 Task: Buy 1 Overalls of size 30 for Baby Girls from Clothing section under best seller category for shipping address: Erica Taylor, 1135 Star Trek Drive, Pensacola, Florida 32501, Cell Number 8503109646. Pay from credit card ending with 2005, CVV 3321
Action: Mouse moved to (221, 64)
Screenshot: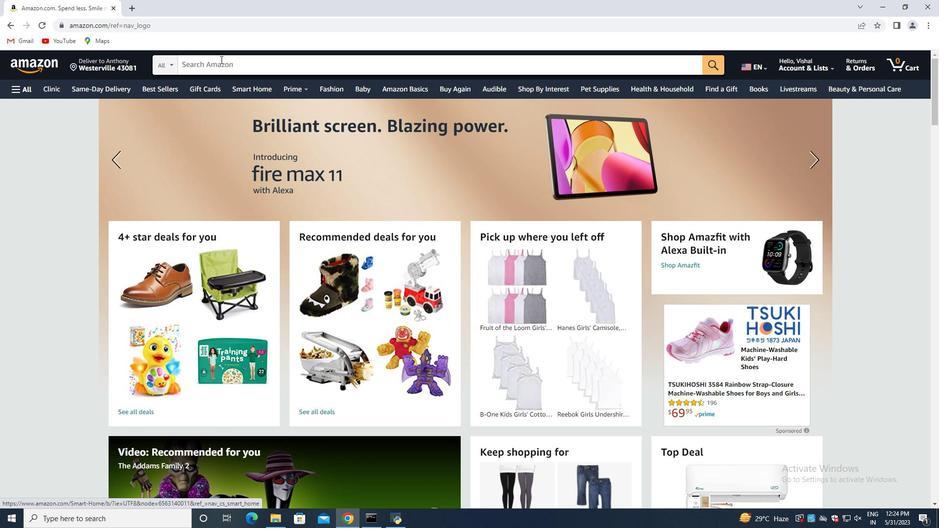 
Action: Mouse pressed left at (221, 64)
Screenshot: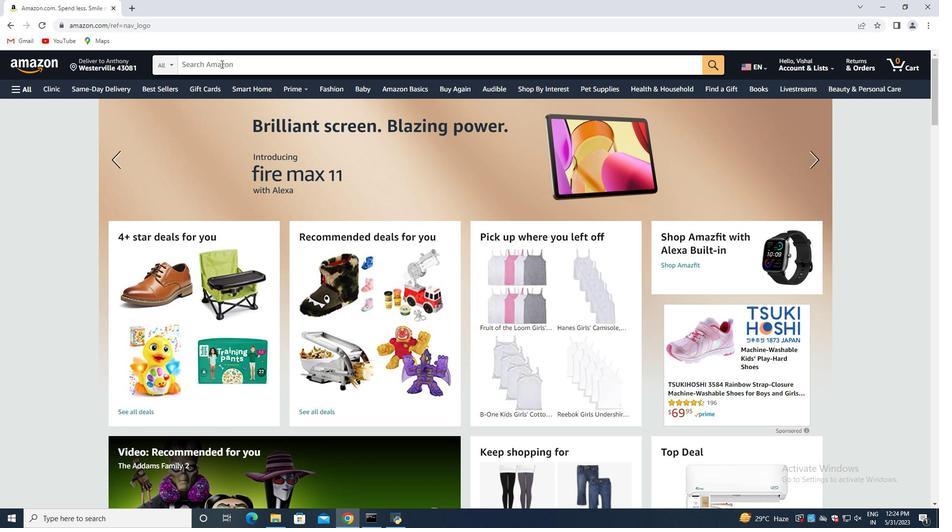 
Action: Mouse moved to (234, 60)
Screenshot: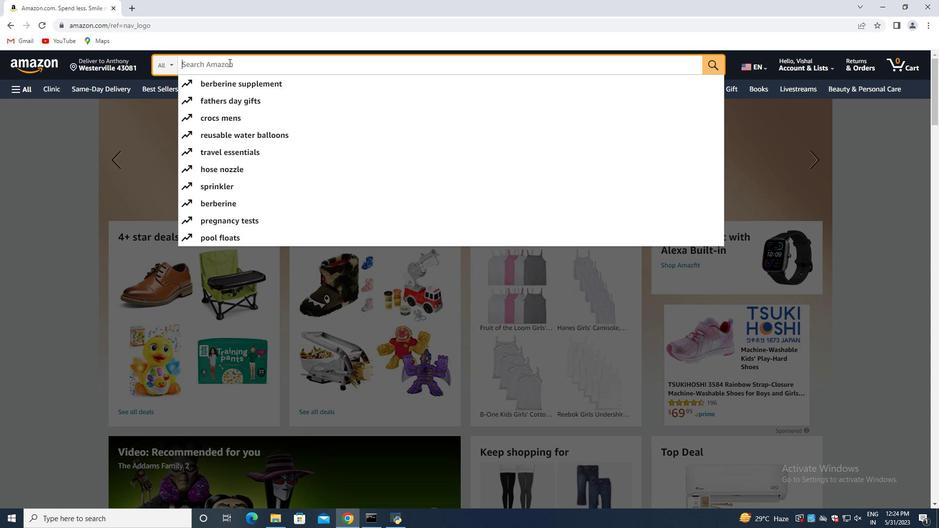 
Action: Key pressed <Key.shift>Overalls<Key.space>of<Key.space>size<Key.space>30<Key.space>for<Key.space><Key.shift>Baby<Key.space><Key.shift>Girls<Key.enter>
Screenshot: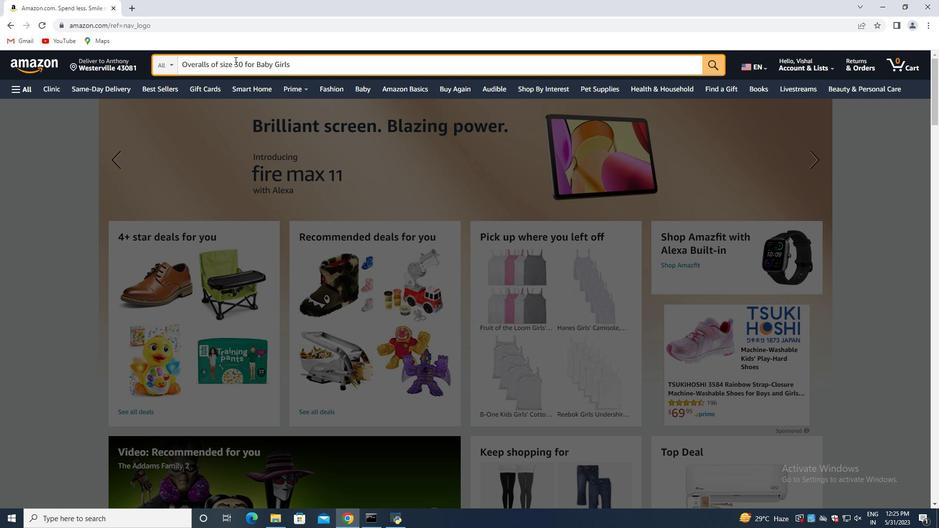 
Action: Mouse moved to (235, 60)
Screenshot: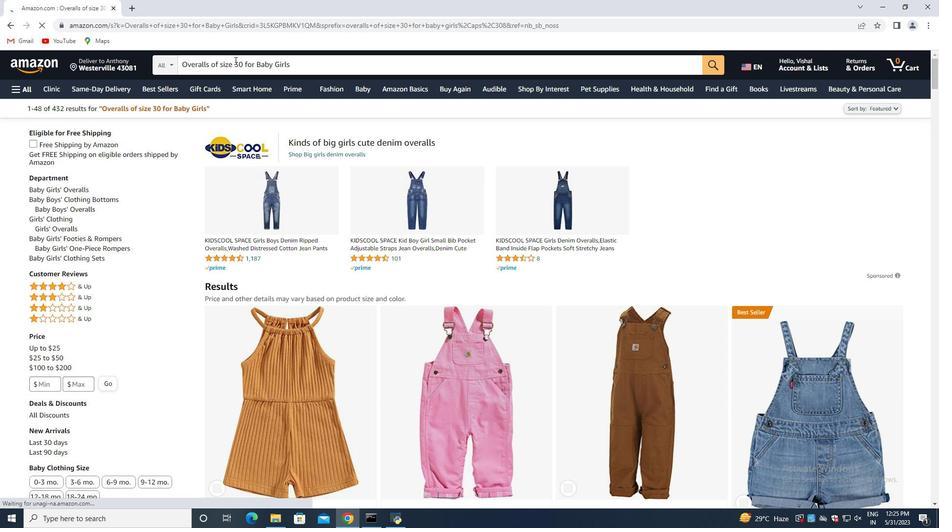 
Action: Mouse scrolled (235, 60) with delta (0, 0)
Screenshot: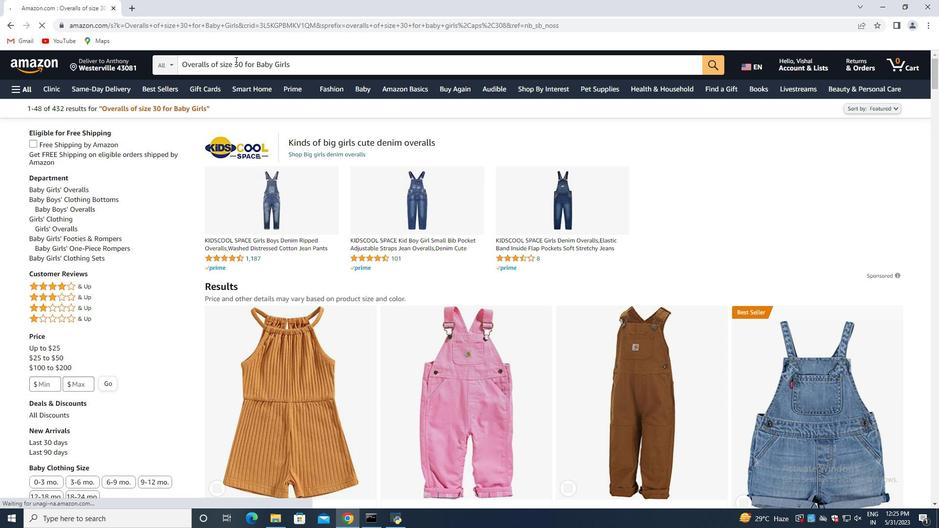 
Action: Mouse moved to (224, 131)
Screenshot: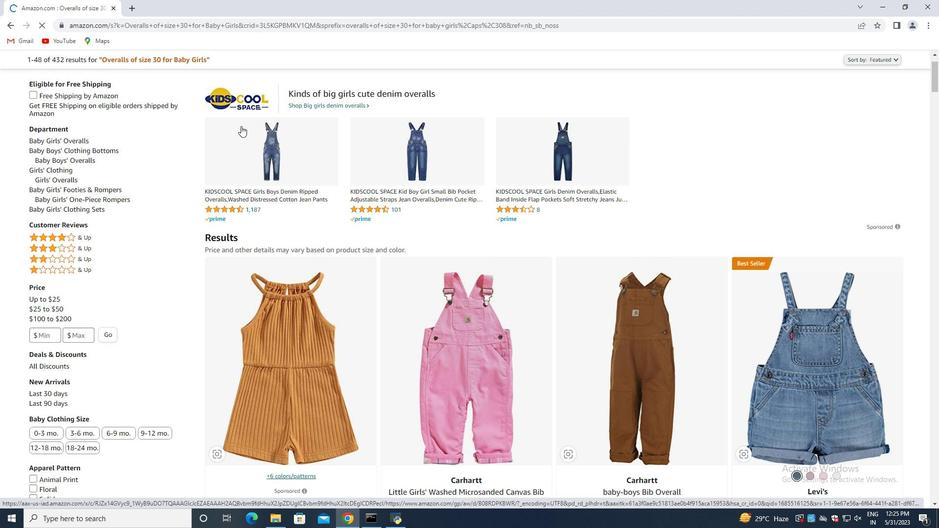 
Action: Mouse scrolled (224, 131) with delta (0, 0)
Screenshot: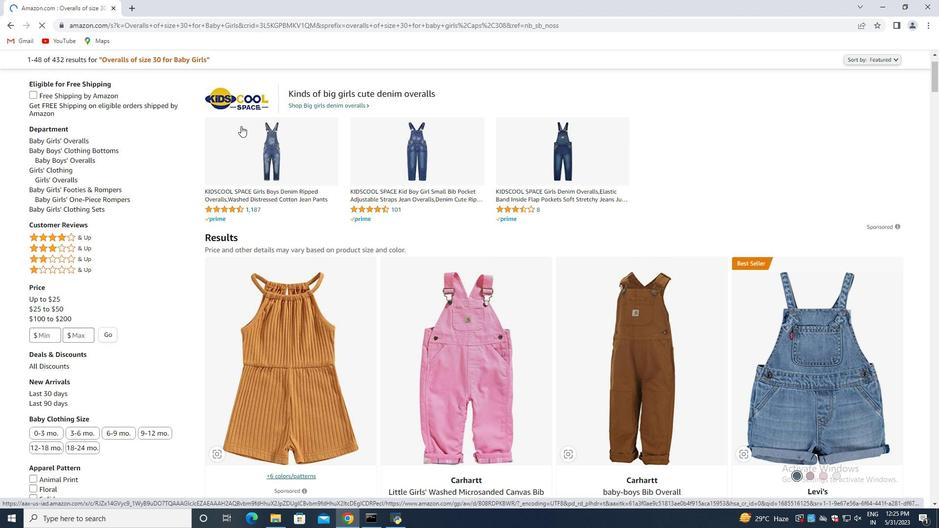 
Action: Mouse scrolled (224, 131) with delta (0, 0)
Screenshot: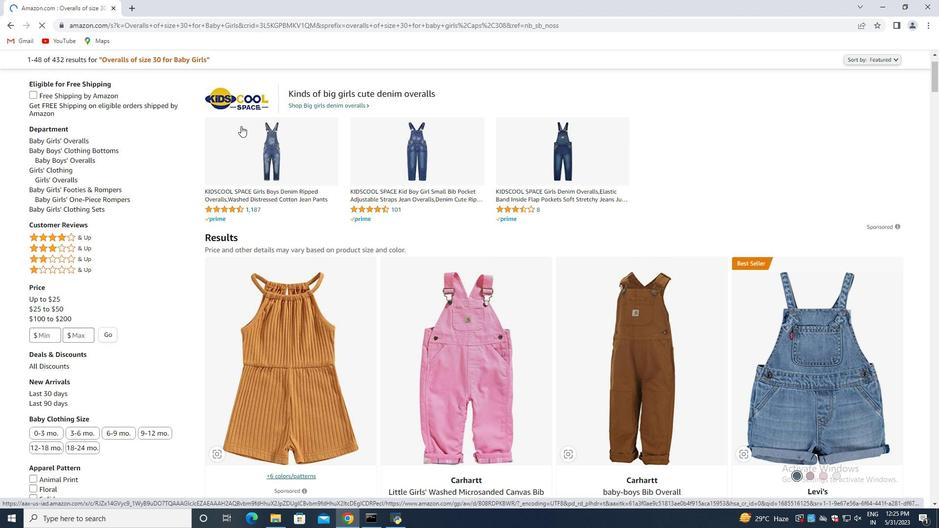 
Action: Mouse scrolled (224, 131) with delta (0, 0)
Screenshot: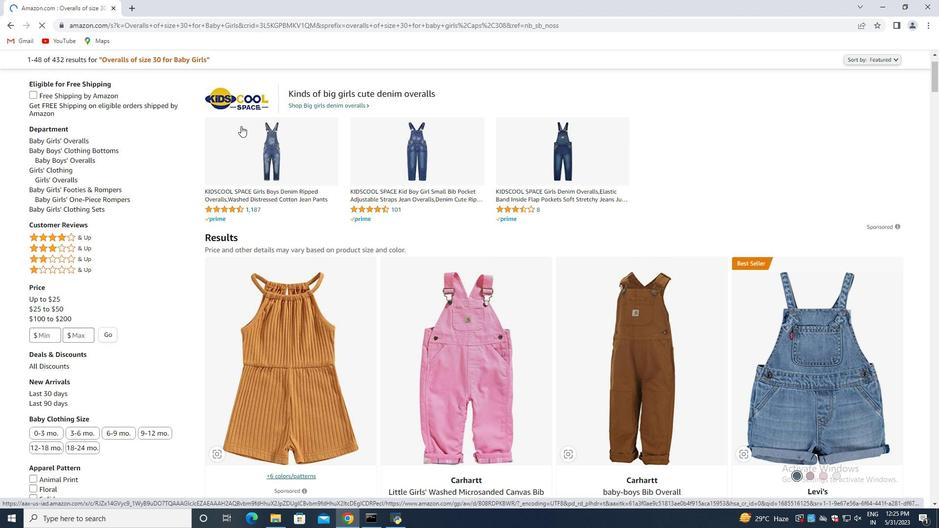 
Action: Mouse moved to (175, 229)
Screenshot: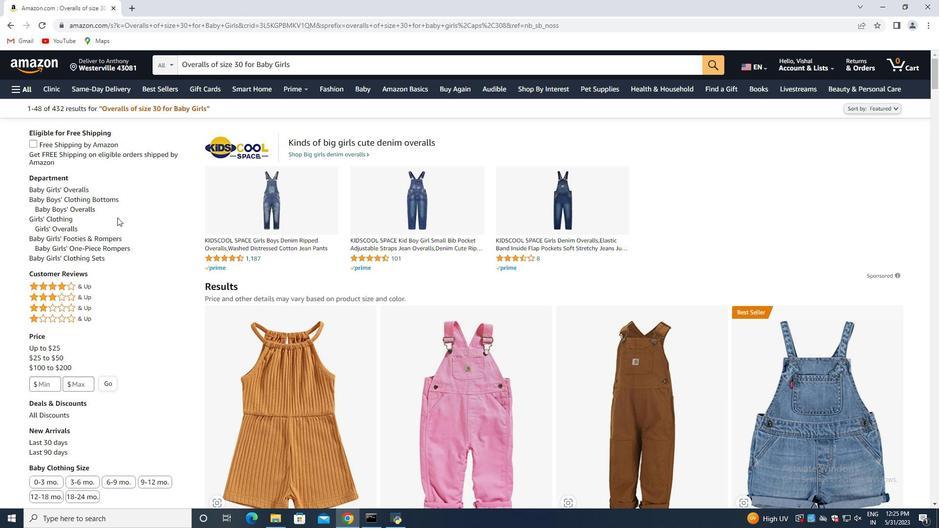 
Action: Mouse scrolled (175, 229) with delta (0, 0)
Screenshot: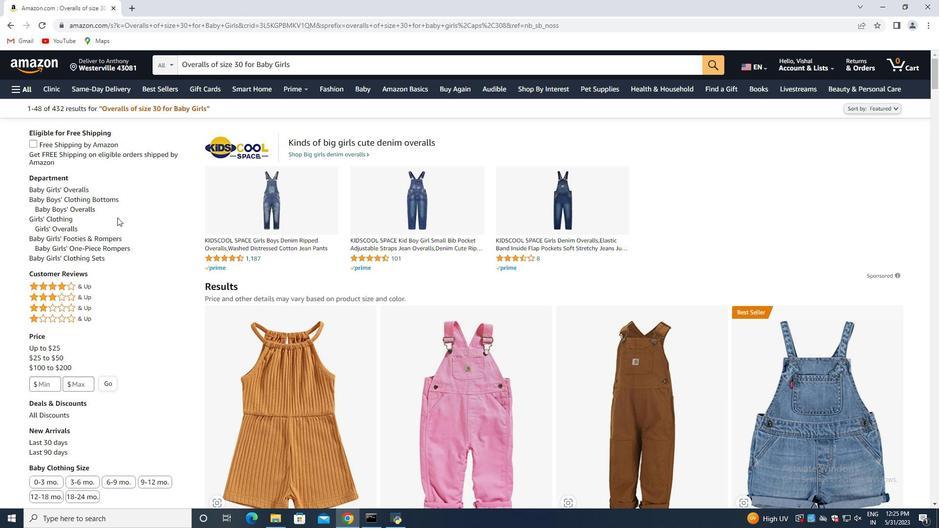 
Action: Mouse moved to (184, 231)
Screenshot: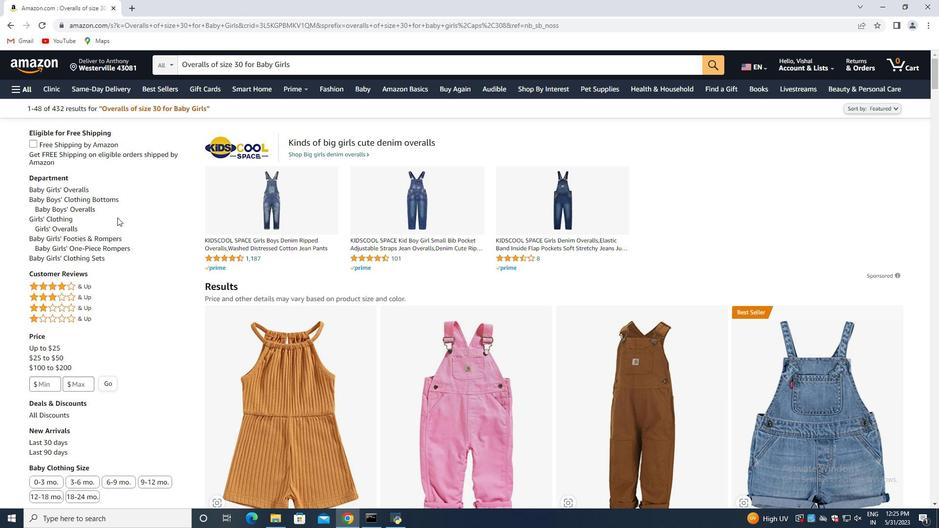 
Action: Mouse scrolled (184, 231) with delta (0, 0)
Screenshot: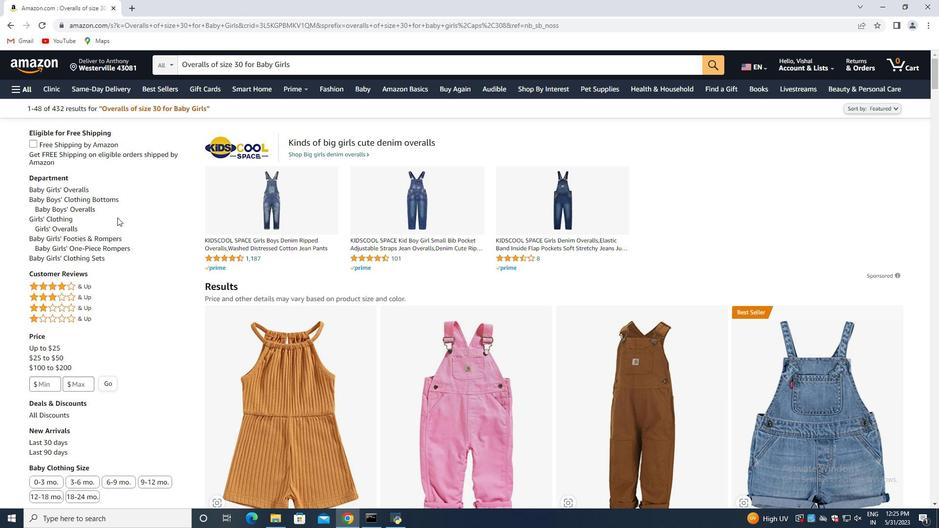 
Action: Mouse moved to (188, 233)
Screenshot: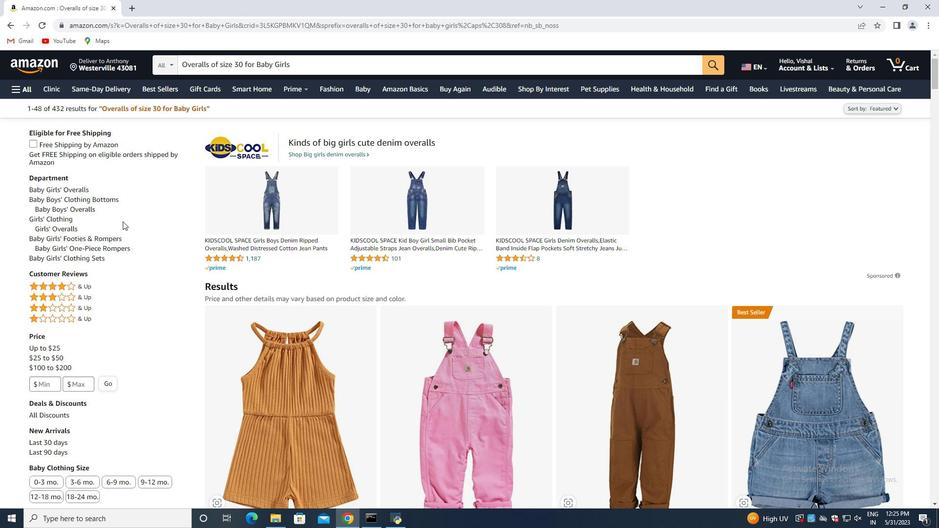 
Action: Mouse scrolled (188, 232) with delta (0, 0)
Screenshot: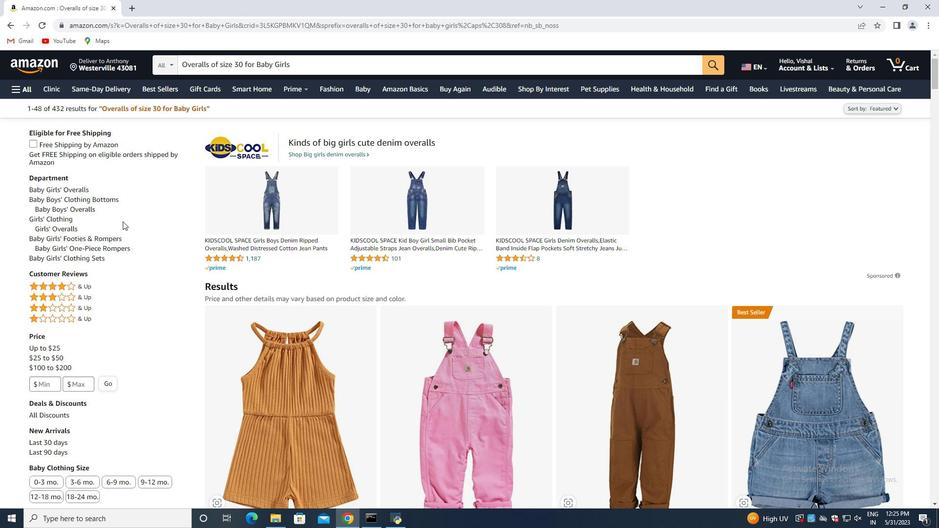 
Action: Mouse moved to (532, 232)
Screenshot: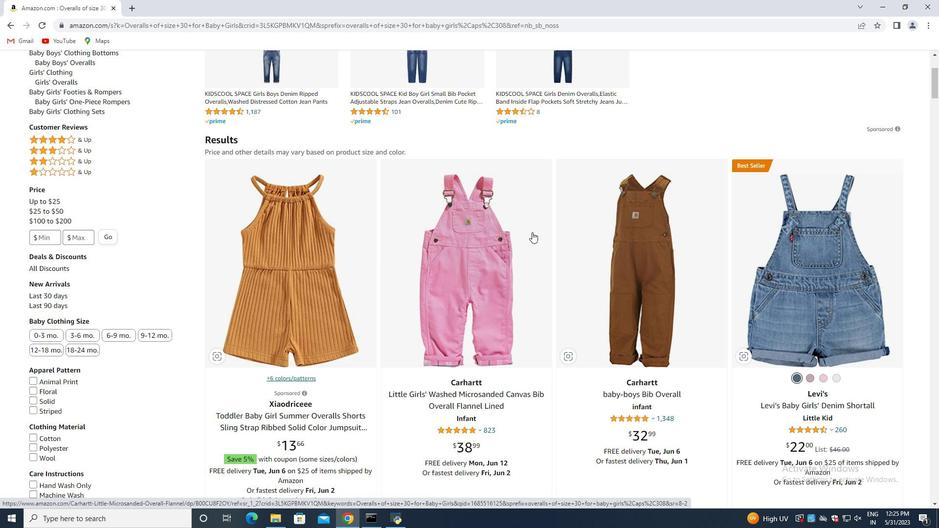 
Action: Mouse scrolled (532, 231) with delta (0, 0)
Screenshot: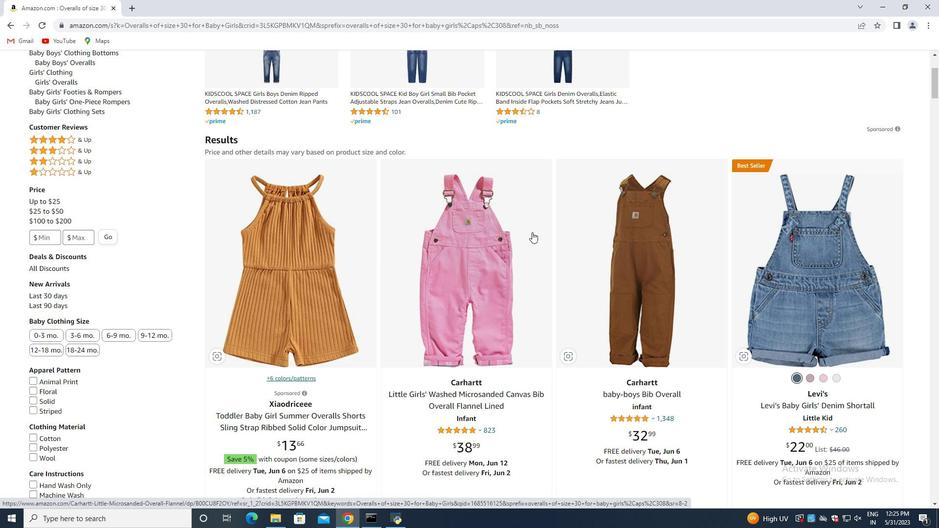 
Action: Mouse moved to (665, 217)
Screenshot: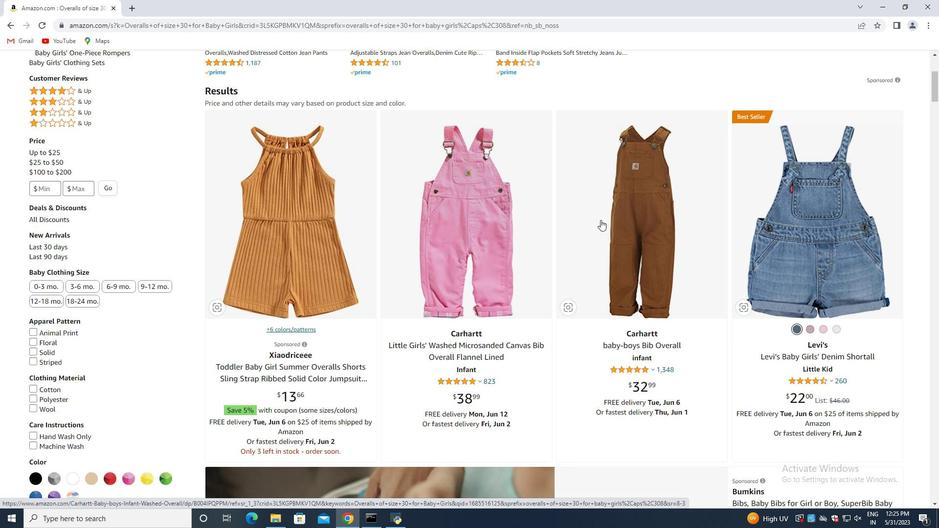 
Action: Mouse scrolled (665, 216) with delta (0, 0)
Screenshot: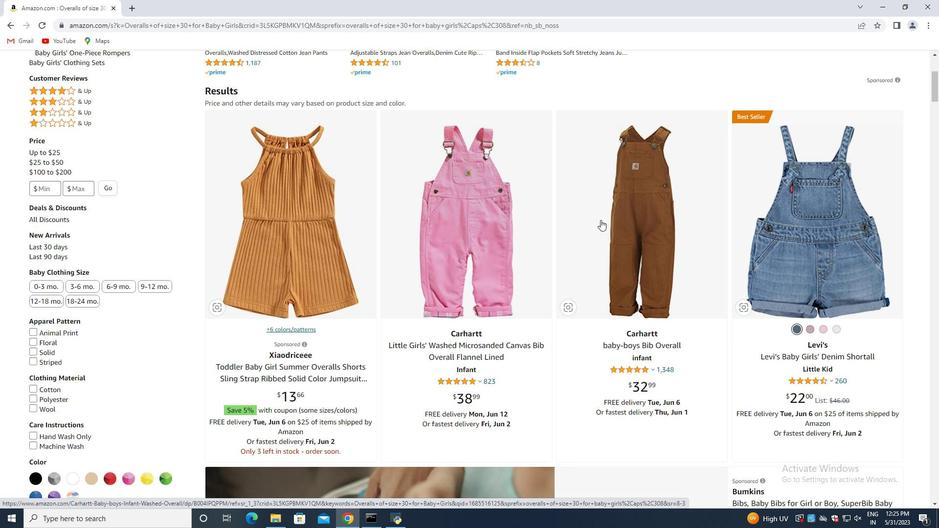 
Action: Mouse moved to (744, 190)
Screenshot: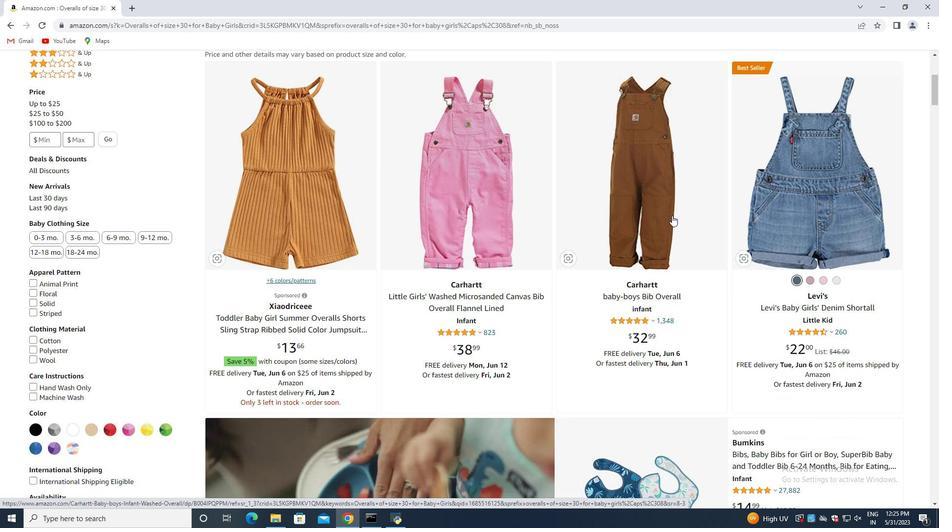 
Action: Mouse scrolled (744, 189) with delta (0, 0)
Screenshot: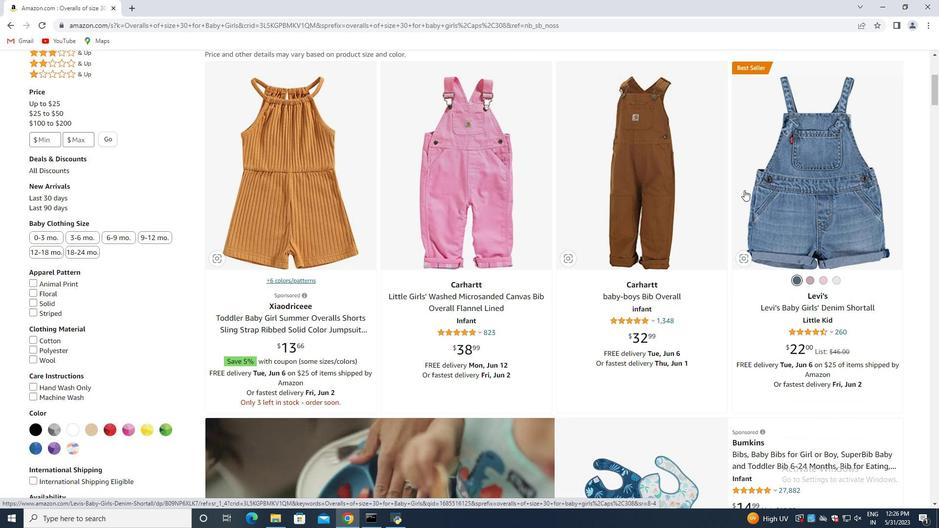 
Action: Mouse moved to (744, 190)
Screenshot: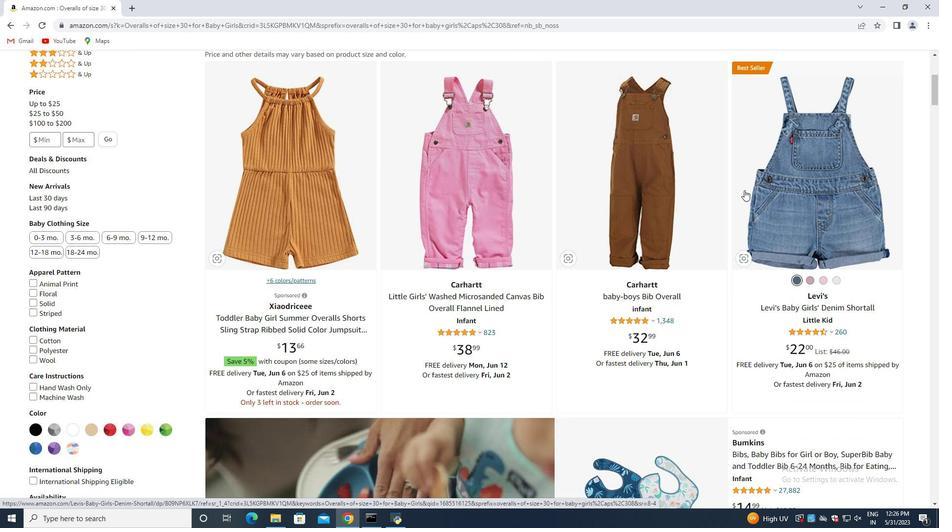 
Action: Mouse scrolled (744, 189) with delta (0, 0)
Screenshot: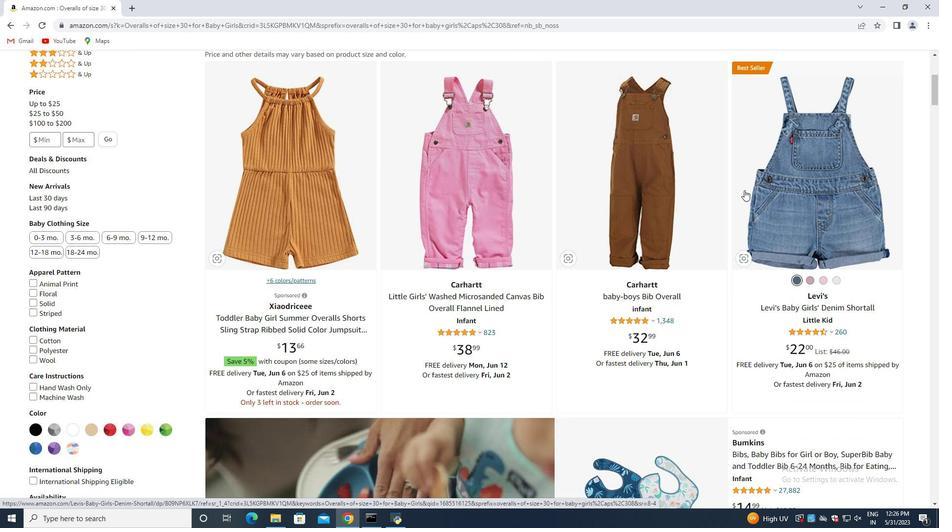 
Action: Mouse moved to (656, 216)
Screenshot: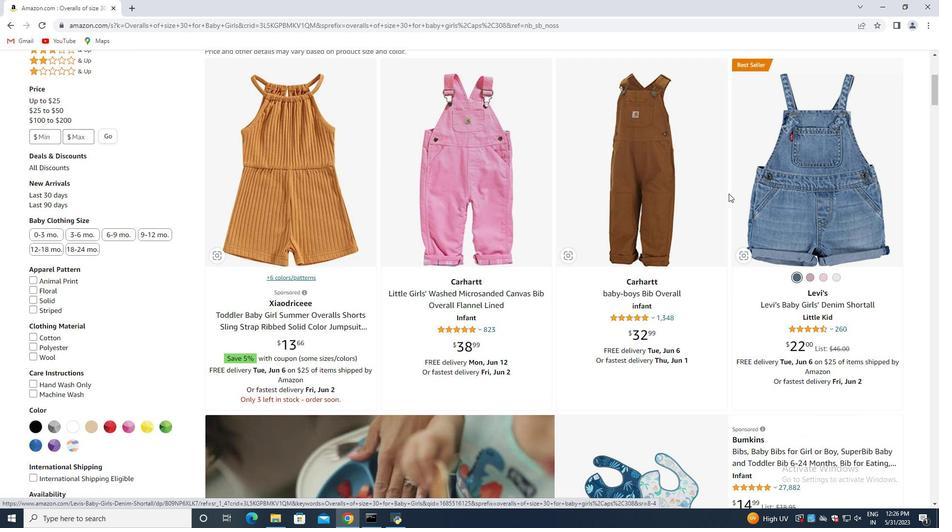 
Action: Mouse scrolled (656, 215) with delta (0, 0)
Screenshot: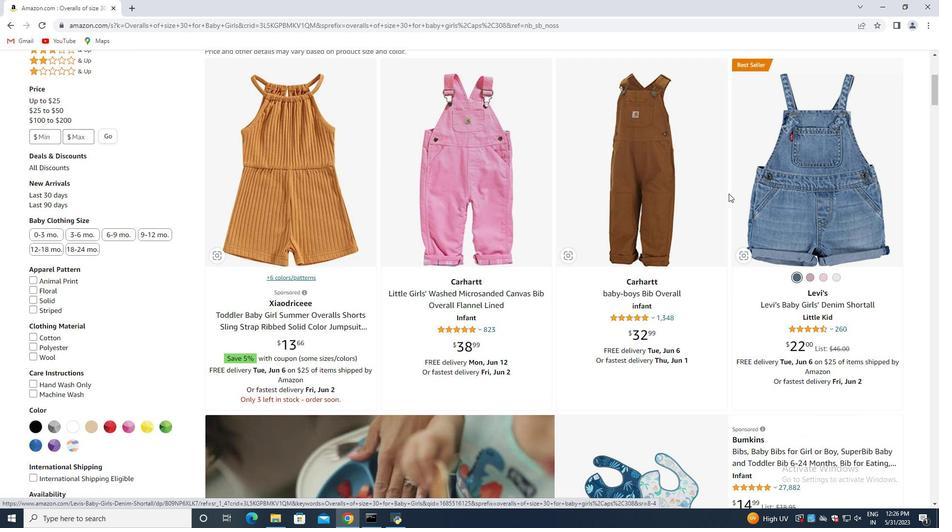 
Action: Mouse moved to (638, 237)
Screenshot: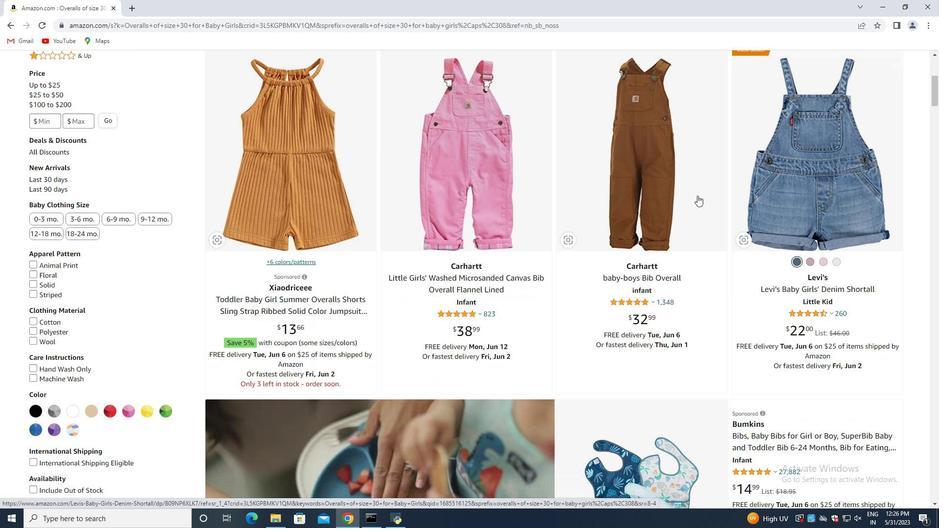 
Action: Mouse scrolled (643, 232) with delta (0, 0)
Screenshot: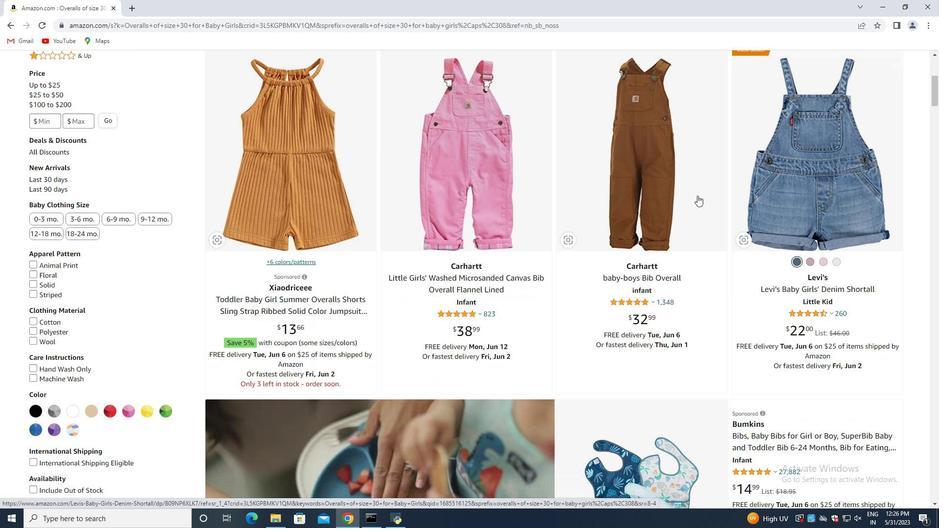 
Action: Mouse moved to (629, 240)
Screenshot: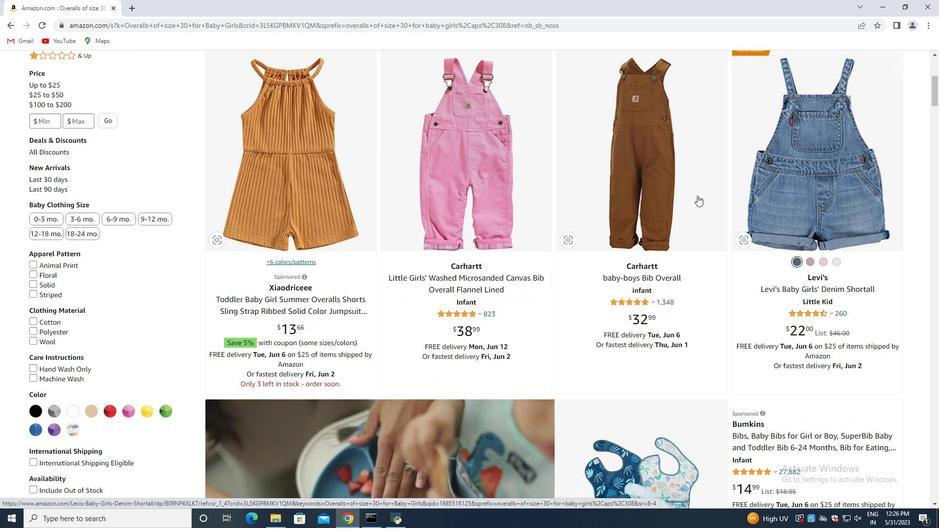 
Action: Mouse scrolled (634, 238) with delta (0, 0)
Screenshot: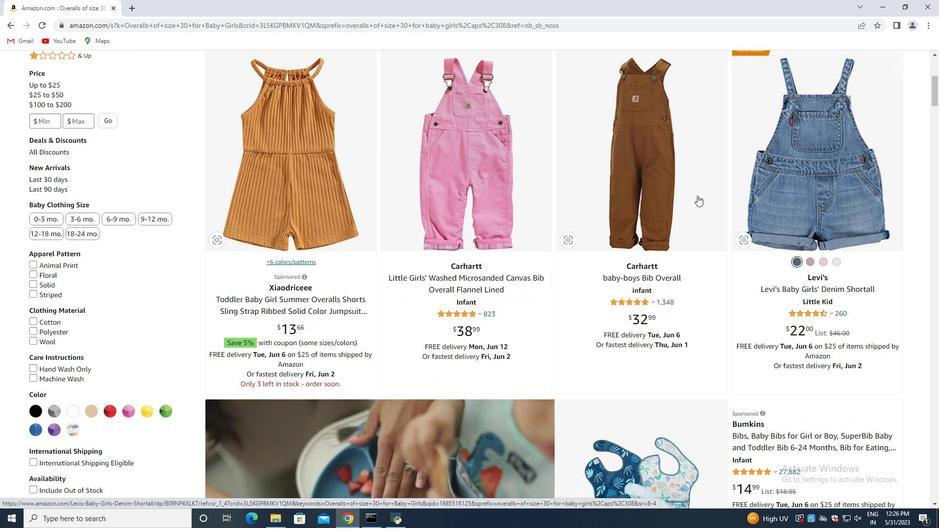
Action: Mouse moved to (613, 244)
Screenshot: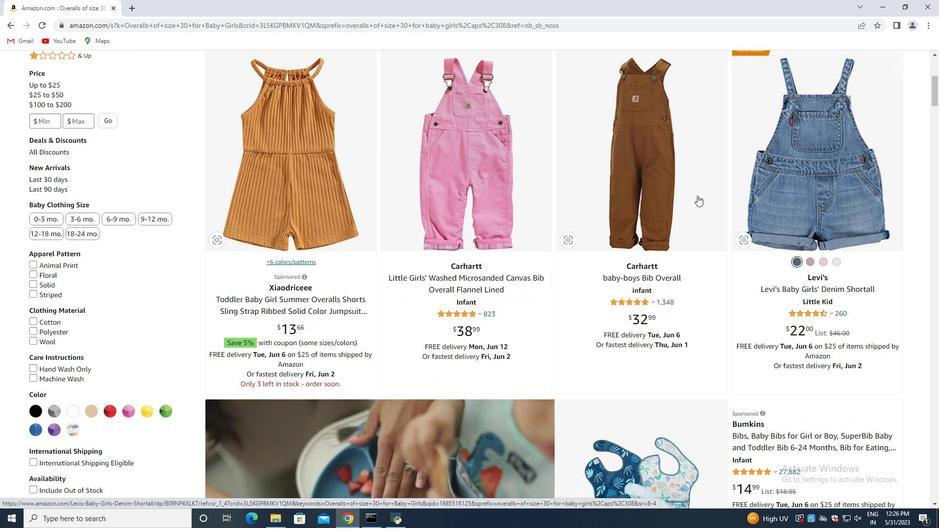 
Action: Mouse scrolled (625, 240) with delta (0, 0)
Screenshot: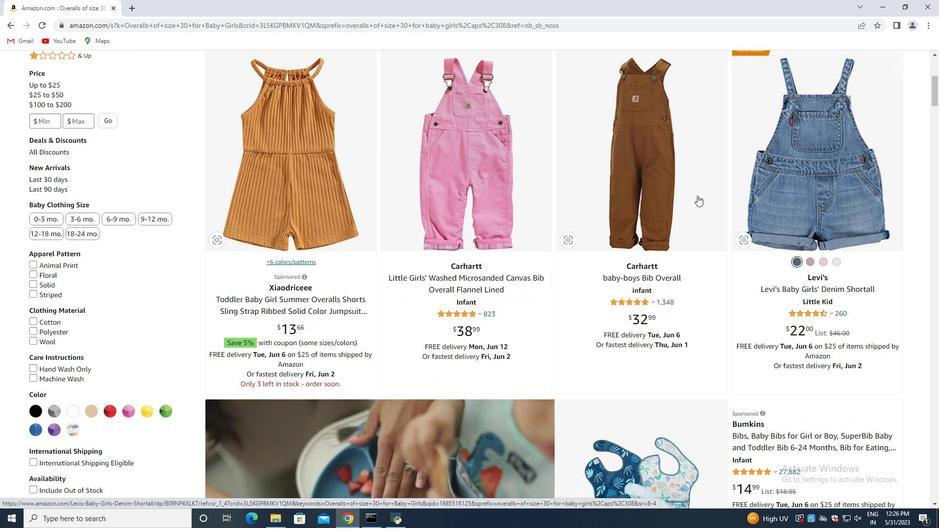 
Action: Mouse moved to (591, 248)
Screenshot: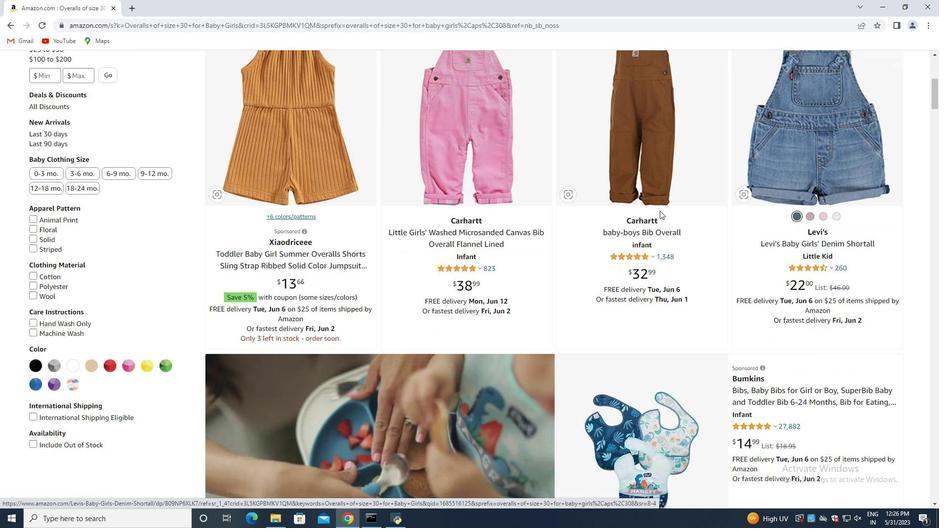 
Action: Mouse scrolled (599, 247) with delta (0, 0)
Screenshot: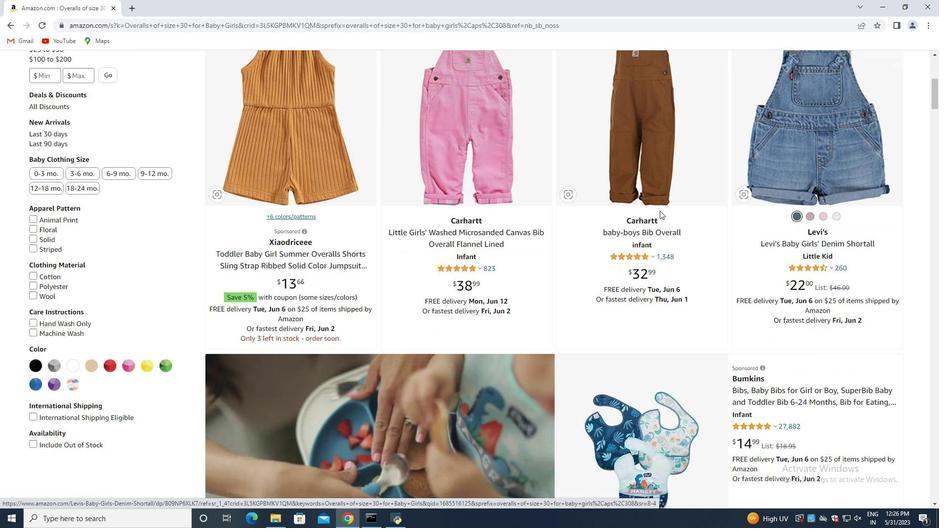 
Action: Mouse moved to (483, 249)
Screenshot: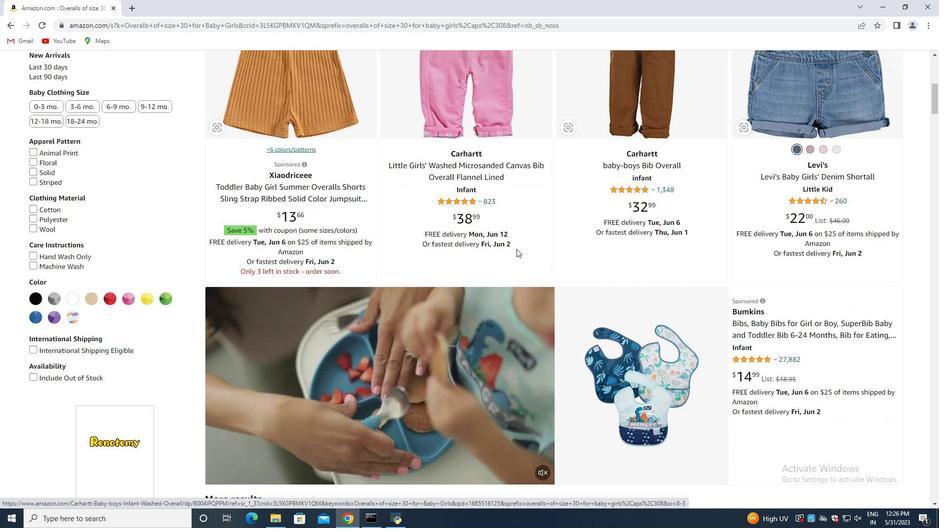 
Action: Mouse scrolled (483, 248) with delta (0, 0)
Screenshot: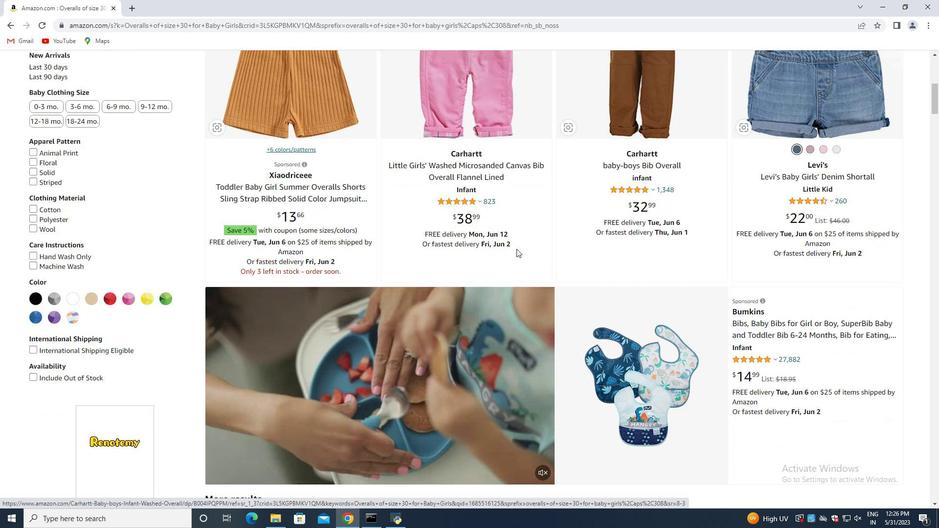 
Action: Mouse scrolled (483, 248) with delta (0, 0)
Screenshot: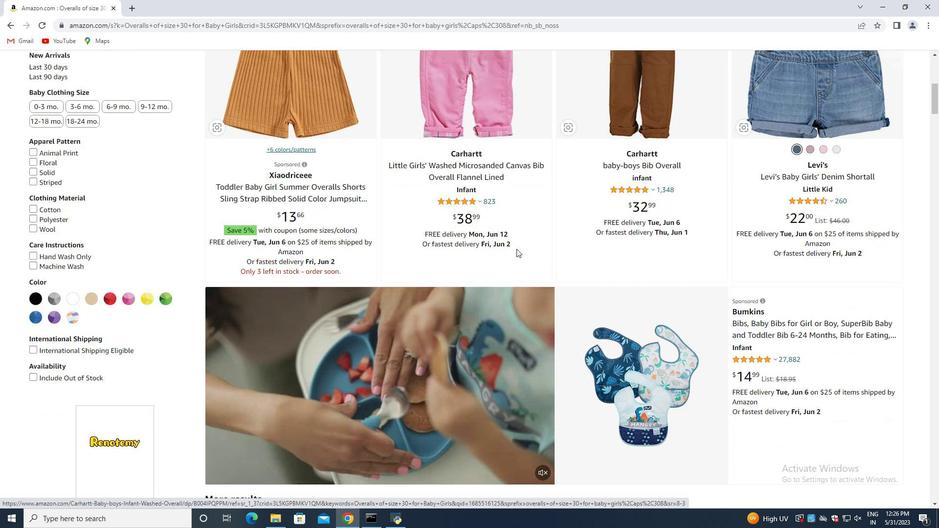 
Action: Mouse moved to (483, 249)
Screenshot: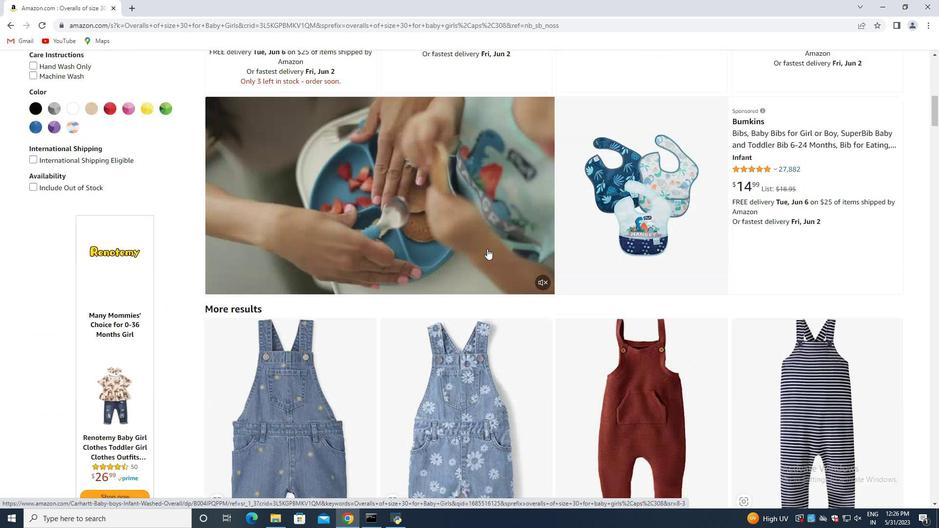 
Action: Mouse scrolled (483, 248) with delta (0, 0)
Screenshot: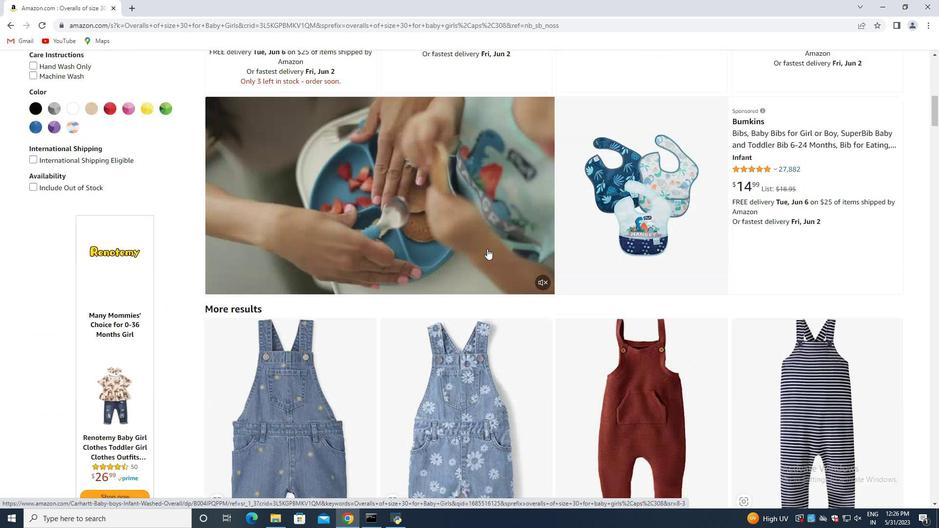 
Action: Mouse moved to (485, 247)
Screenshot: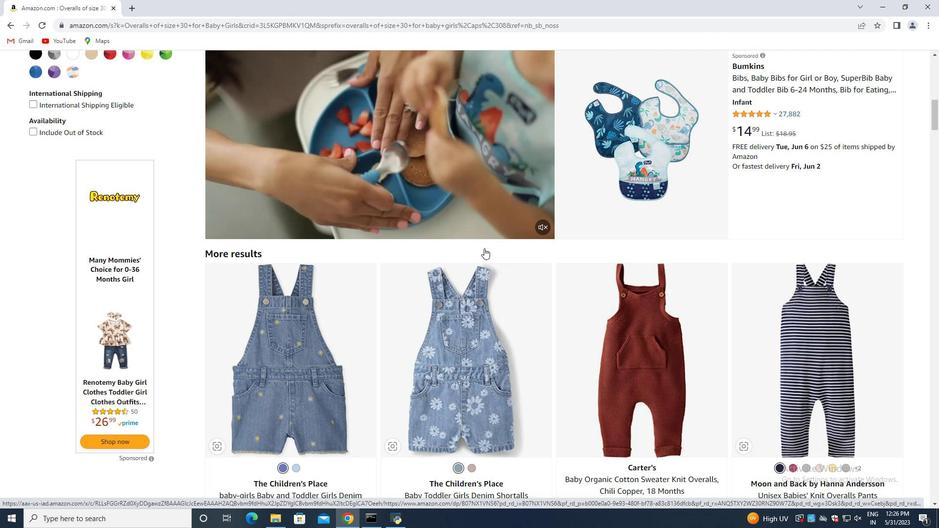 
Action: Mouse scrolled (485, 247) with delta (0, 0)
Screenshot: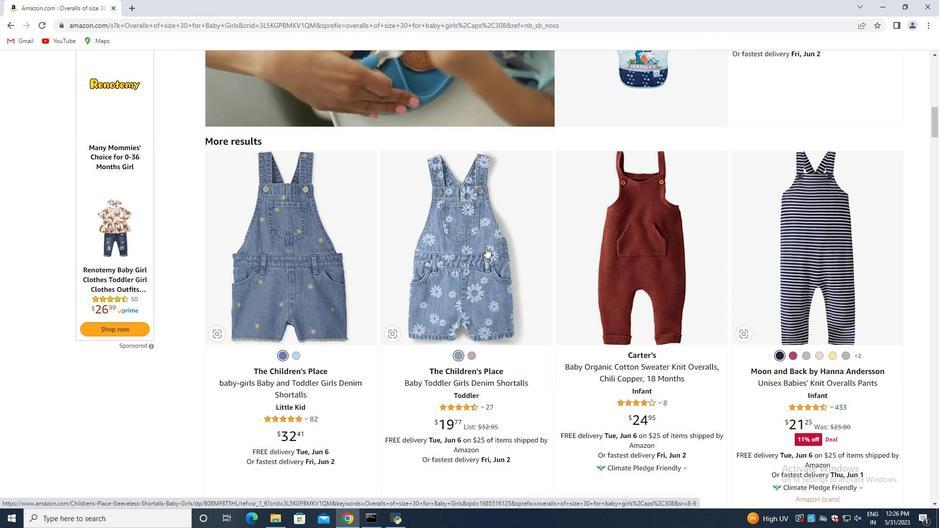 
Action: Mouse scrolled (485, 247) with delta (0, 0)
Screenshot: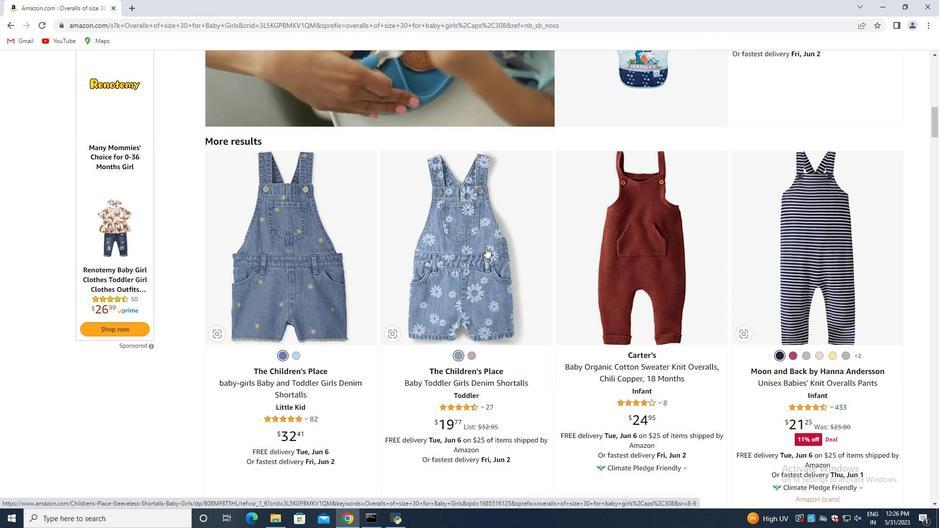 
Action: Mouse moved to (487, 247)
Screenshot: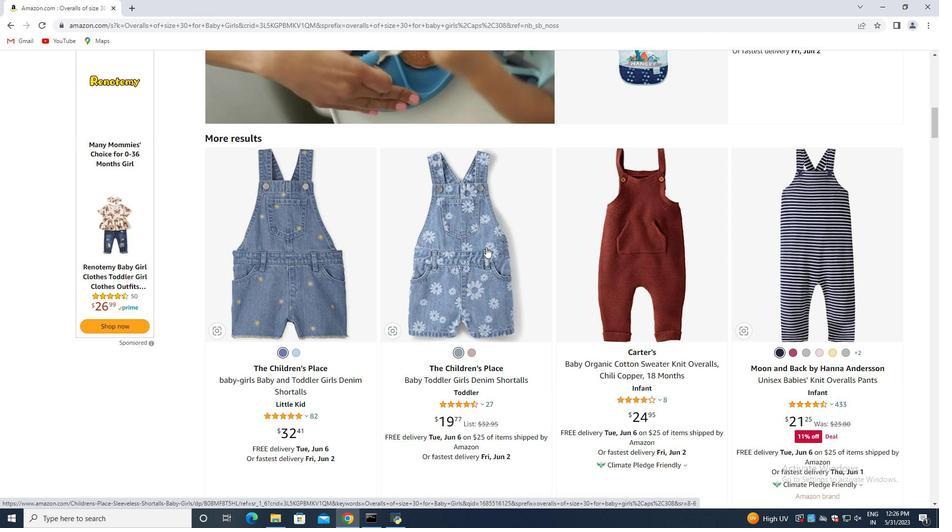 
Action: Mouse scrolled (487, 247) with delta (0, 0)
Screenshot: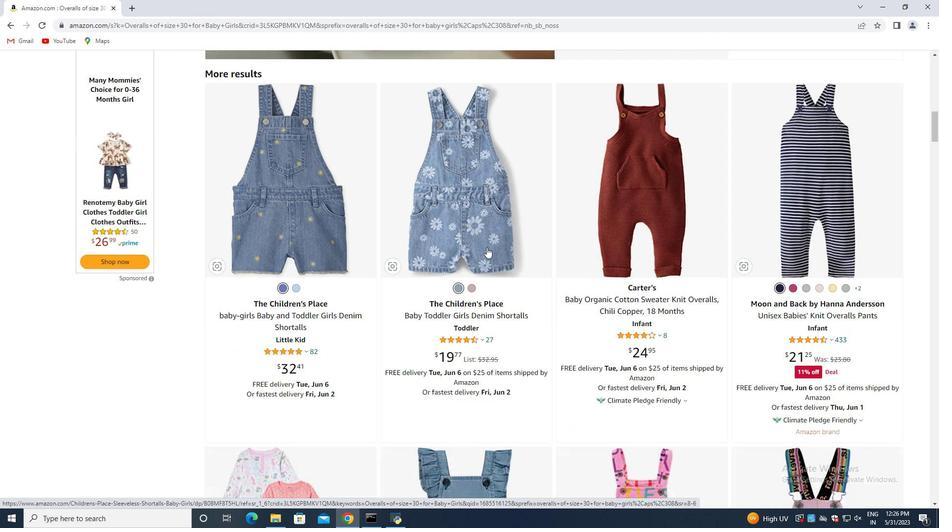 
Action: Mouse moved to (487, 247)
Screenshot: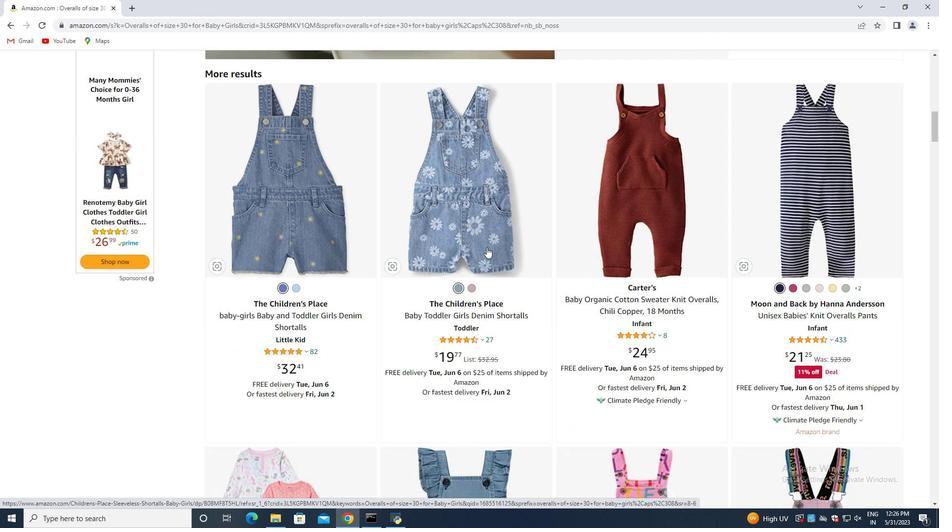 
Action: Mouse scrolled (487, 247) with delta (0, 0)
Screenshot: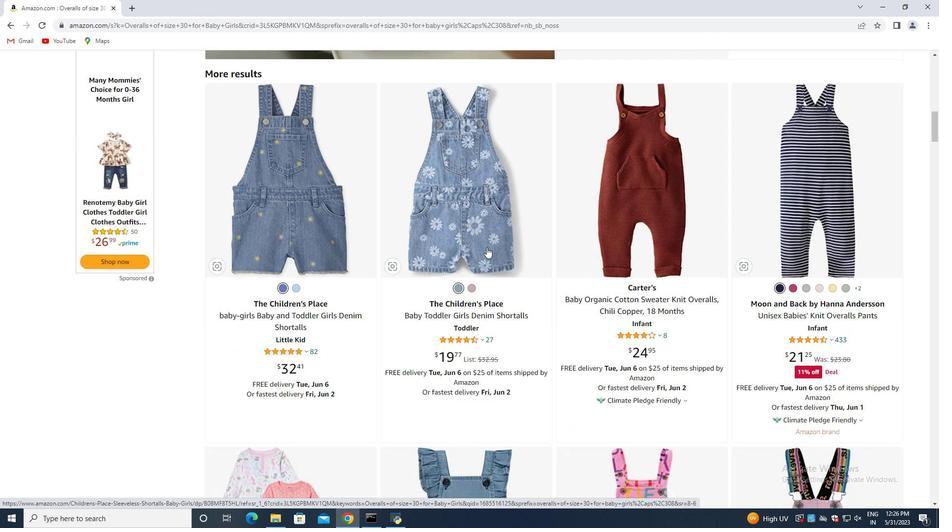 
Action: Mouse scrolled (487, 247) with delta (0, 0)
Screenshot: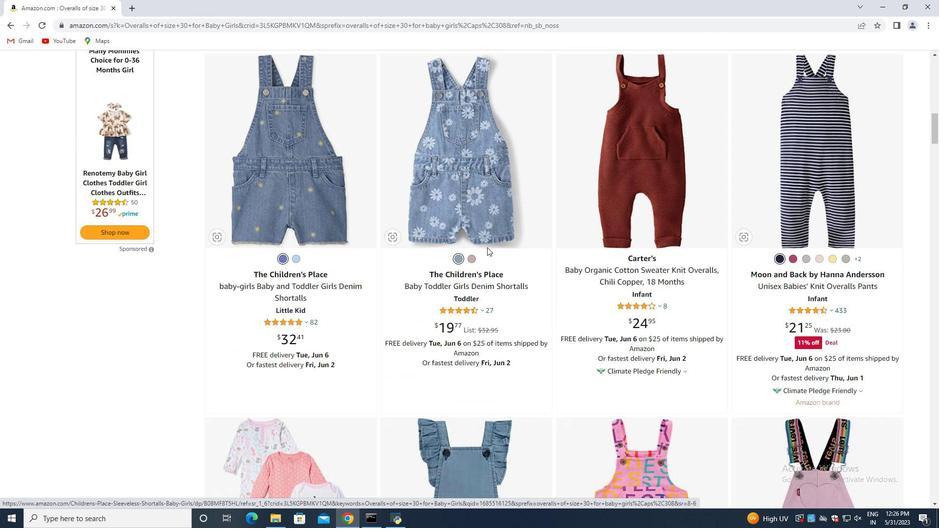 
Action: Mouse moved to (488, 247)
Screenshot: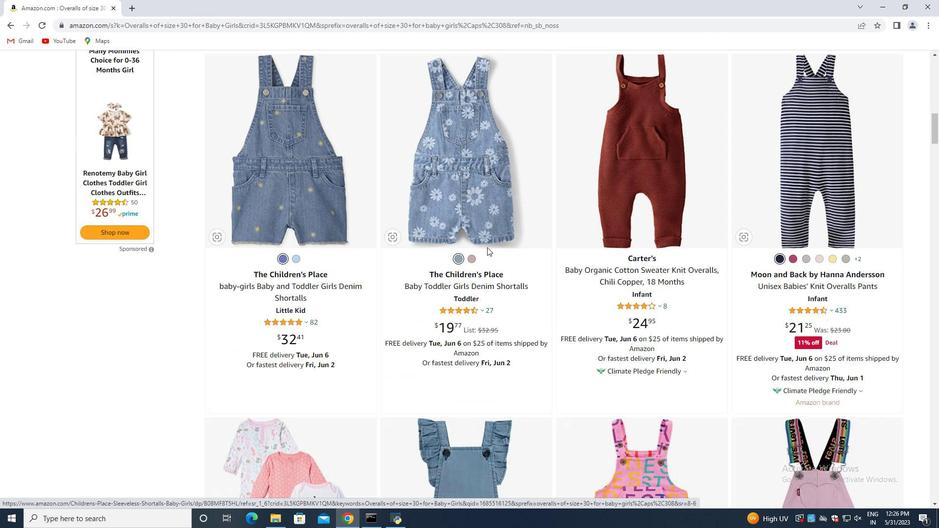 
Action: Mouse scrolled (488, 247) with delta (0, 0)
Screenshot: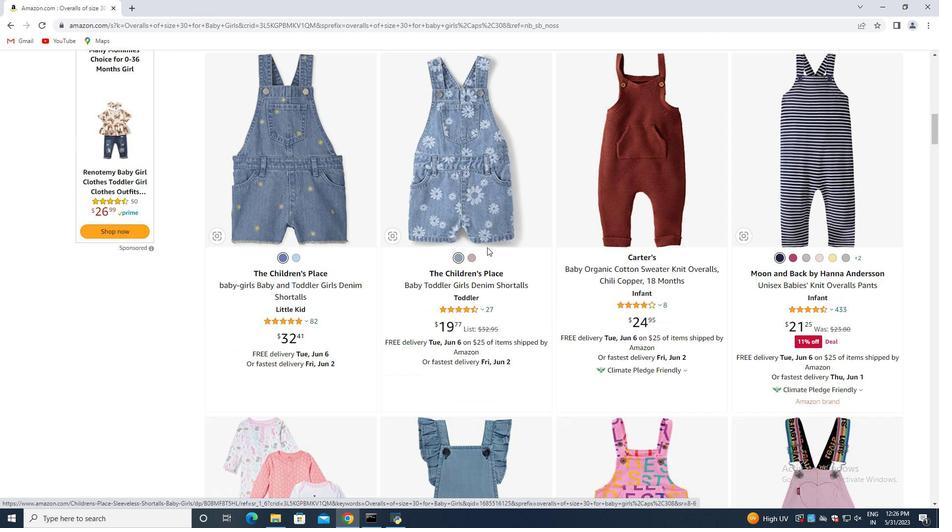 
Action: Mouse moved to (491, 248)
Screenshot: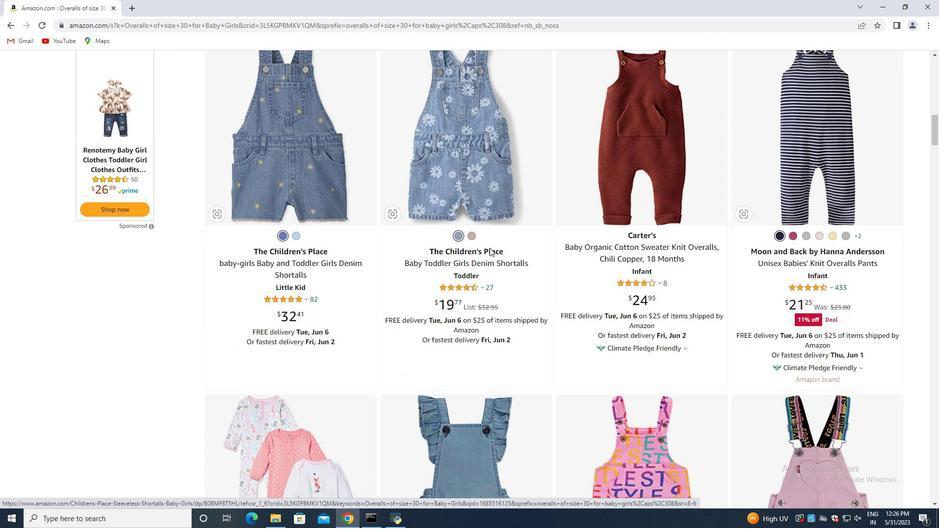 
Action: Mouse scrolled (491, 247) with delta (0, 0)
Screenshot: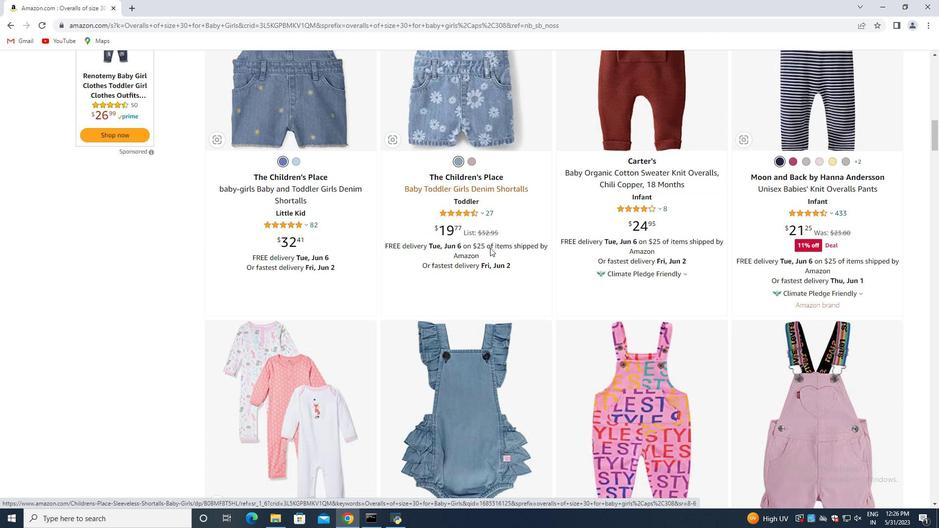 
Action: Mouse scrolled (491, 247) with delta (0, 0)
Screenshot: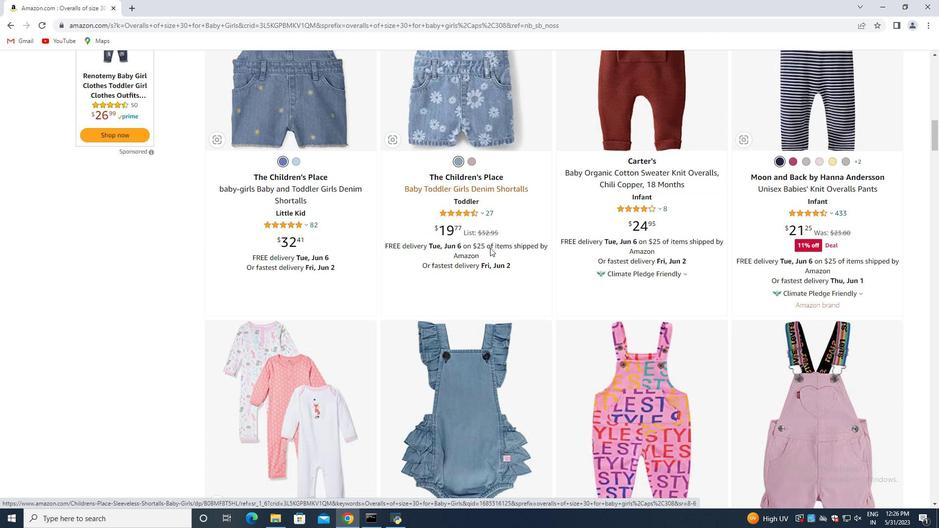 
Action: Mouse scrolled (491, 247) with delta (0, 0)
Screenshot: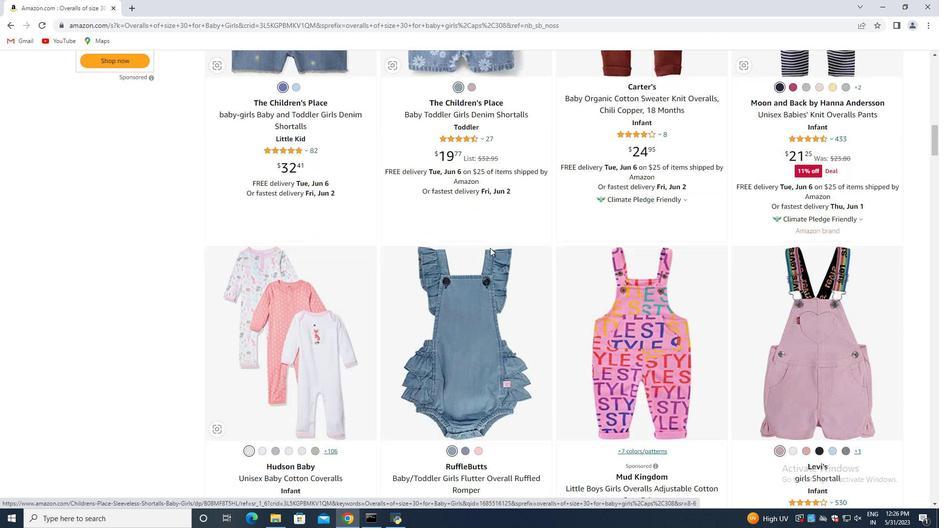 
Action: Mouse moved to (493, 248)
Screenshot: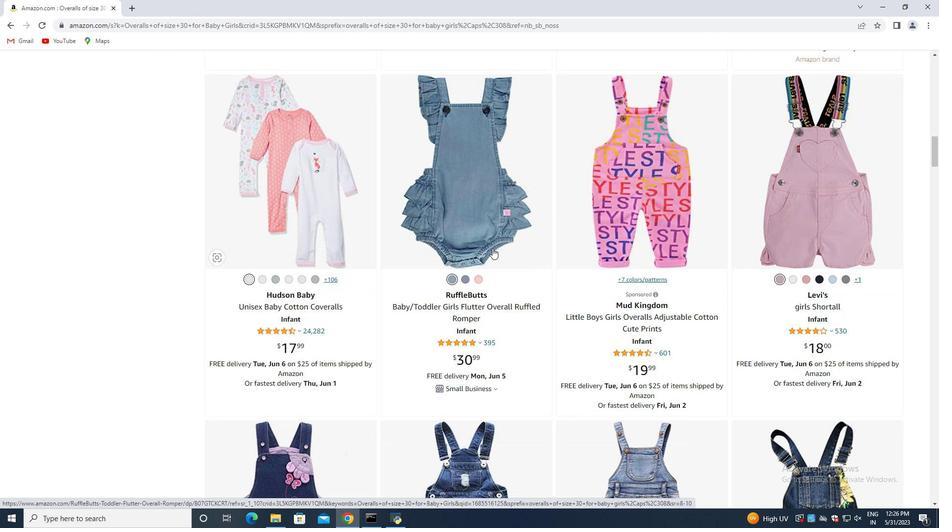 
Action: Mouse scrolled (493, 248) with delta (0, 0)
Screenshot: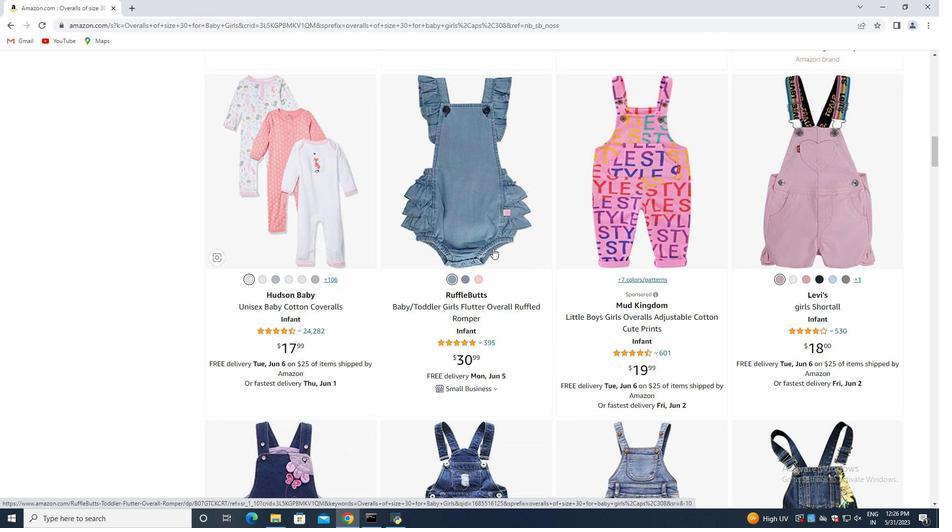 
Action: Mouse scrolled (493, 248) with delta (0, 0)
Screenshot: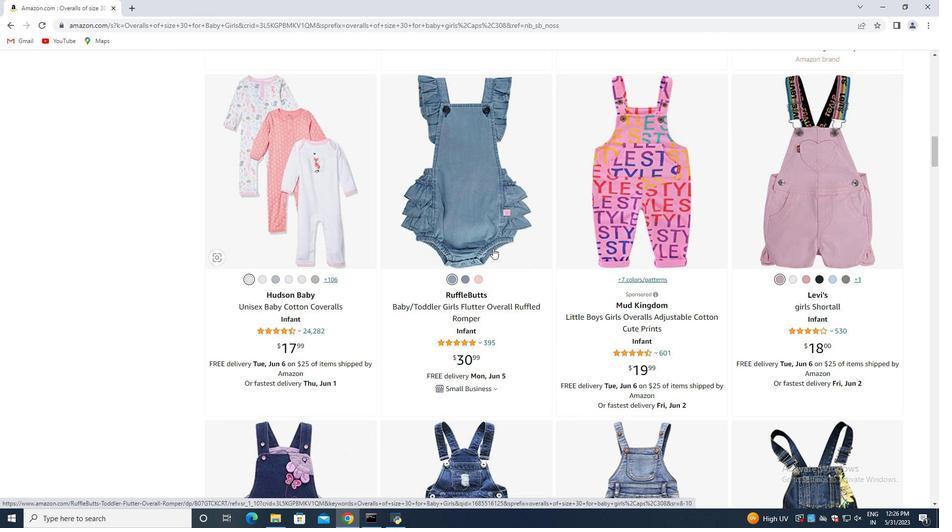
Action: Mouse scrolled (493, 248) with delta (0, 0)
Screenshot: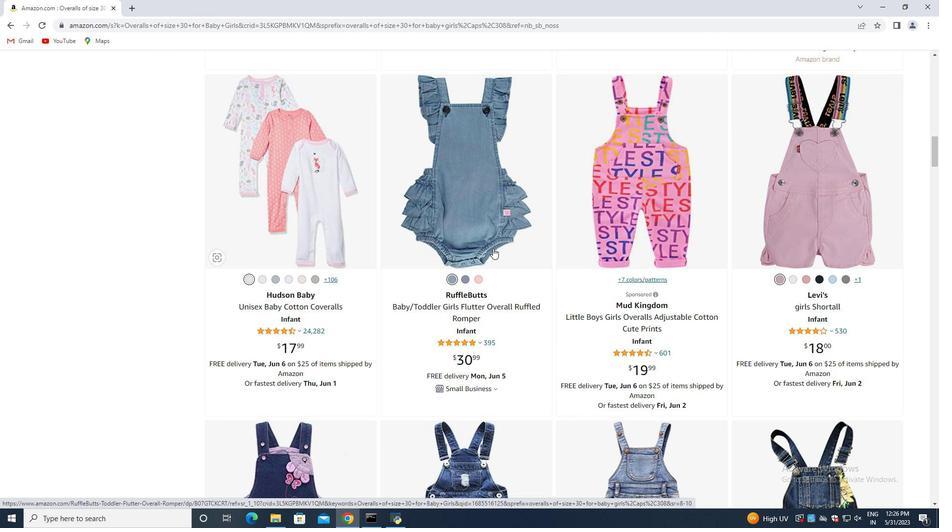 
Action: Mouse scrolled (493, 248) with delta (0, 0)
Screenshot: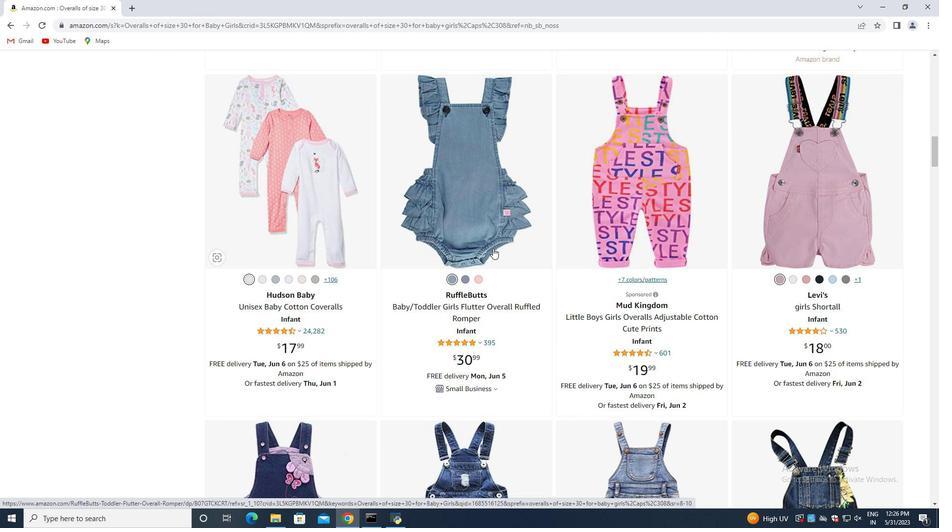
Action: Mouse scrolled (493, 248) with delta (0, 0)
Screenshot: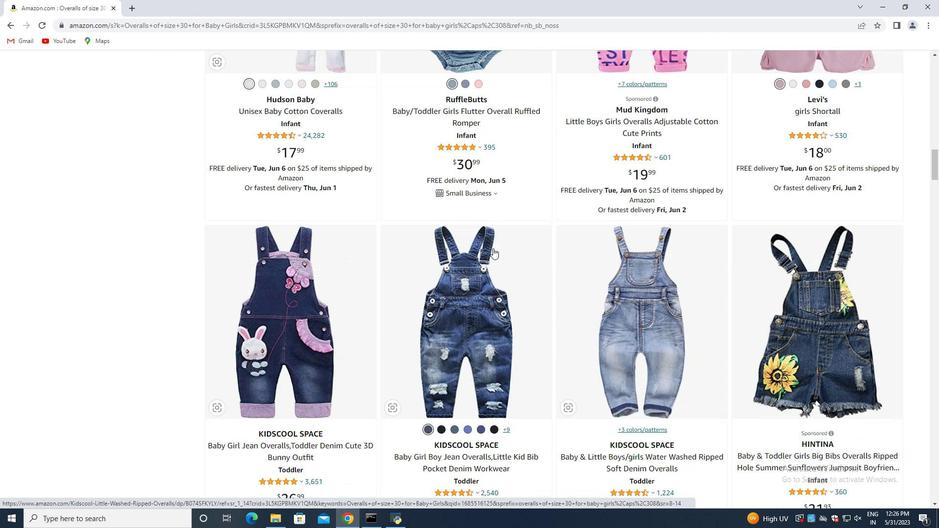 
Action: Mouse scrolled (493, 248) with delta (0, 0)
Screenshot: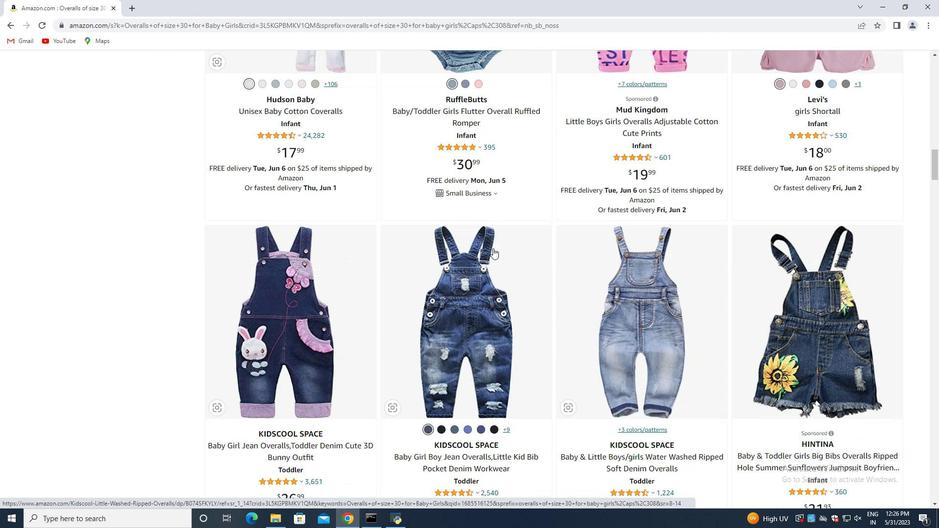 
Action: Mouse scrolled (493, 248) with delta (0, 0)
Screenshot: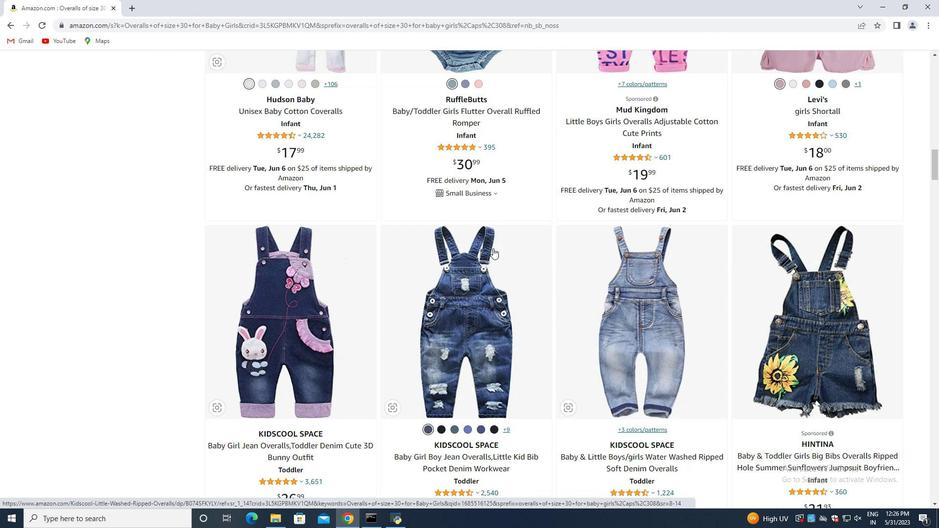 
Action: Mouse scrolled (493, 248) with delta (0, 0)
Screenshot: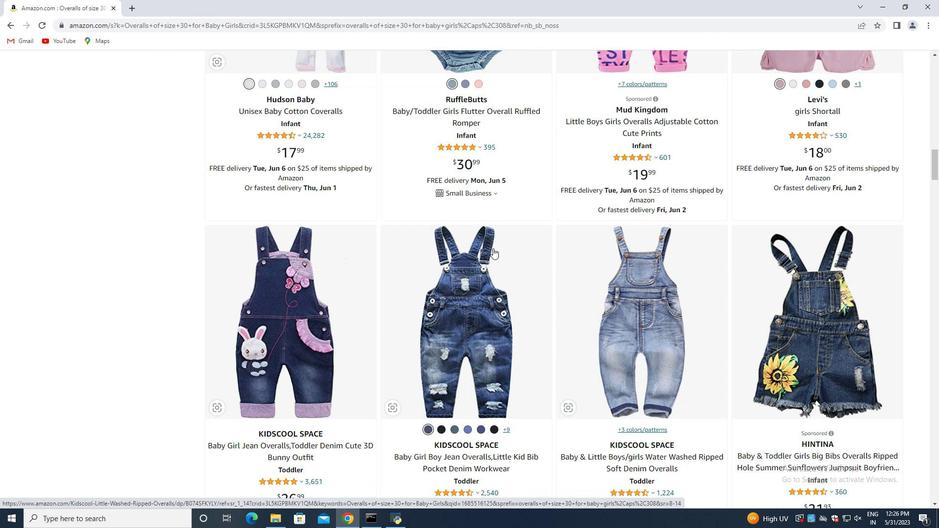 
Action: Mouse scrolled (493, 248) with delta (0, 0)
Screenshot: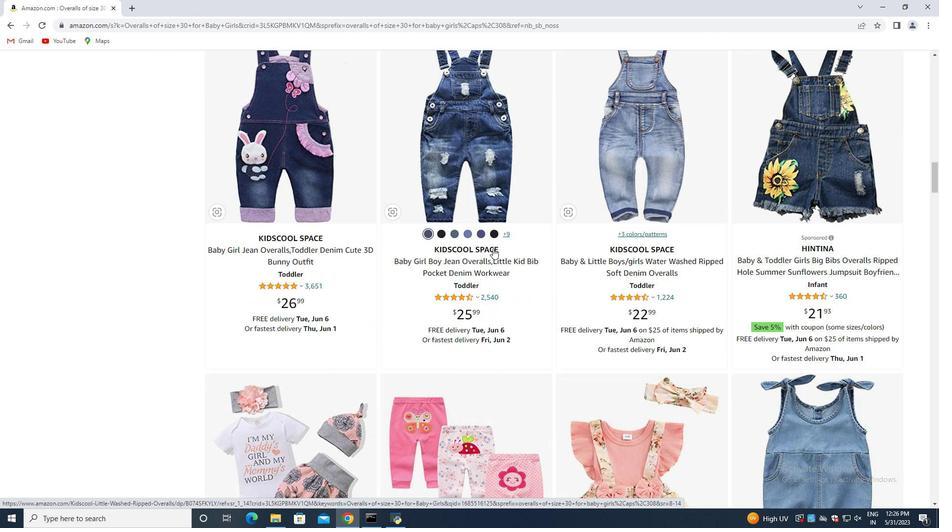 
Action: Mouse scrolled (493, 248) with delta (0, 0)
Screenshot: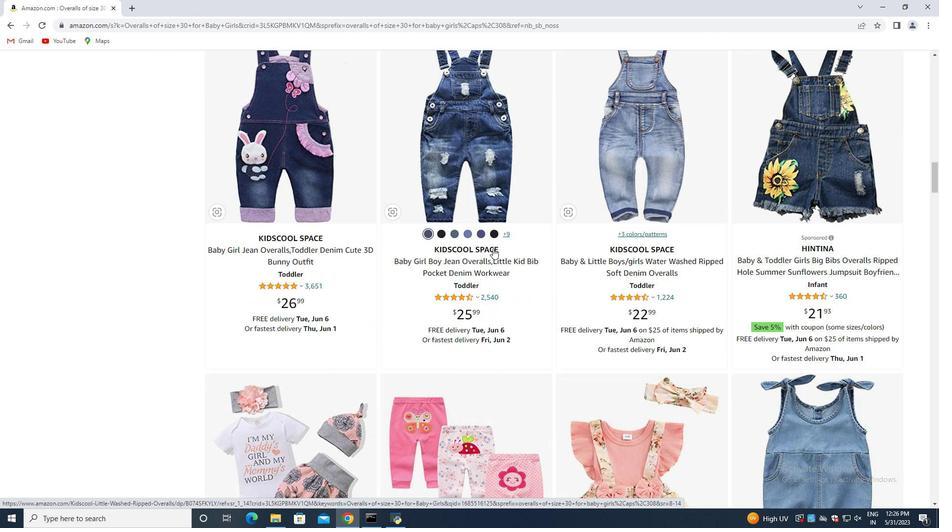
Action: Mouse scrolled (493, 248) with delta (0, 0)
Screenshot: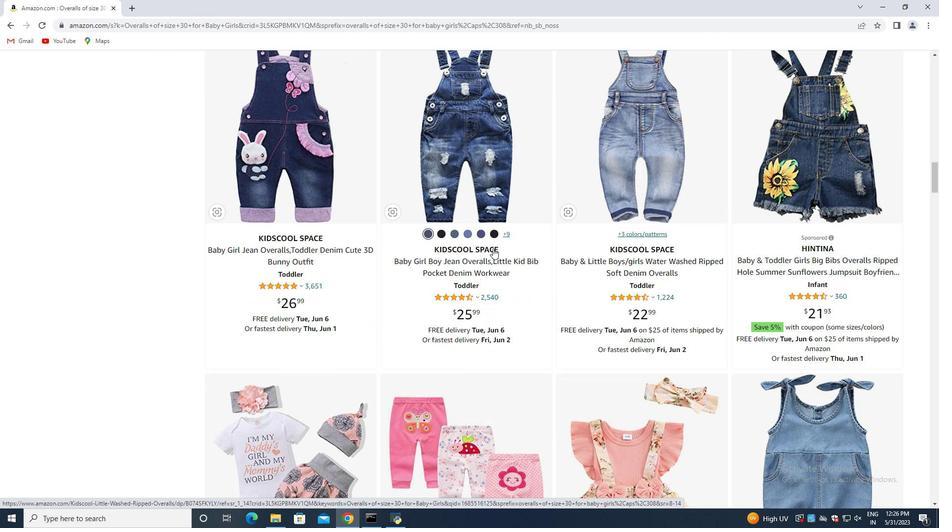
Action: Mouse scrolled (493, 248) with delta (0, 0)
Screenshot: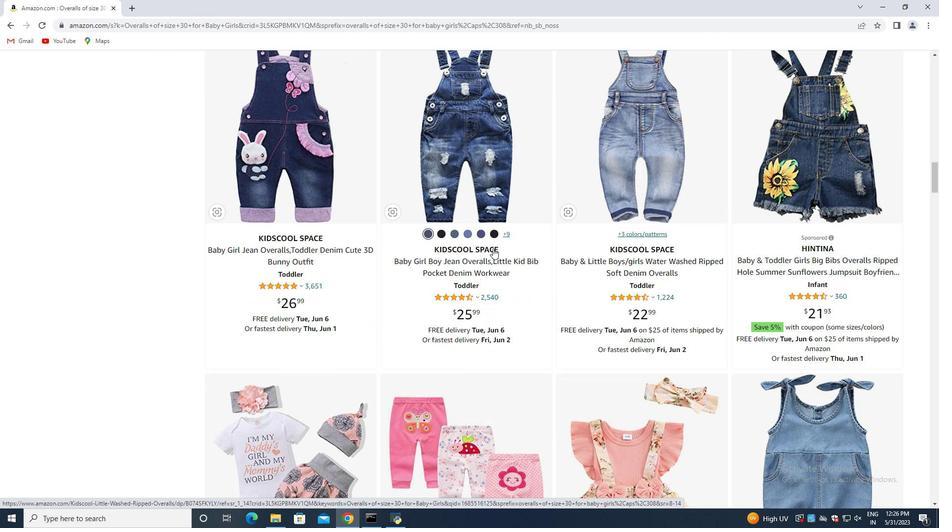 
Action: Mouse scrolled (493, 248) with delta (0, 0)
Screenshot: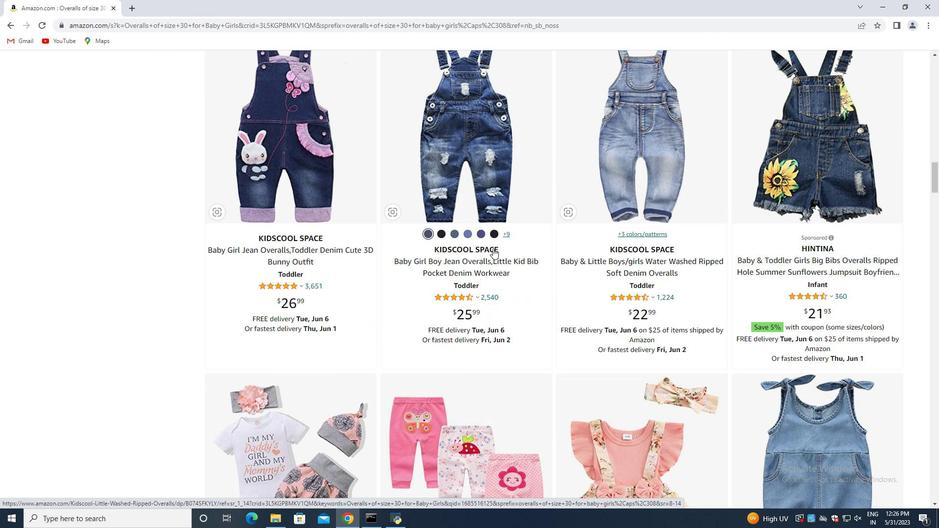 
Action: Mouse scrolled (493, 248) with delta (0, 0)
Screenshot: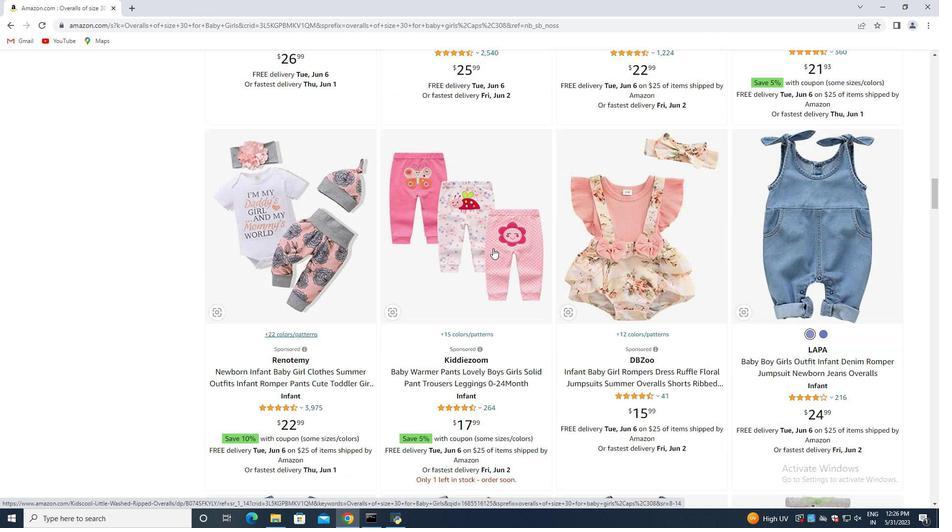 
Action: Mouse scrolled (493, 248) with delta (0, 0)
Screenshot: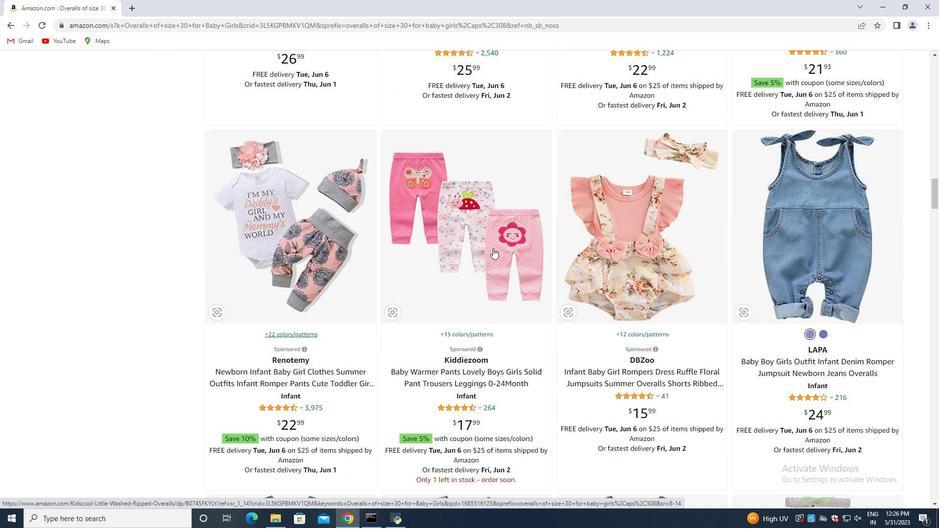 
Action: Mouse scrolled (493, 248) with delta (0, 0)
Screenshot: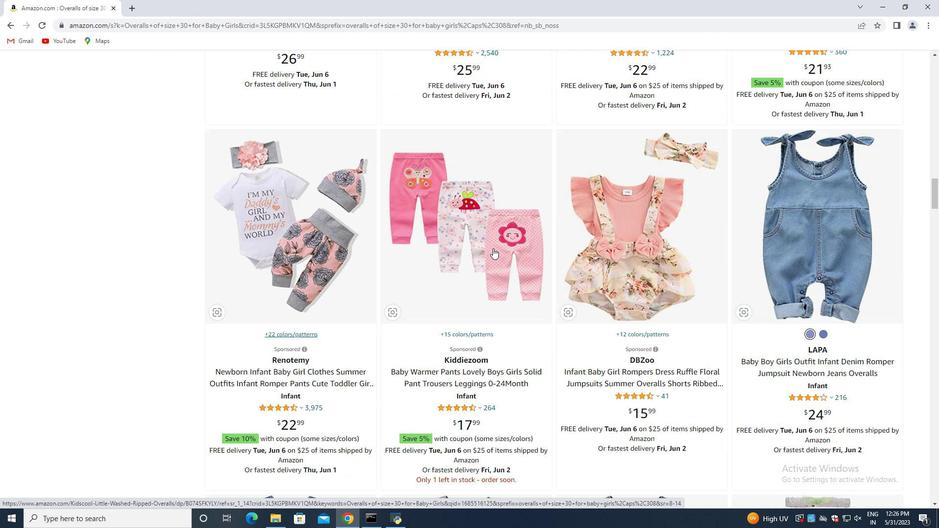 
Action: Mouse scrolled (493, 248) with delta (0, 0)
Screenshot: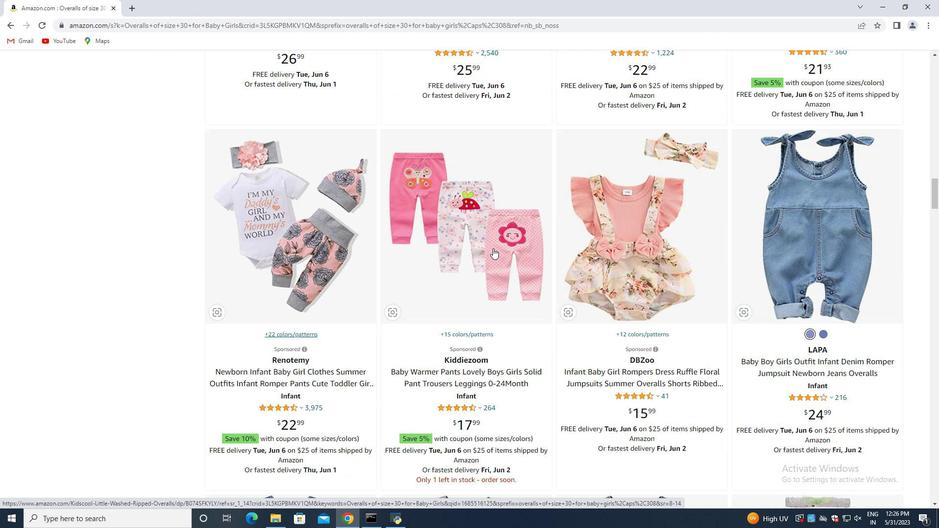 
Action: Mouse scrolled (493, 248) with delta (0, 0)
Screenshot: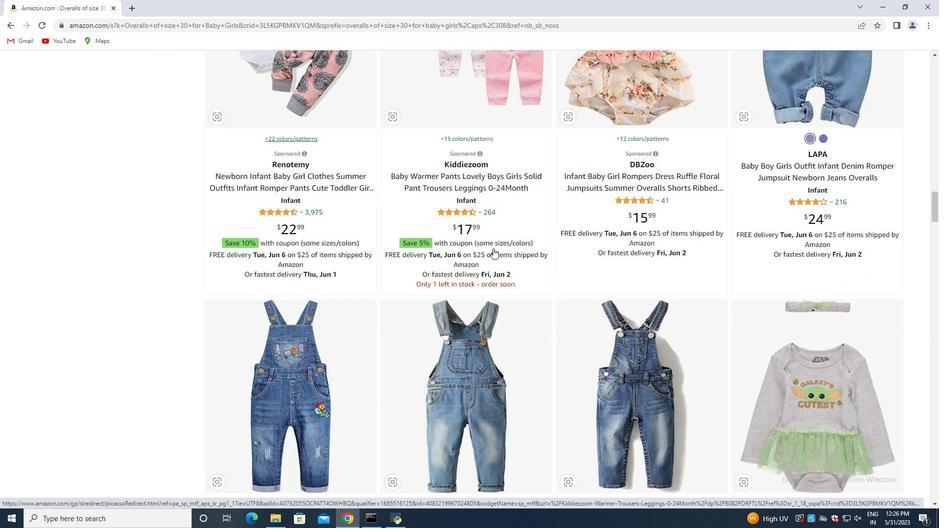 
Action: Mouse scrolled (493, 248) with delta (0, 0)
Screenshot: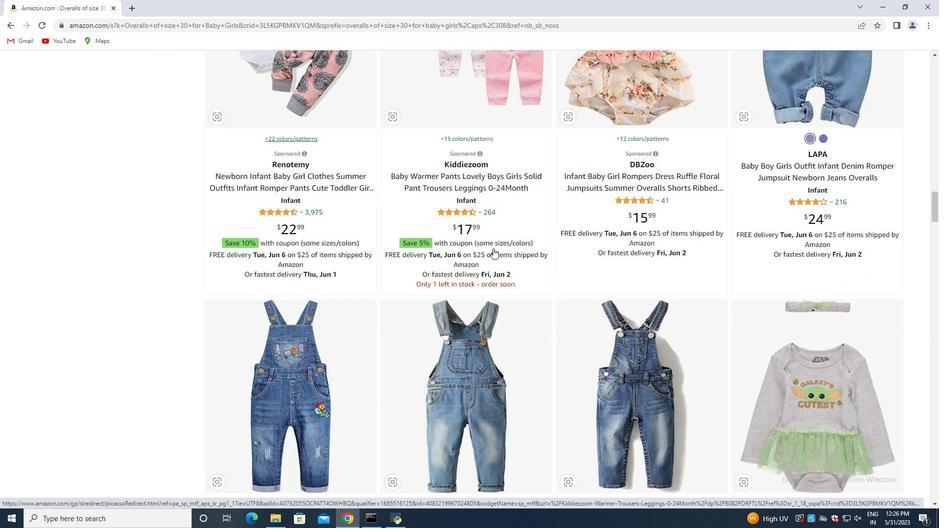 
Action: Mouse scrolled (493, 248) with delta (0, 0)
Screenshot: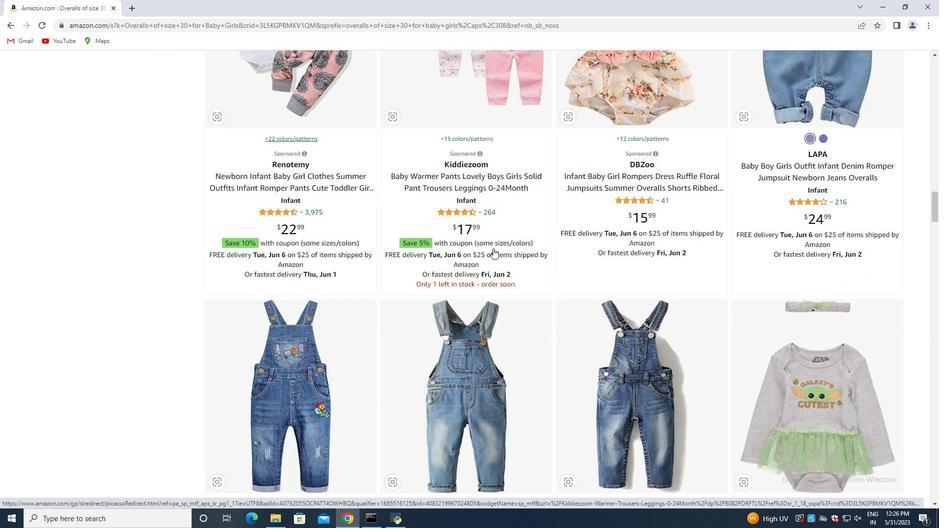 
Action: Mouse moved to (493, 248)
Screenshot: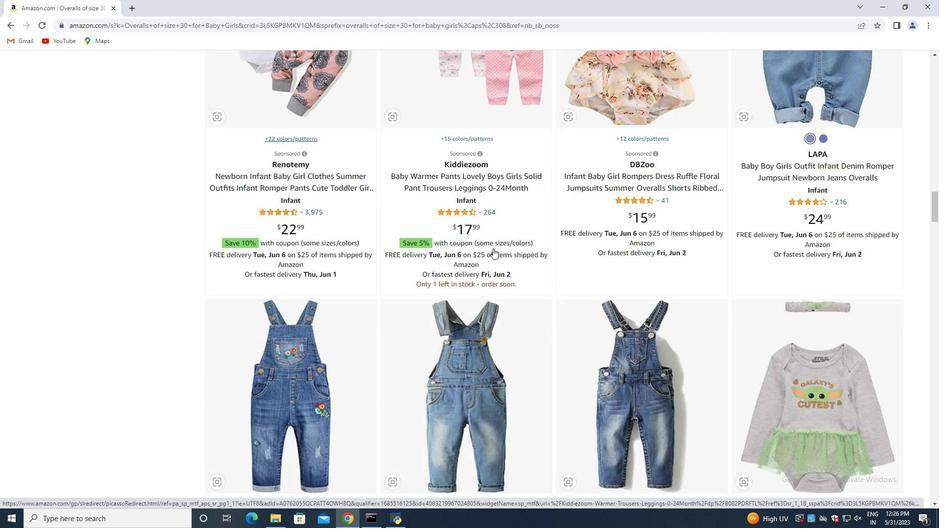 
Action: Mouse scrolled (493, 248) with delta (0, 0)
Screenshot: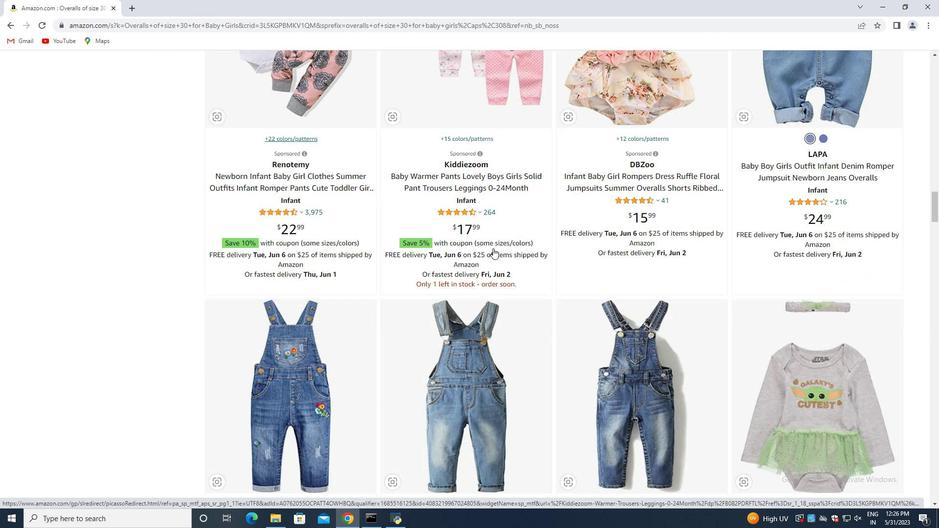 
Action: Mouse moved to (493, 248)
Screenshot: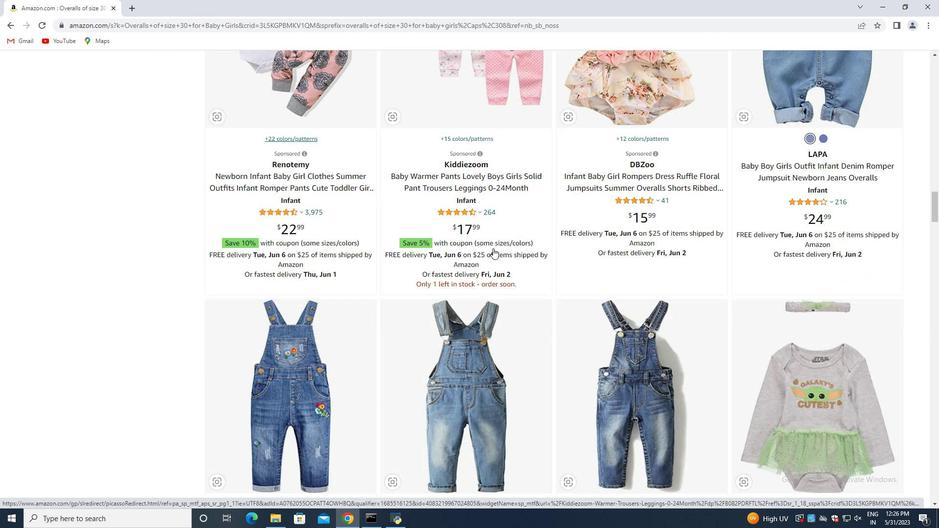 
Action: Mouse scrolled (493, 248) with delta (0, 0)
Screenshot: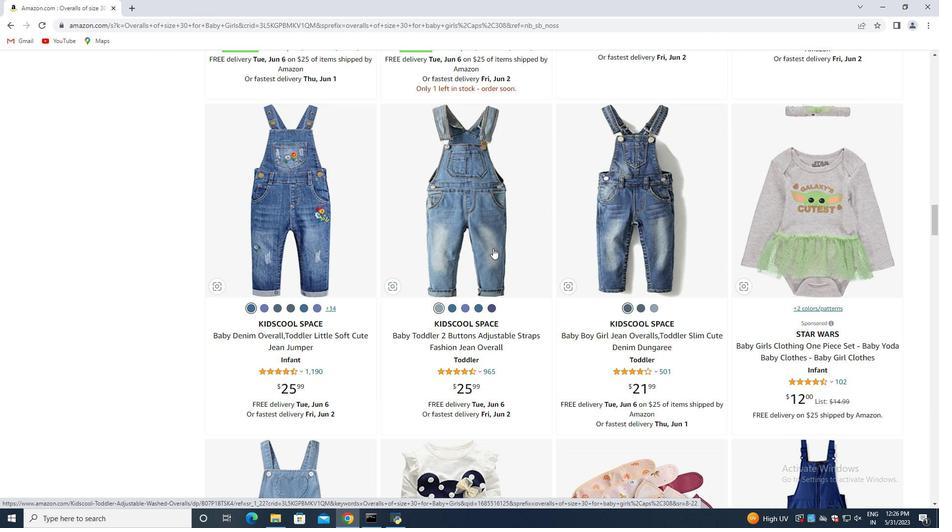 
Action: Mouse scrolled (493, 248) with delta (0, 0)
Screenshot: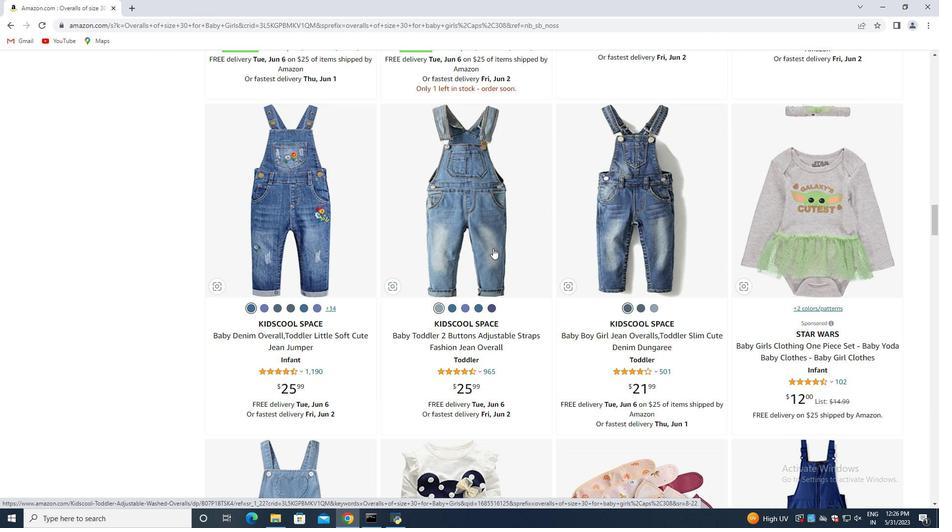 
Action: Mouse scrolled (493, 248) with delta (0, 0)
Screenshot: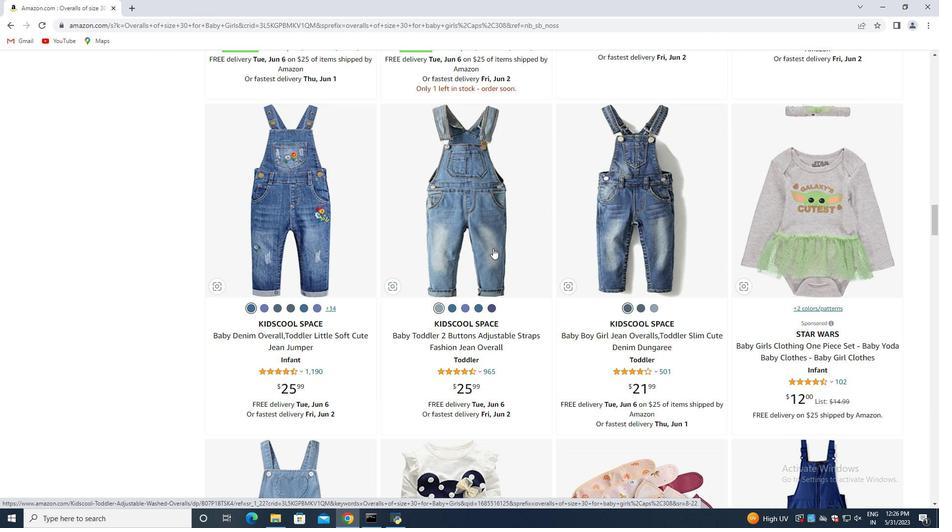 
Action: Mouse scrolled (493, 248) with delta (0, 0)
Screenshot: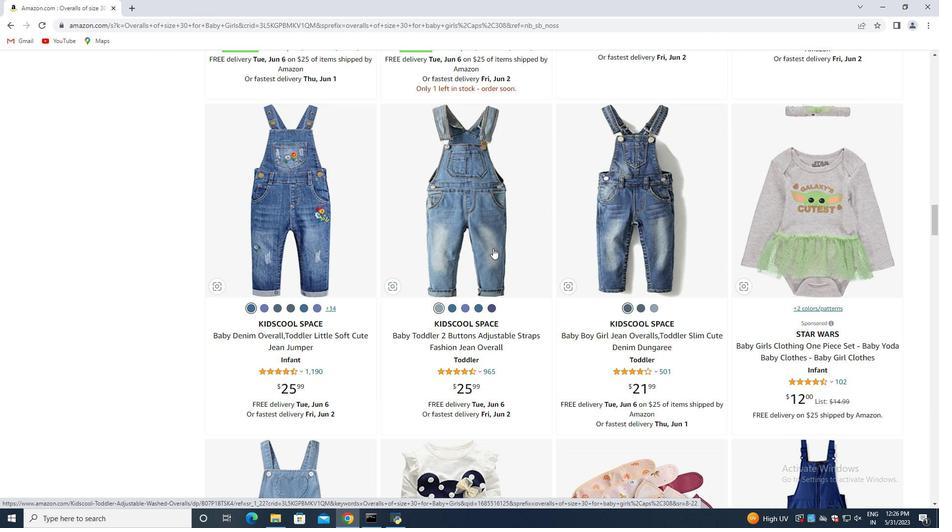 
Action: Mouse moved to (492, 251)
Screenshot: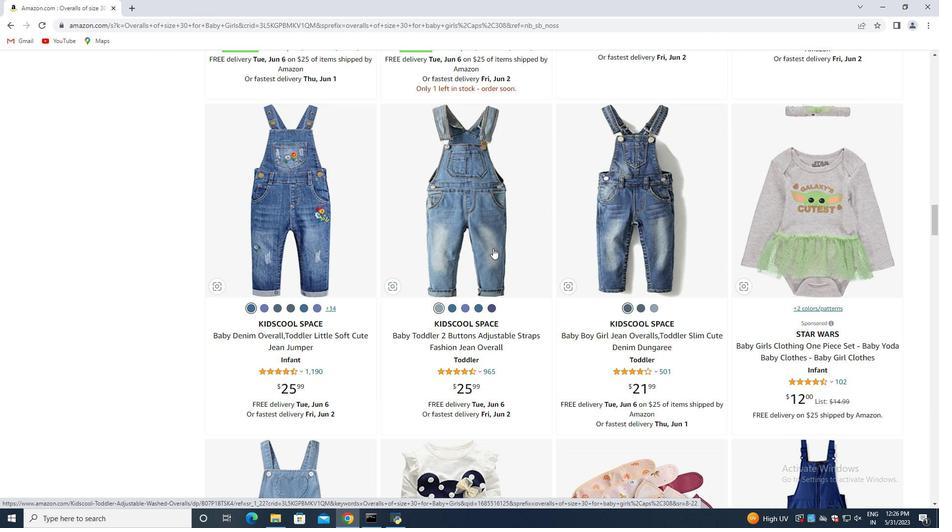 
Action: Mouse scrolled (492, 251) with delta (0, 0)
Screenshot: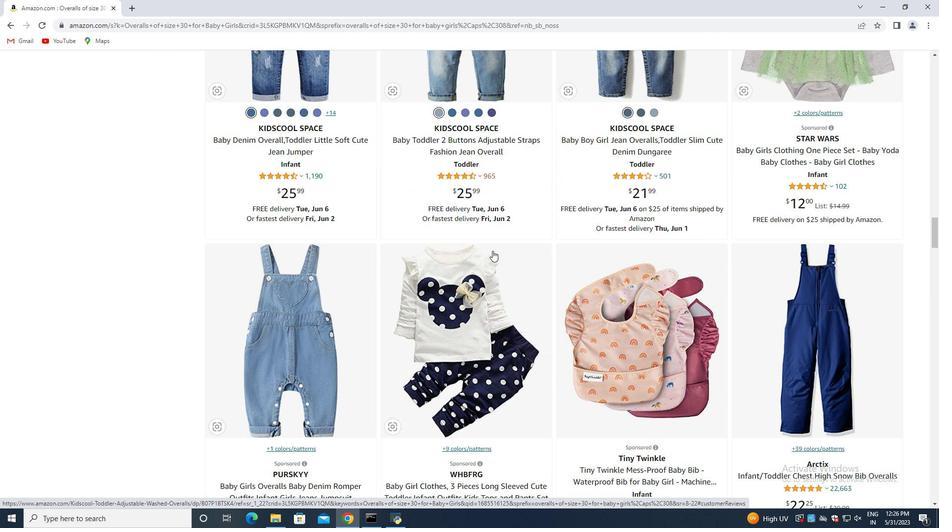 
Action: Mouse scrolled (492, 251) with delta (0, 0)
Screenshot: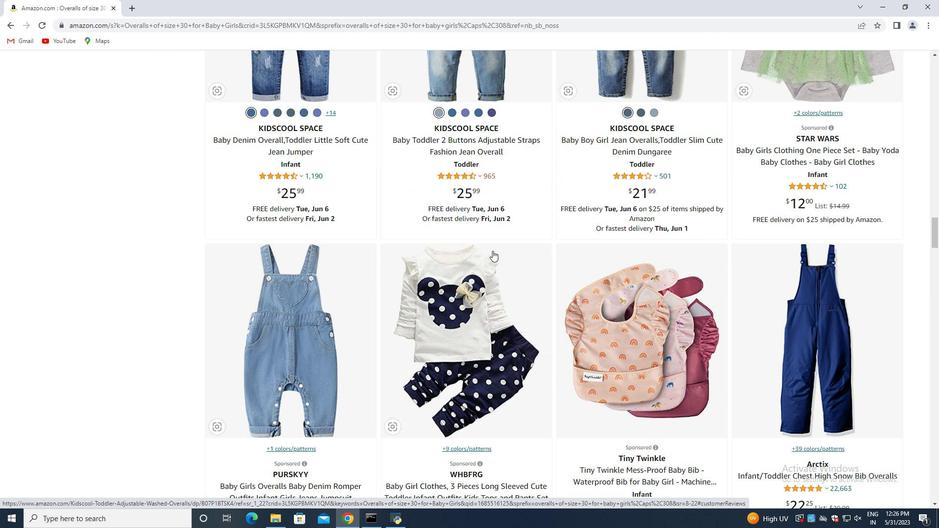 
Action: Mouse scrolled (492, 251) with delta (0, 0)
Screenshot: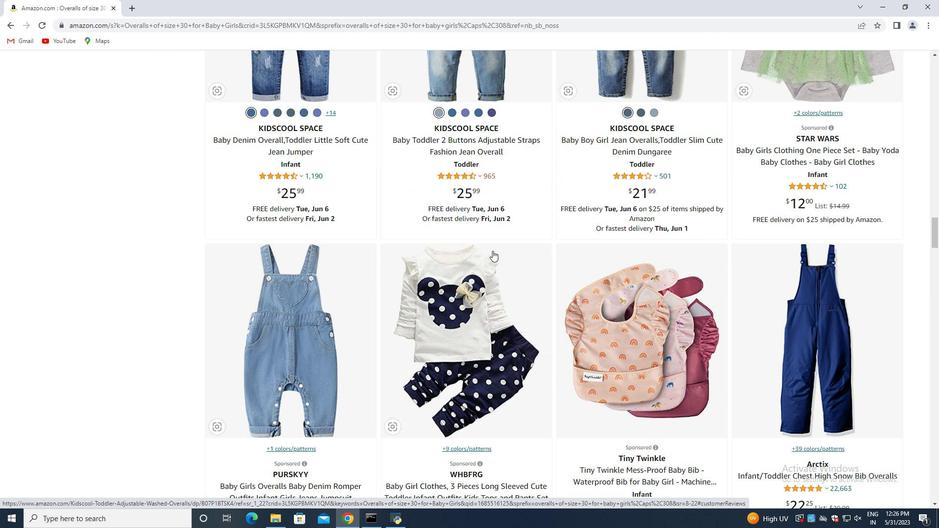 
Action: Mouse scrolled (492, 251) with delta (0, 0)
Screenshot: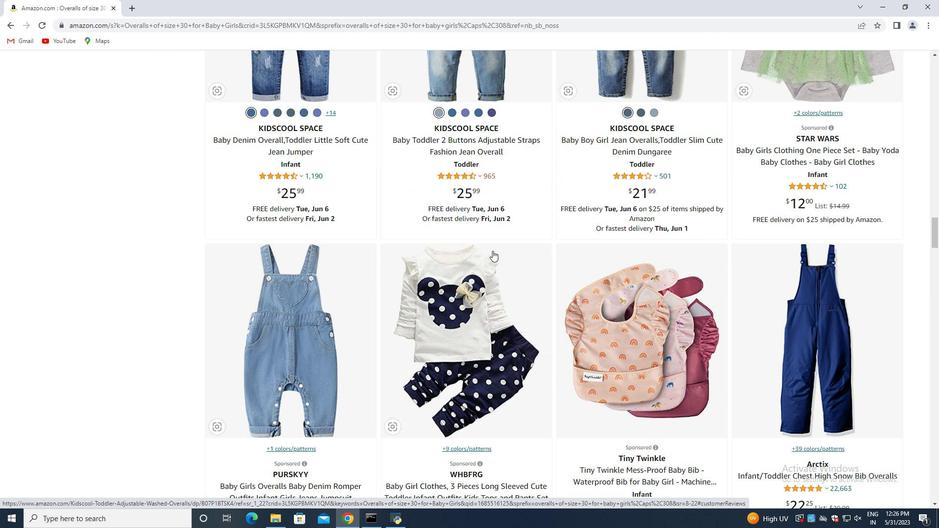 
Action: Mouse scrolled (492, 251) with delta (0, 0)
Screenshot: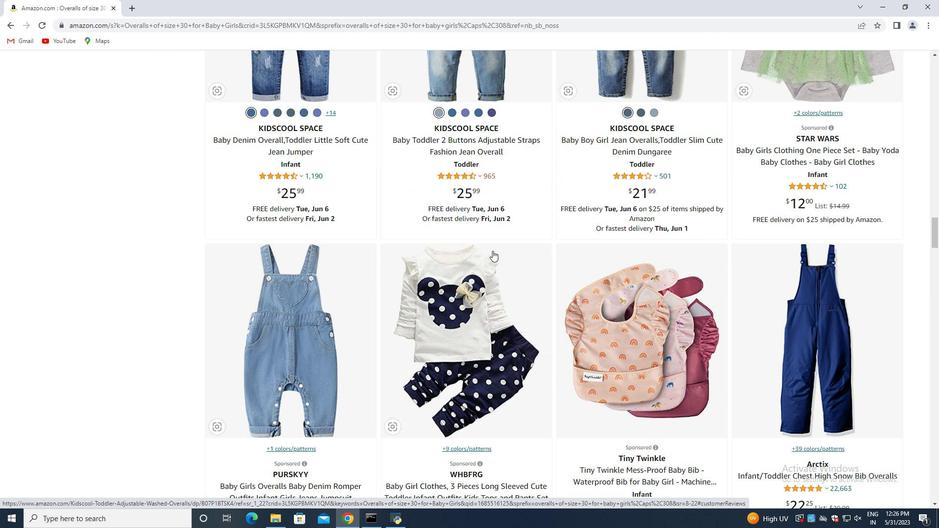 
Action: Mouse scrolled (492, 251) with delta (0, 0)
Screenshot: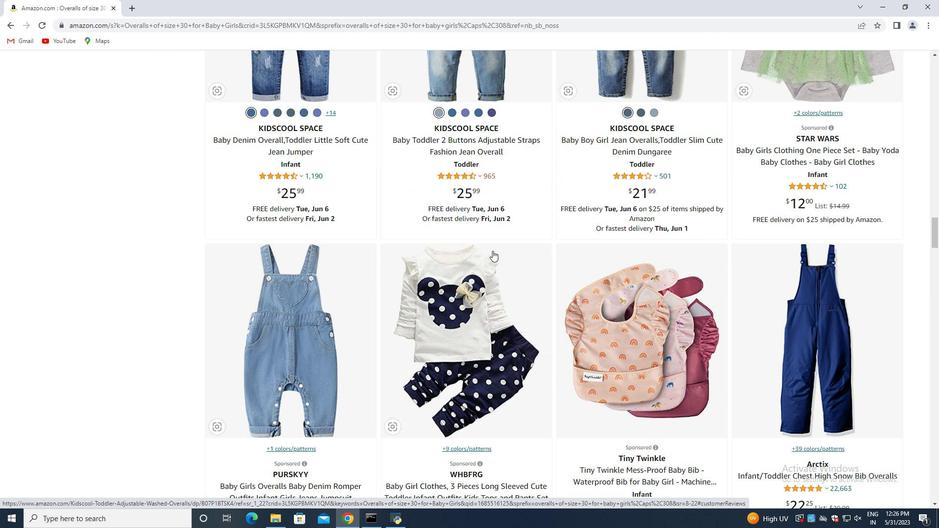 
Action: Mouse scrolled (492, 251) with delta (0, 0)
Screenshot: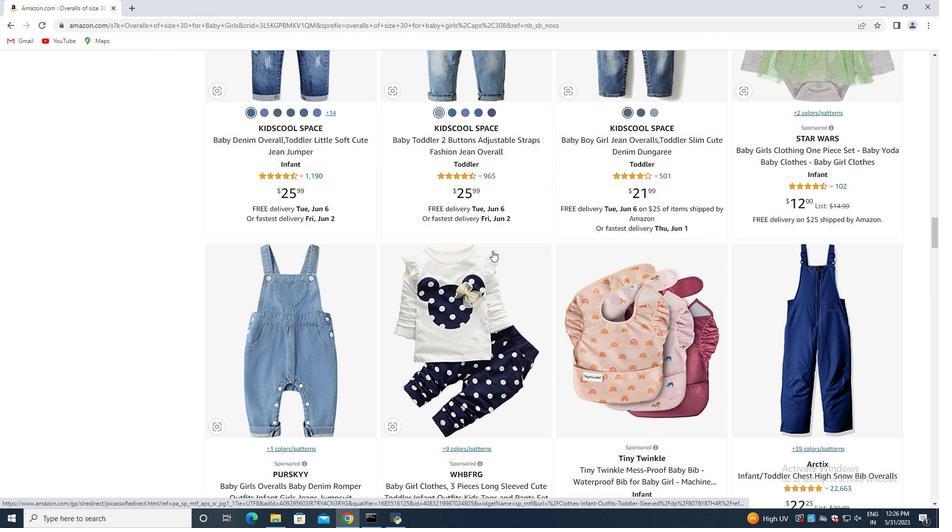 
Action: Mouse scrolled (492, 251) with delta (0, 0)
Screenshot: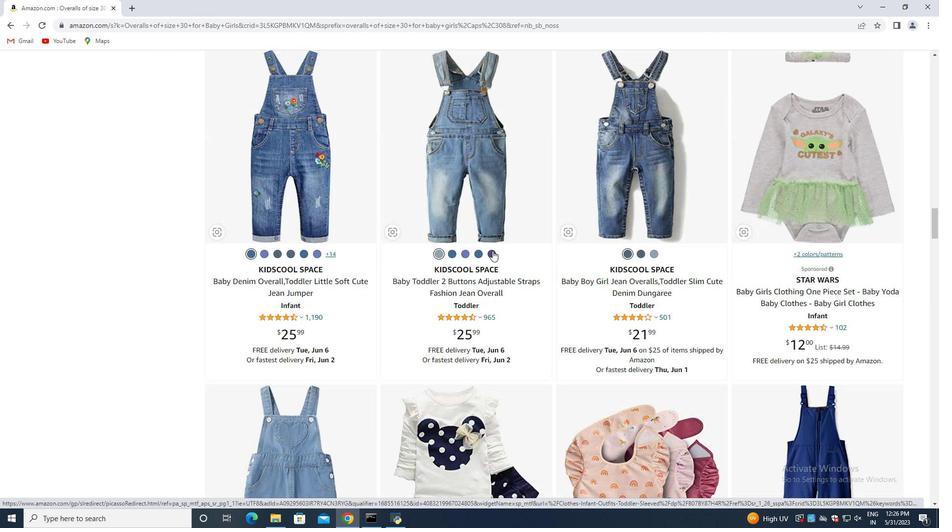 
Action: Mouse scrolled (492, 251) with delta (0, 0)
Screenshot: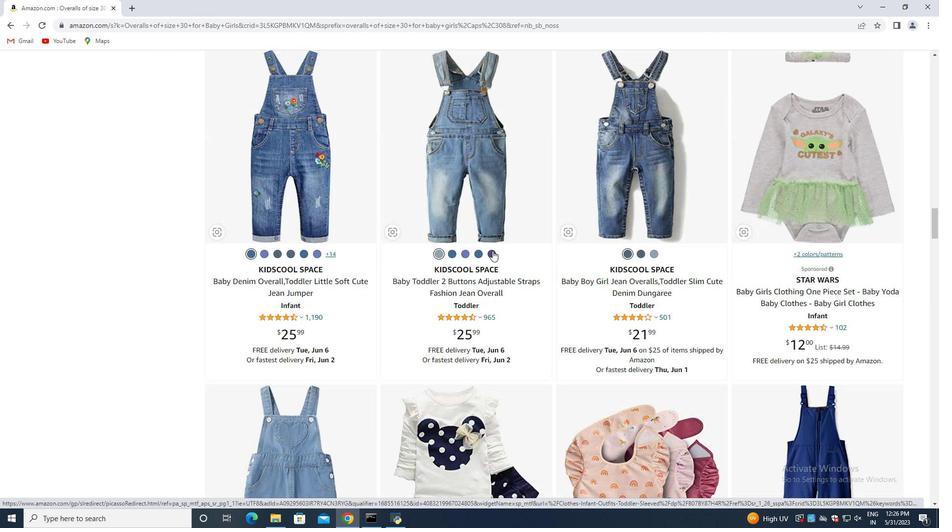 
Action: Mouse scrolled (492, 251) with delta (0, 0)
Screenshot: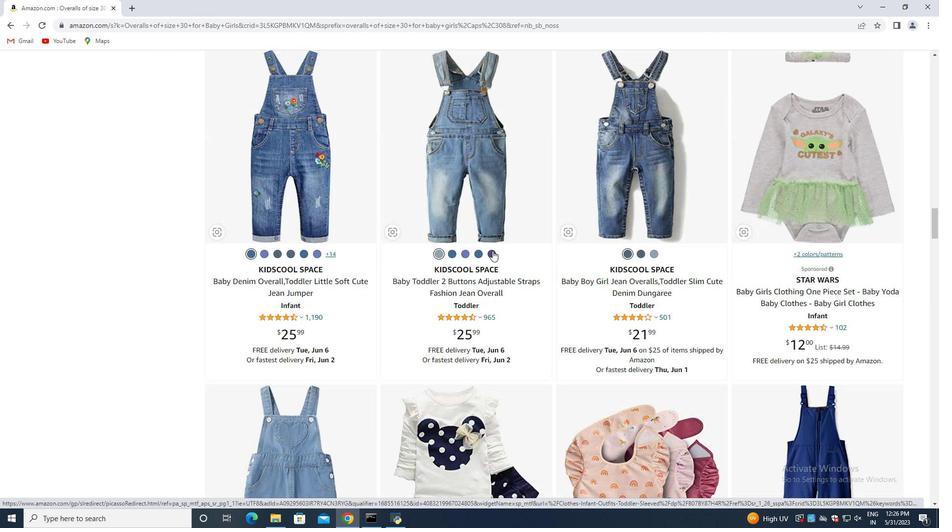 
Action: Mouse scrolled (492, 251) with delta (0, 0)
Screenshot: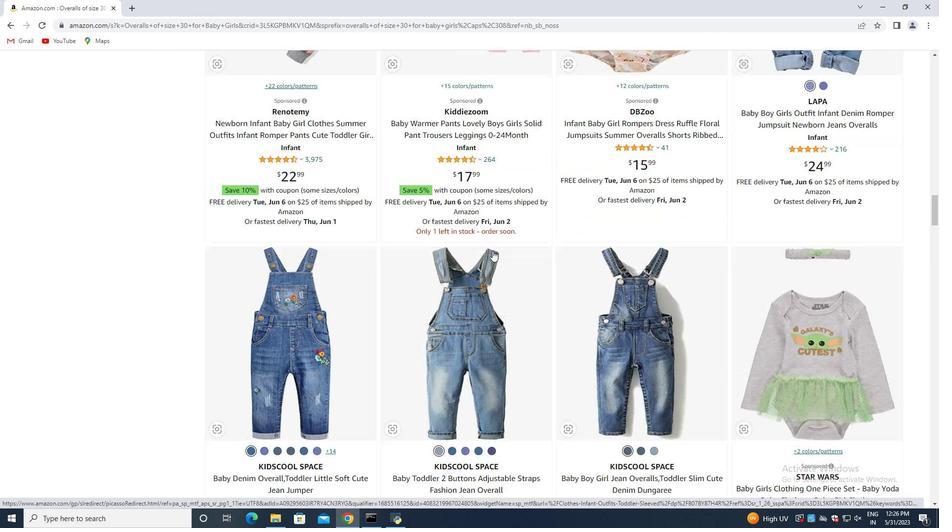 
Action: Mouse scrolled (492, 251) with delta (0, 0)
Screenshot: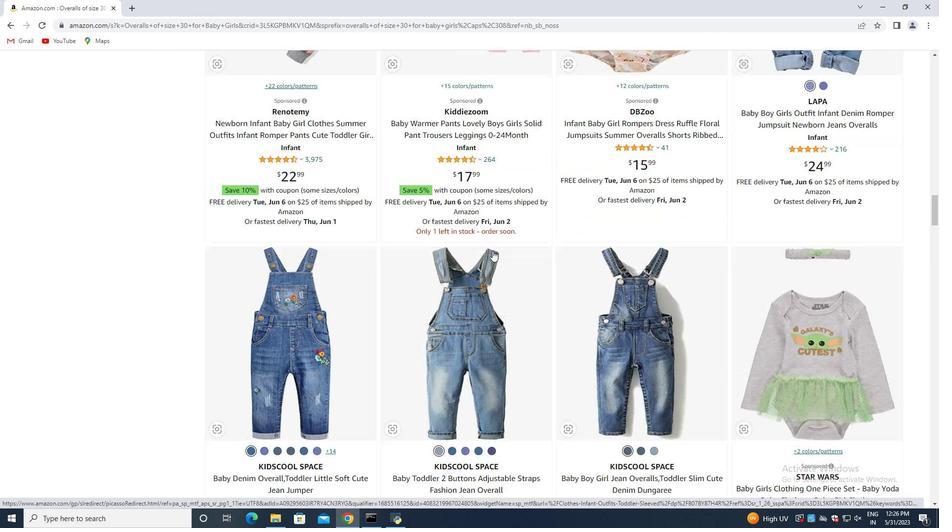 
Action: Mouse scrolled (492, 251) with delta (0, 0)
Screenshot: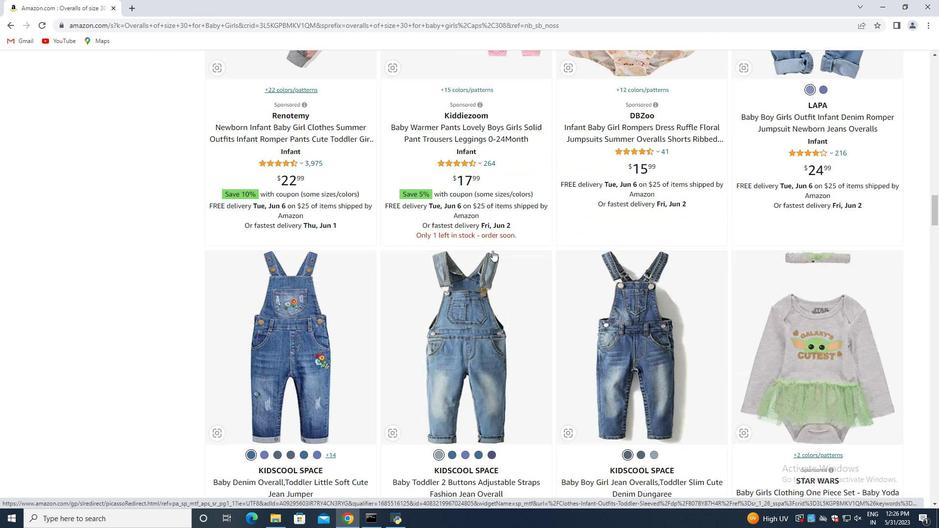 
Action: Mouse scrolled (492, 251) with delta (0, 0)
Screenshot: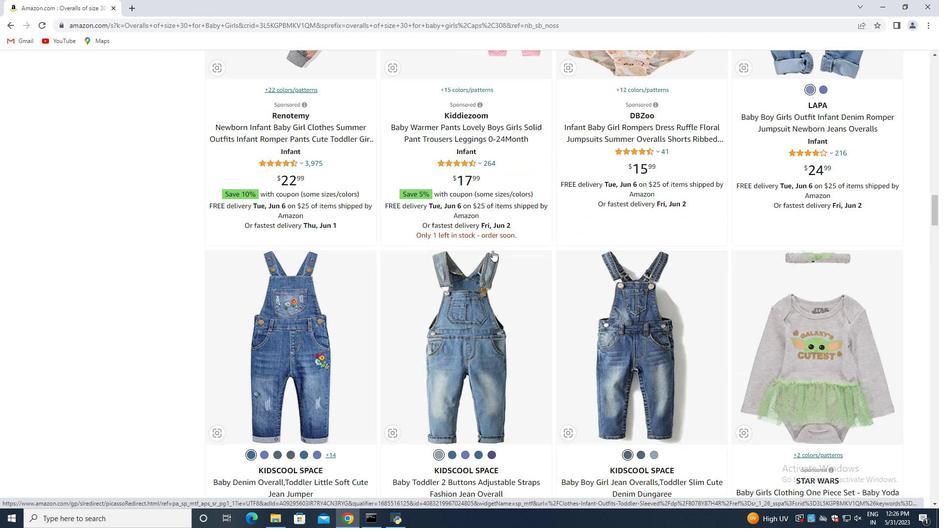 
Action: Mouse scrolled (492, 251) with delta (0, 0)
Screenshot: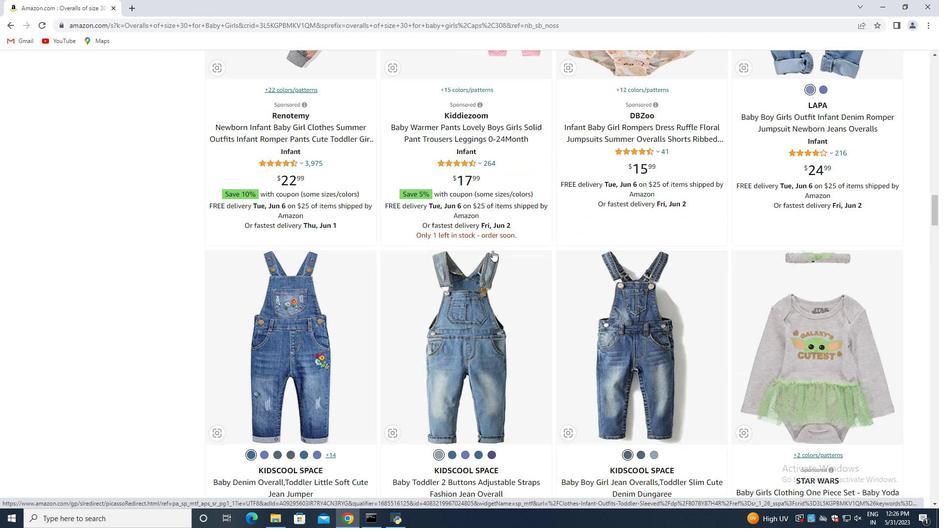 
Action: Mouse scrolled (492, 251) with delta (0, 0)
Screenshot: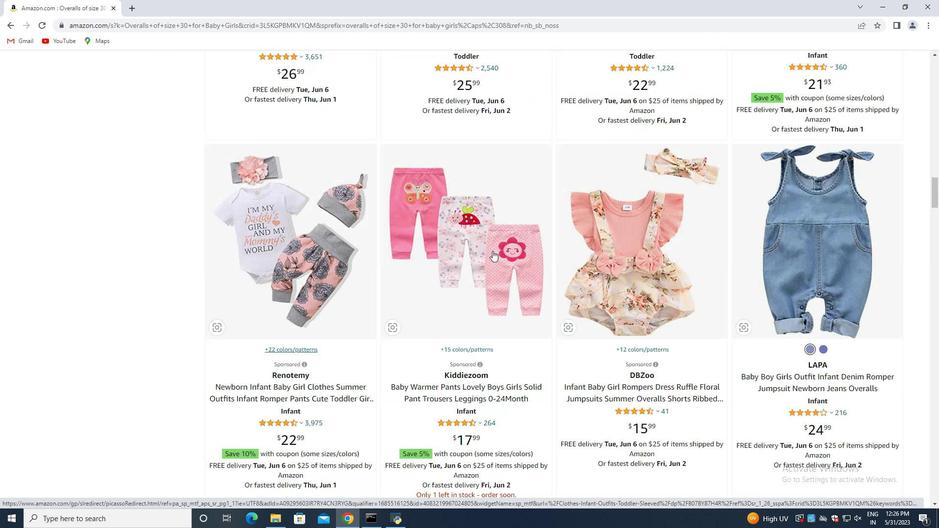 
Action: Mouse scrolled (492, 251) with delta (0, 0)
Screenshot: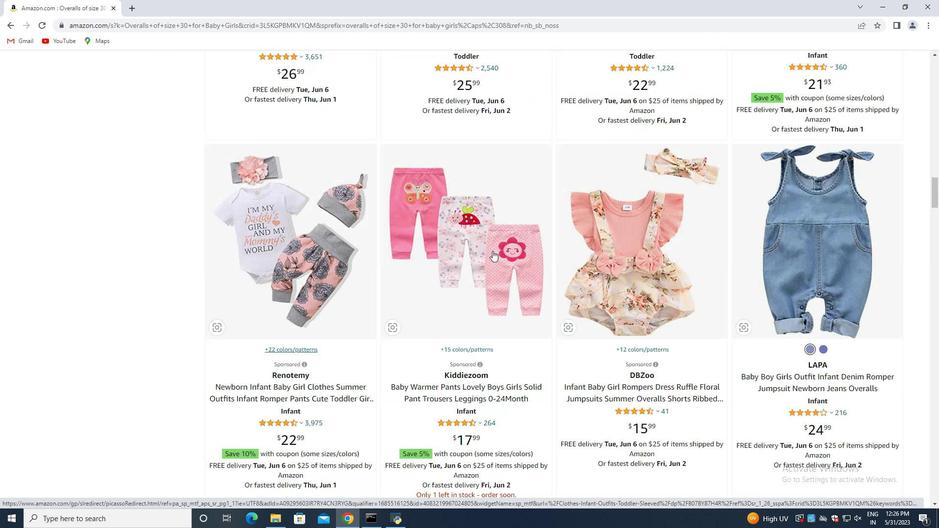 
Action: Mouse scrolled (492, 251) with delta (0, 0)
Screenshot: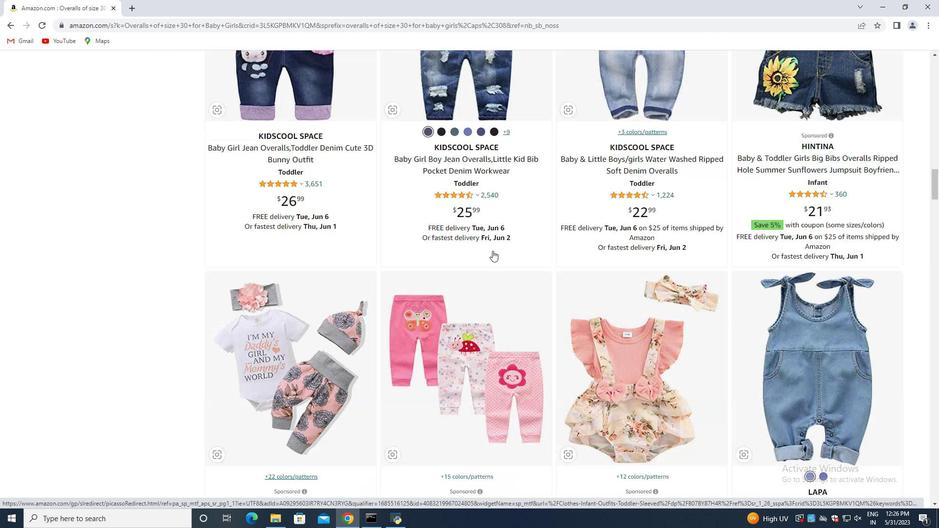 
Action: Mouse scrolled (492, 251) with delta (0, 0)
Screenshot: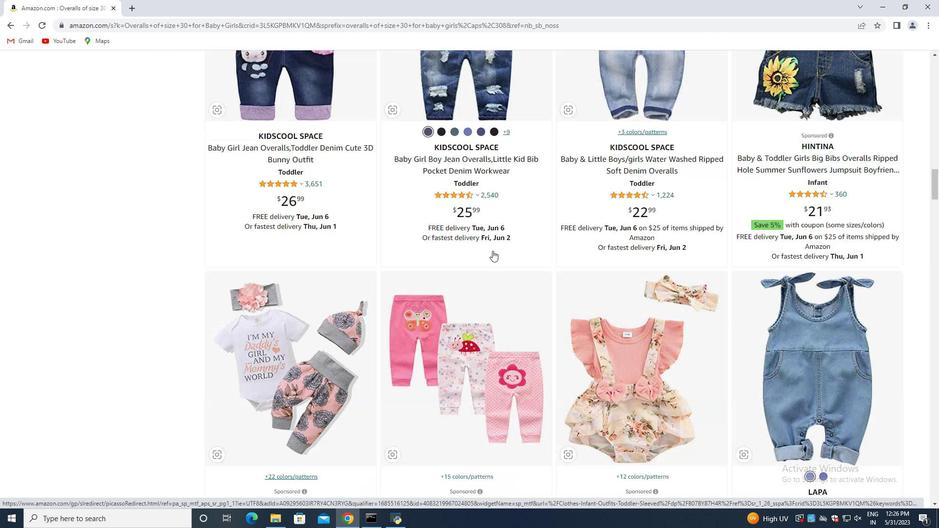 
Action: Mouse scrolled (492, 251) with delta (0, 0)
Screenshot: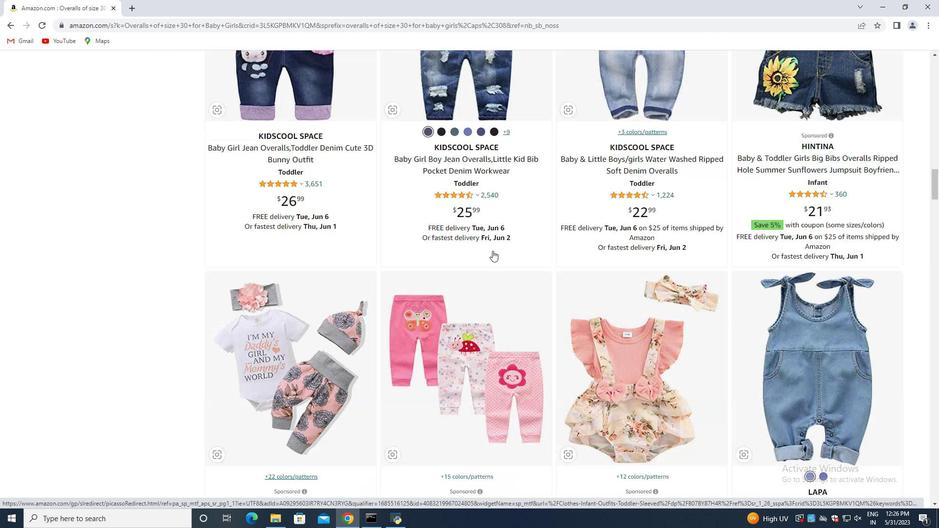 
Action: Mouse scrolled (492, 251) with delta (0, 0)
Screenshot: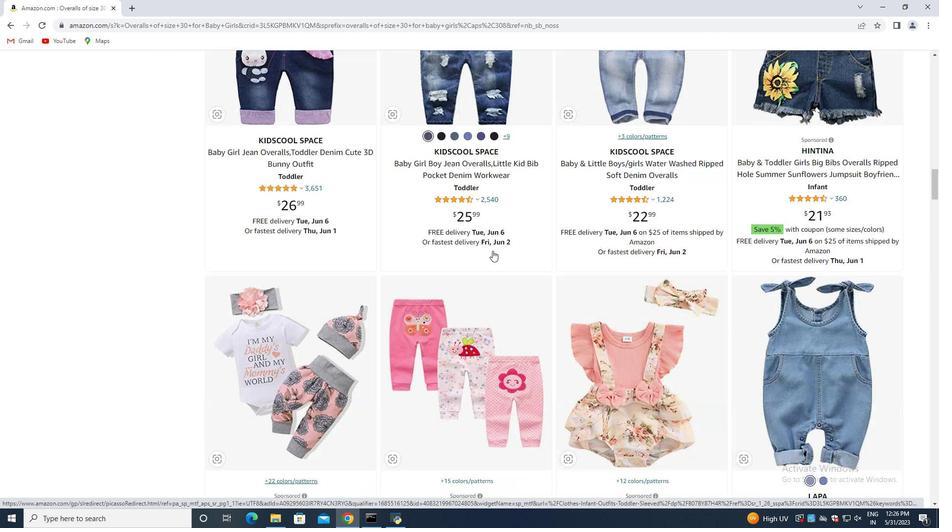 
Action: Mouse scrolled (492, 251) with delta (0, 0)
Screenshot: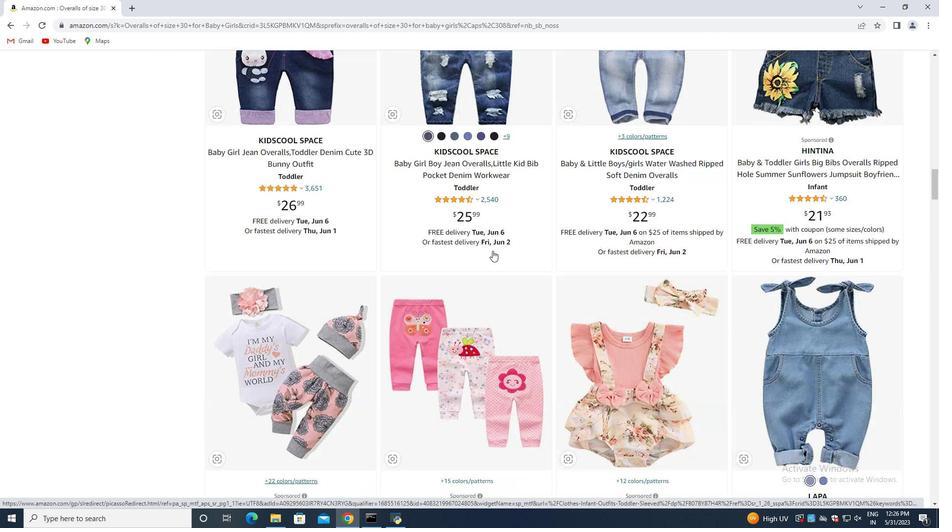 
Action: Mouse scrolled (492, 251) with delta (0, 0)
Screenshot: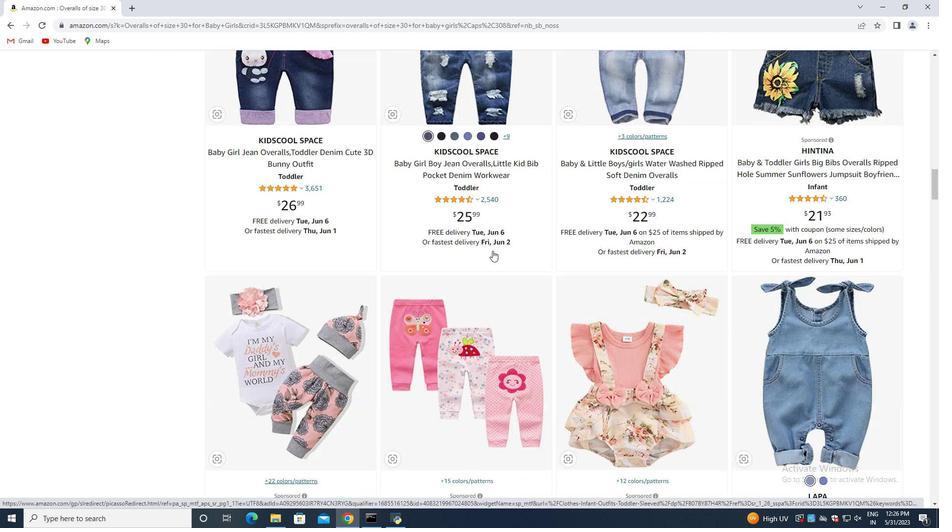 
Action: Mouse scrolled (492, 251) with delta (0, 0)
Screenshot: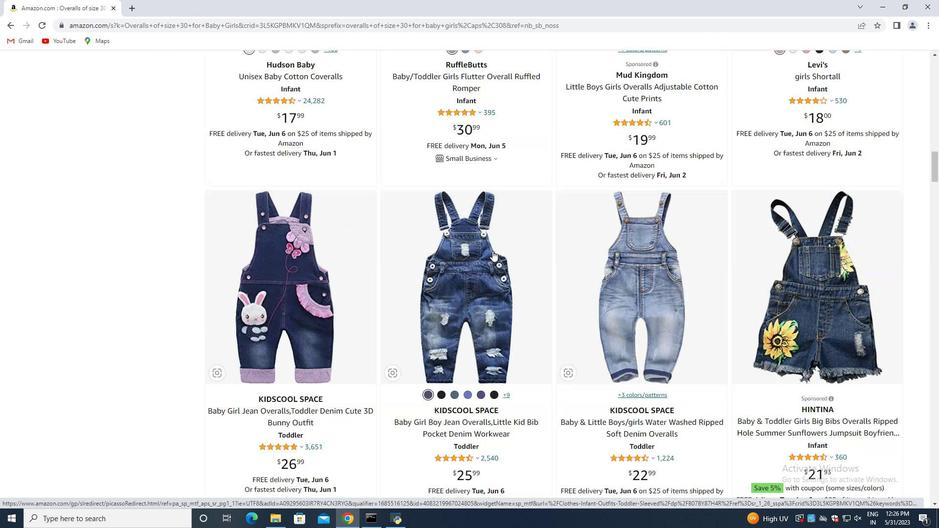 
Action: Mouse scrolled (492, 251) with delta (0, 0)
Screenshot: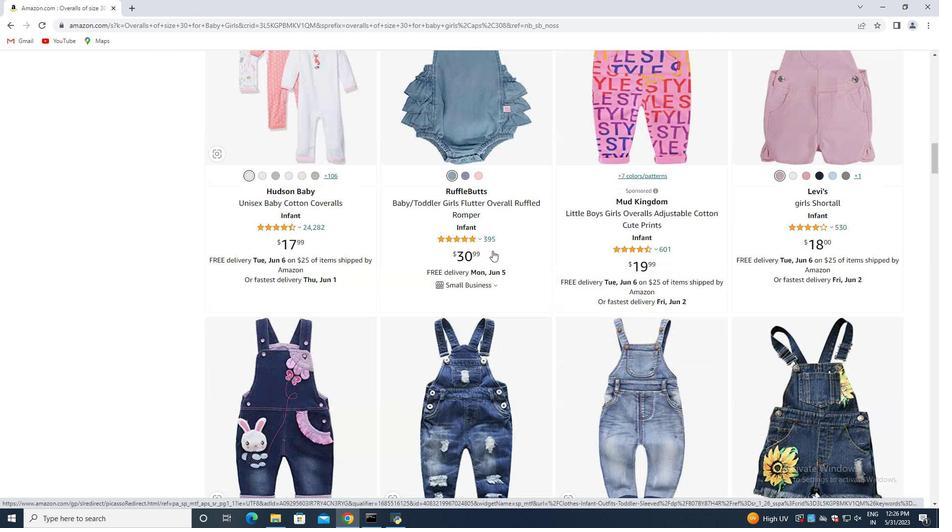 
Action: Mouse scrolled (492, 251) with delta (0, 0)
Screenshot: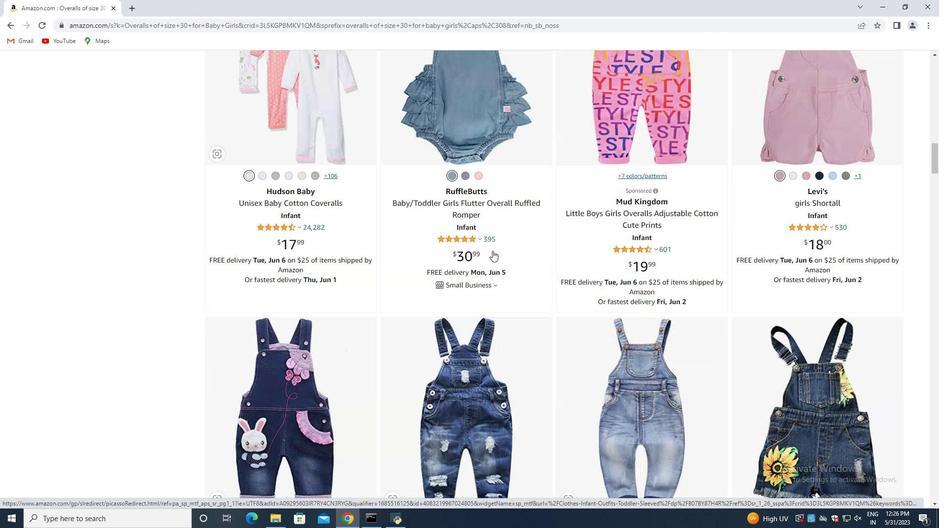 
Action: Mouse scrolled (492, 251) with delta (0, 0)
Screenshot: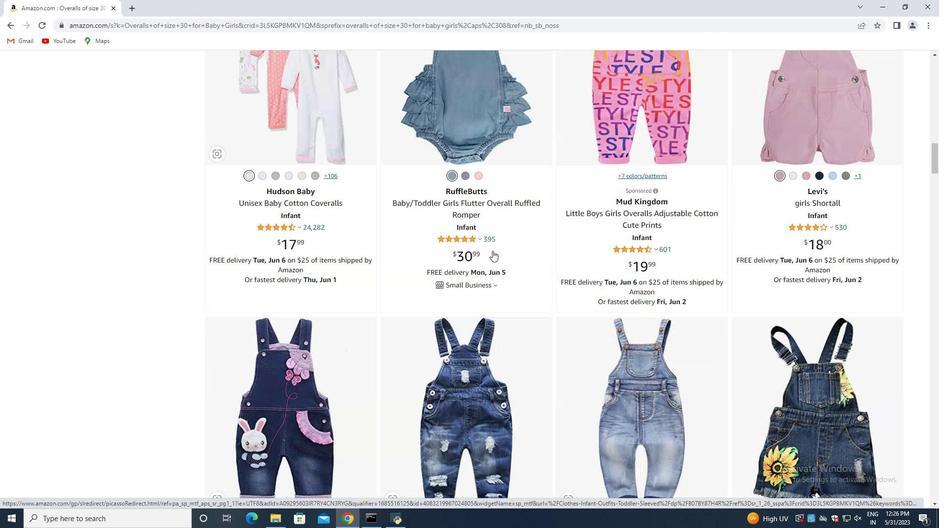 
Action: Mouse scrolled (492, 251) with delta (0, 0)
Screenshot: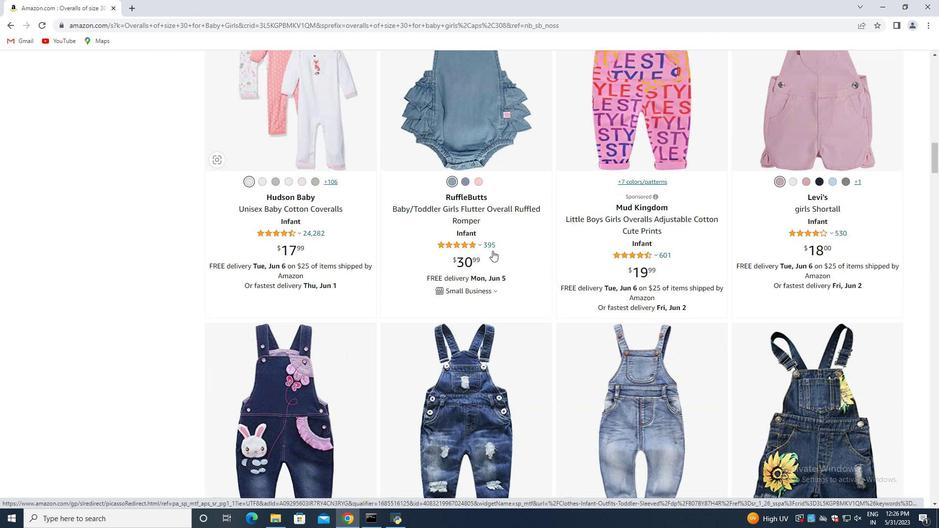 
Action: Mouse scrolled (492, 251) with delta (0, 0)
Screenshot: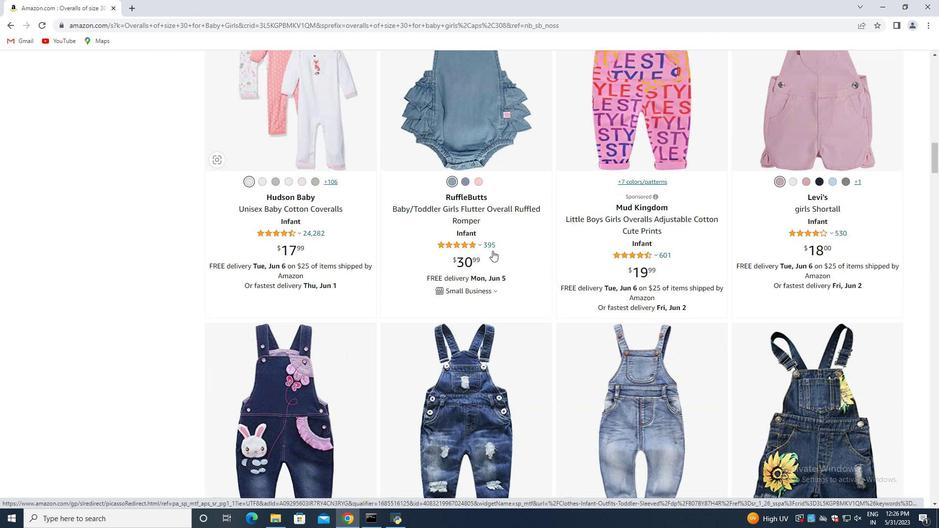 
Action: Mouse scrolled (492, 251) with delta (0, 0)
Screenshot: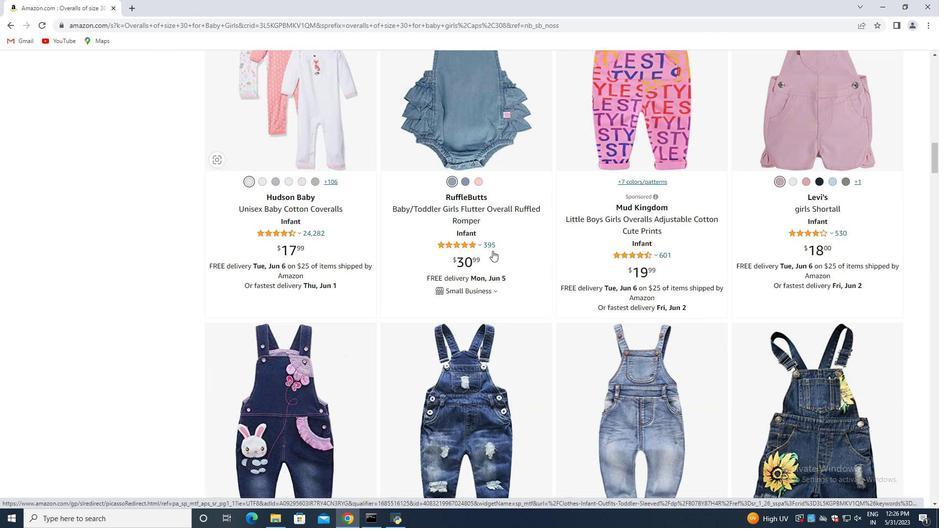 
Action: Mouse scrolled (492, 251) with delta (0, 0)
Screenshot: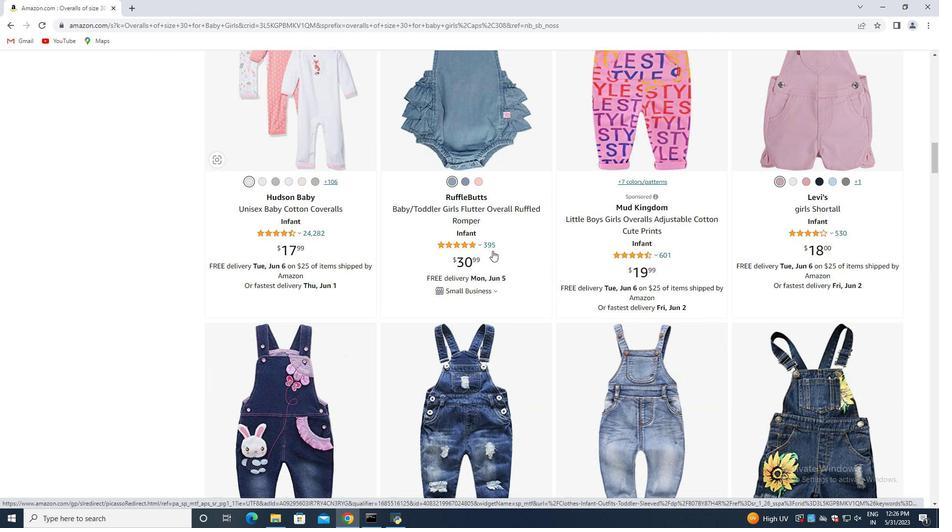 
Action: Mouse scrolled (492, 251) with delta (0, 0)
Screenshot: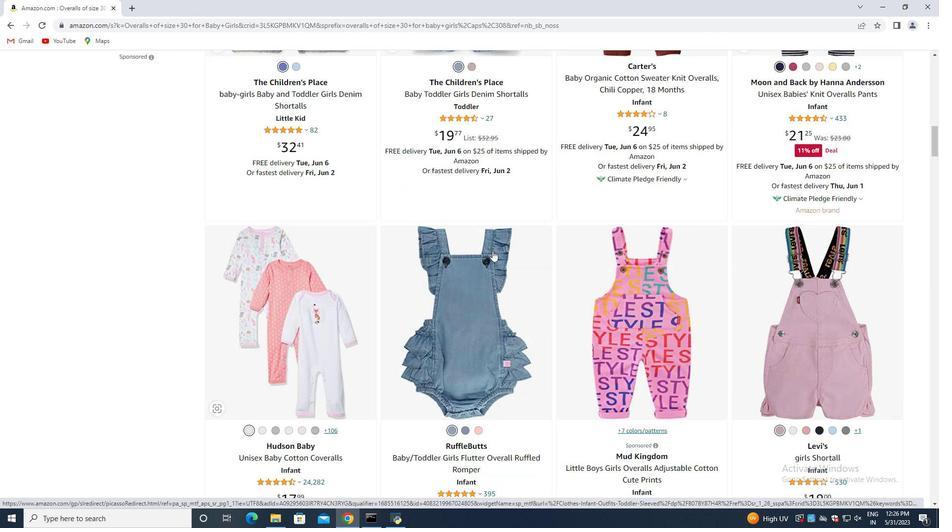 
Action: Mouse scrolled (492, 251) with delta (0, 0)
Screenshot: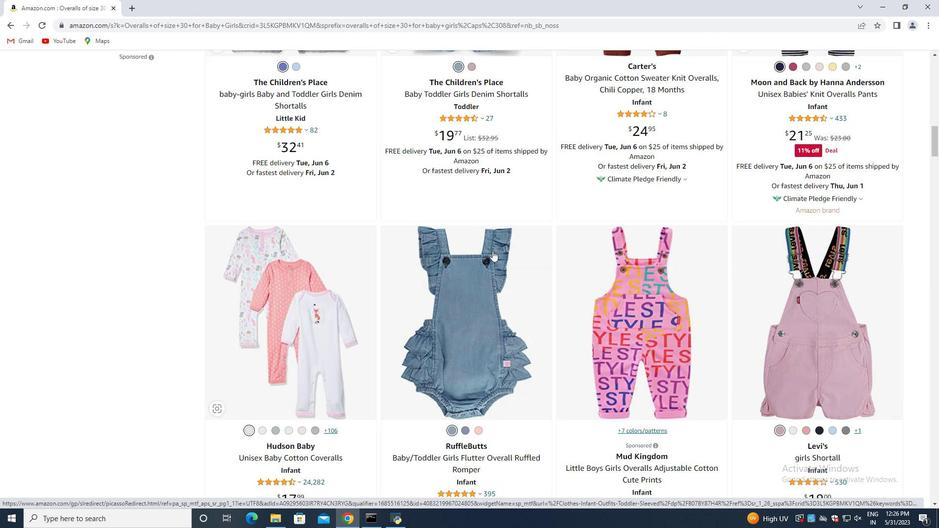 
Action: Mouse scrolled (492, 251) with delta (0, 0)
Screenshot: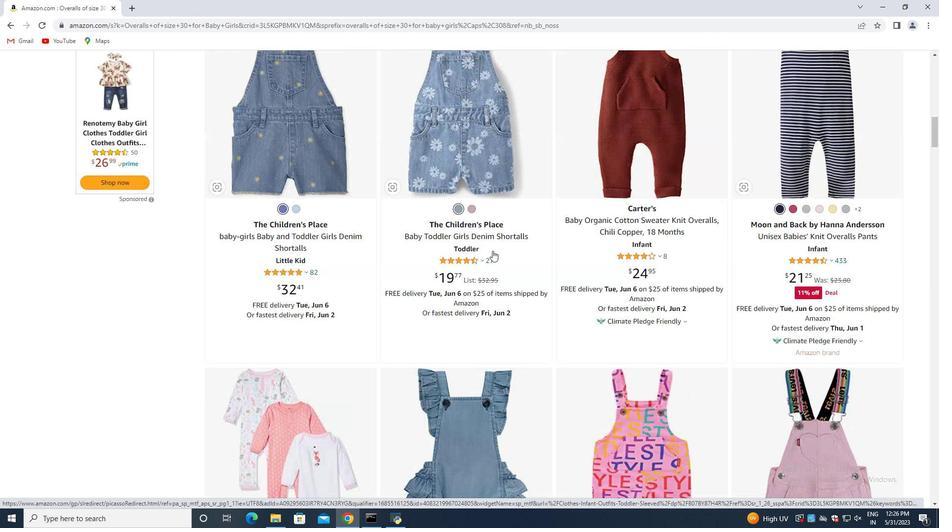 
Action: Mouse scrolled (492, 251) with delta (0, 0)
Screenshot: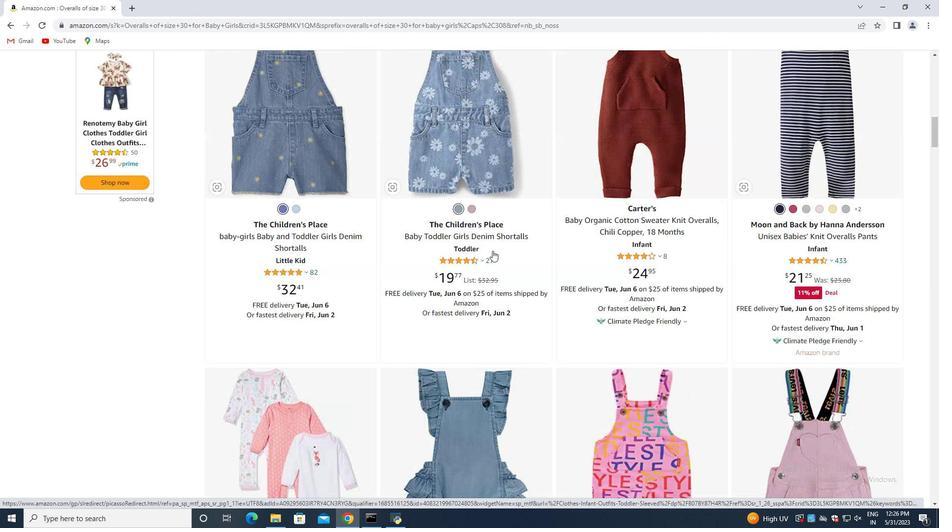 
Action: Mouse scrolled (492, 251) with delta (0, 0)
Screenshot: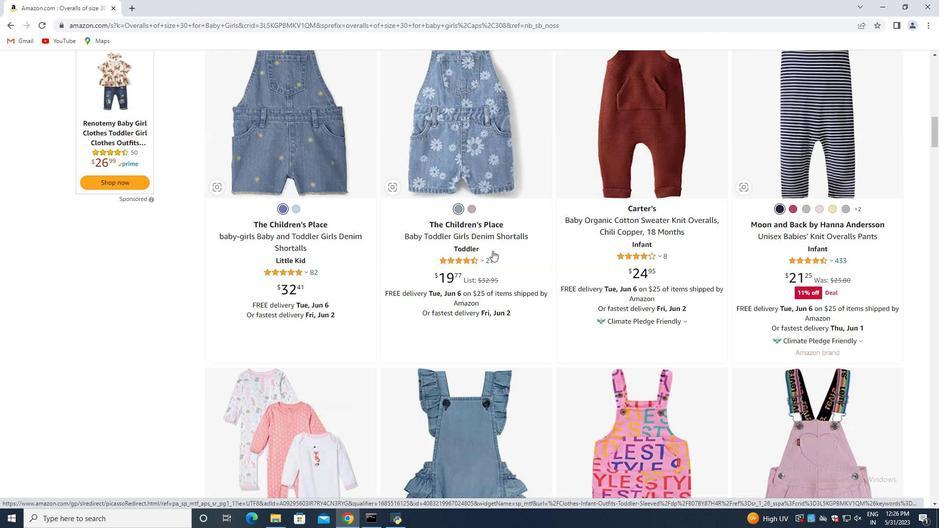 
Action: Mouse scrolled (492, 251) with delta (0, 0)
Screenshot: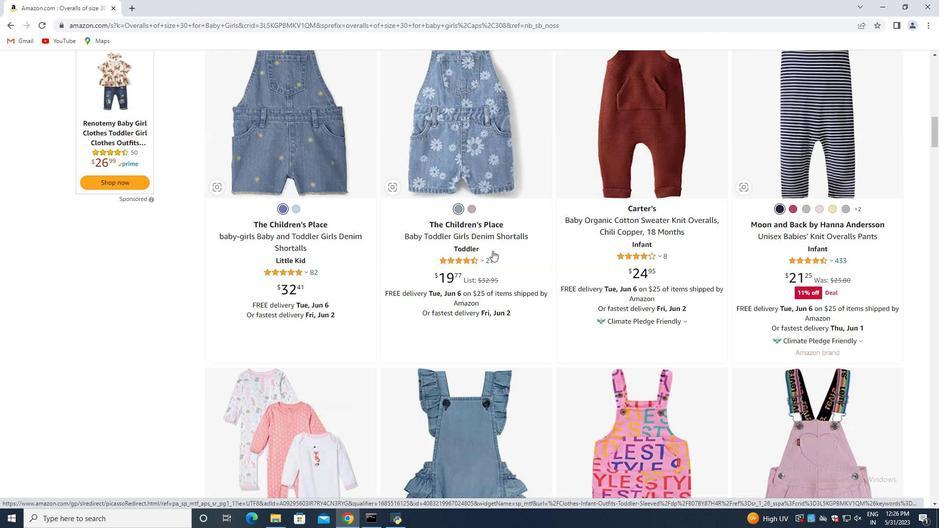 
Action: Mouse scrolled (492, 251) with delta (0, 0)
Screenshot: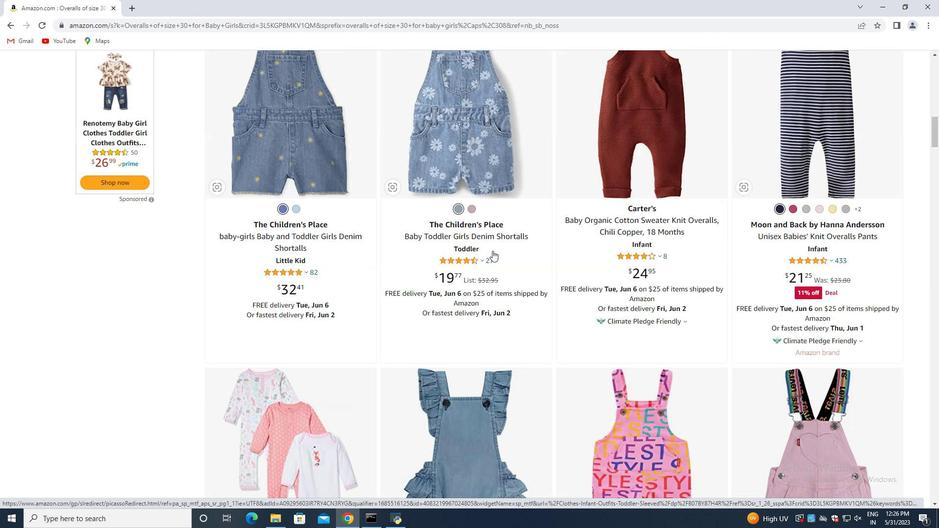 
Action: Mouse scrolled (492, 251) with delta (0, 0)
Screenshot: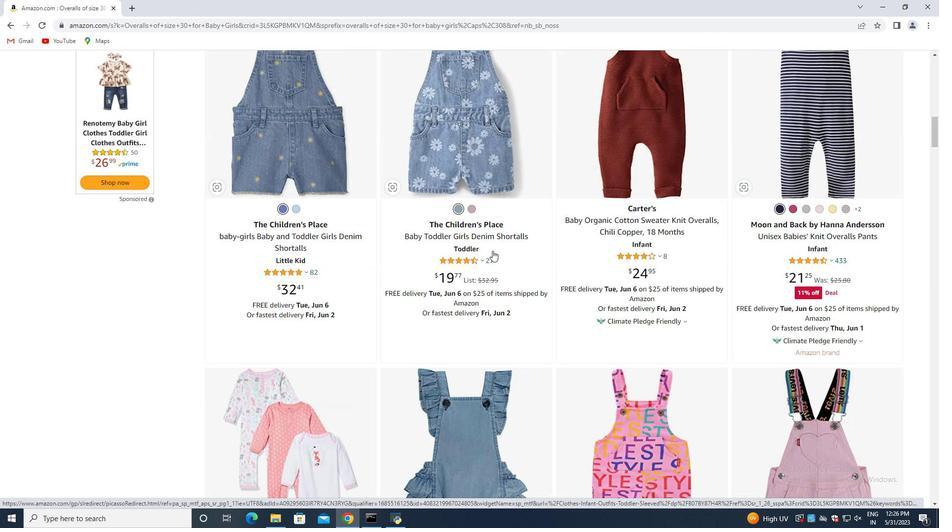 
Action: Mouse scrolled (492, 251) with delta (0, 0)
Screenshot: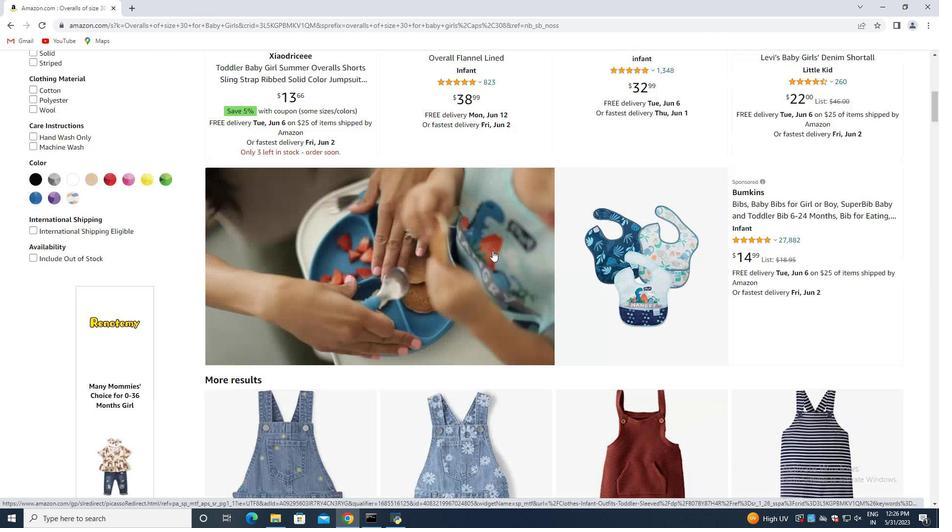 
Action: Mouse scrolled (492, 251) with delta (0, 0)
Screenshot: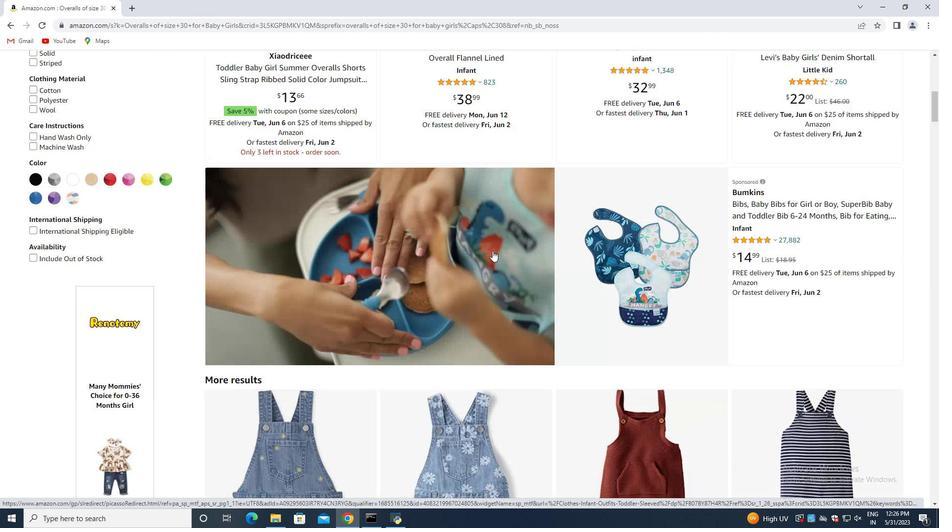 
Action: Mouse scrolled (492, 251) with delta (0, 0)
Screenshot: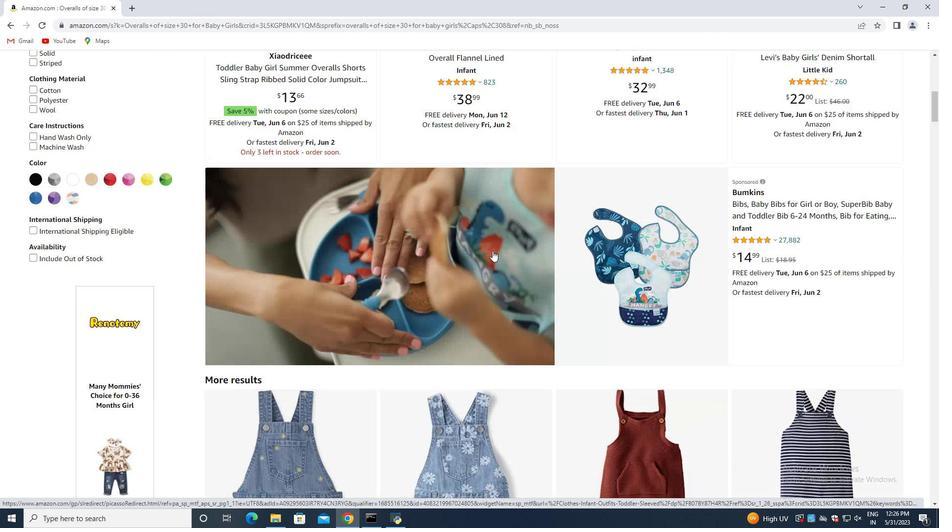
Action: Mouse scrolled (492, 251) with delta (0, 0)
Screenshot: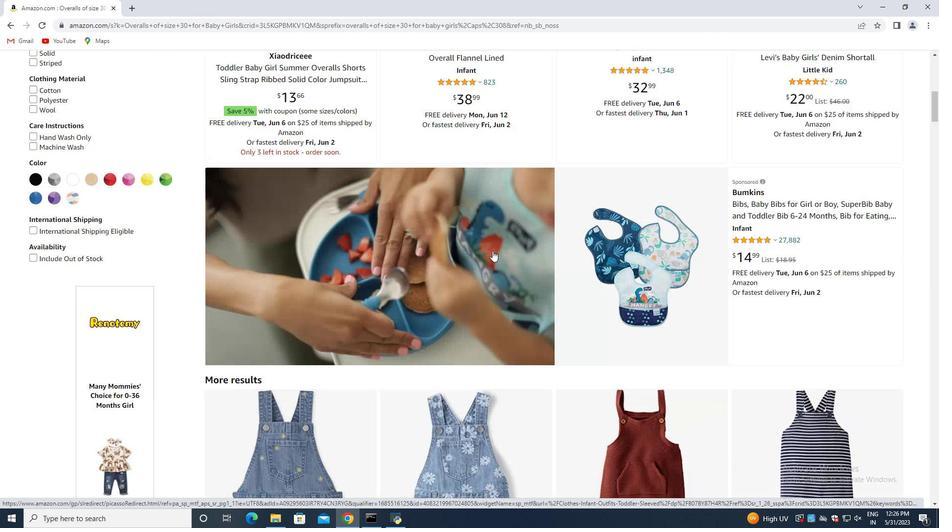 
Action: Mouse scrolled (492, 251) with delta (0, 0)
Screenshot: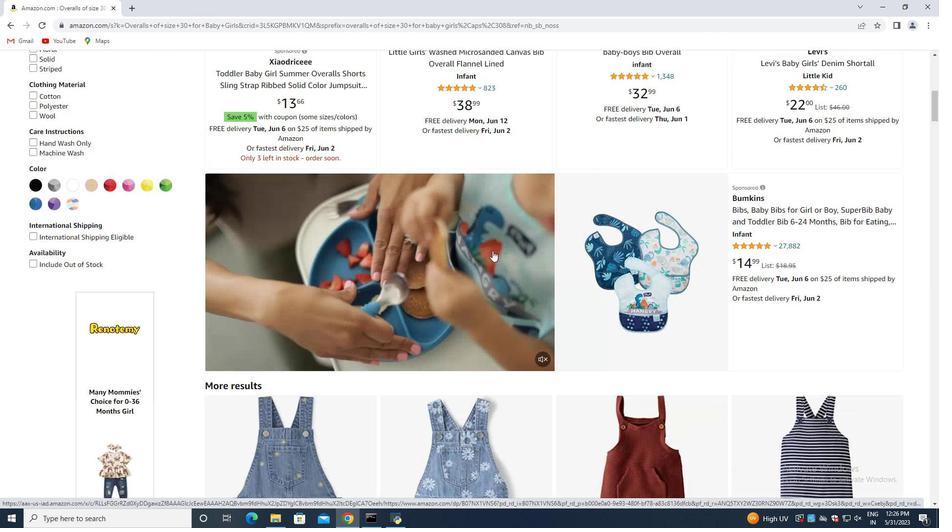
Action: Mouse scrolled (492, 251) with delta (0, 0)
Screenshot: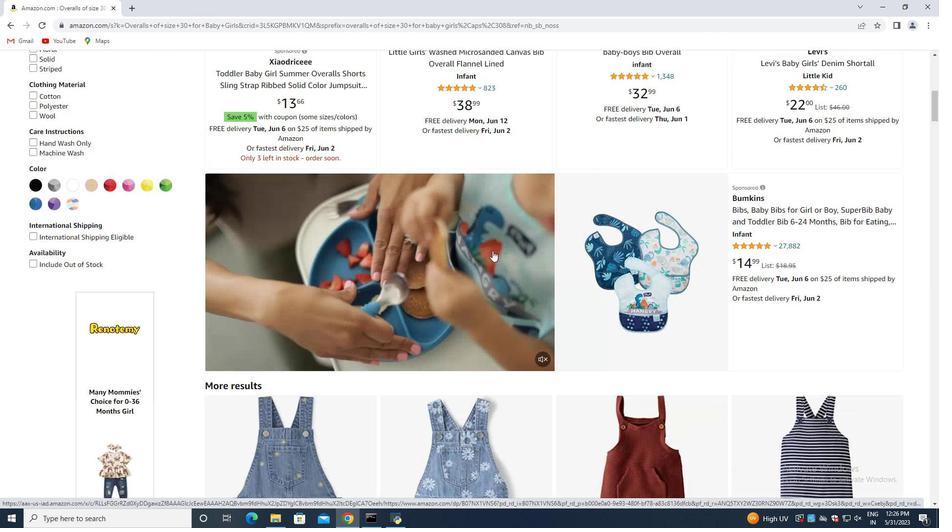 
Action: Mouse scrolled (492, 251) with delta (0, 0)
Screenshot: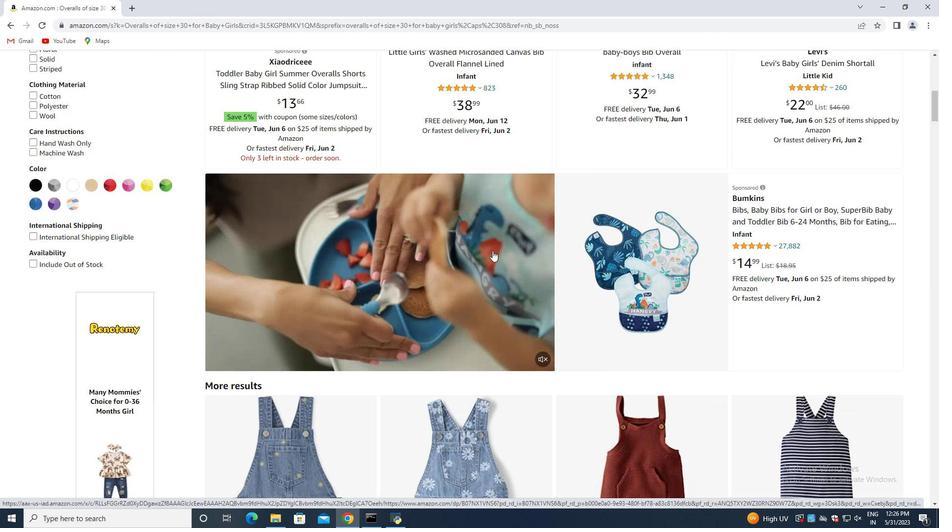 
Action: Mouse scrolled (492, 251) with delta (0, 0)
Screenshot: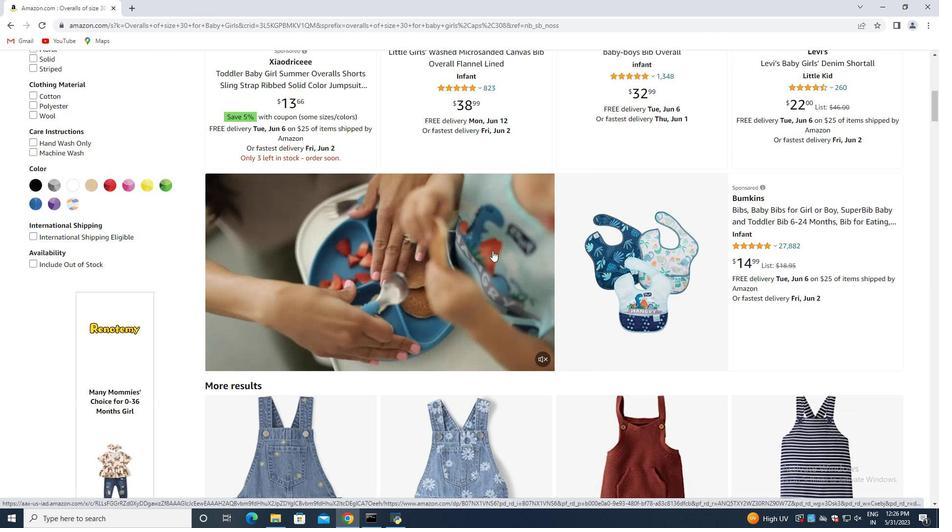 
Action: Mouse moved to (783, 313)
Screenshot: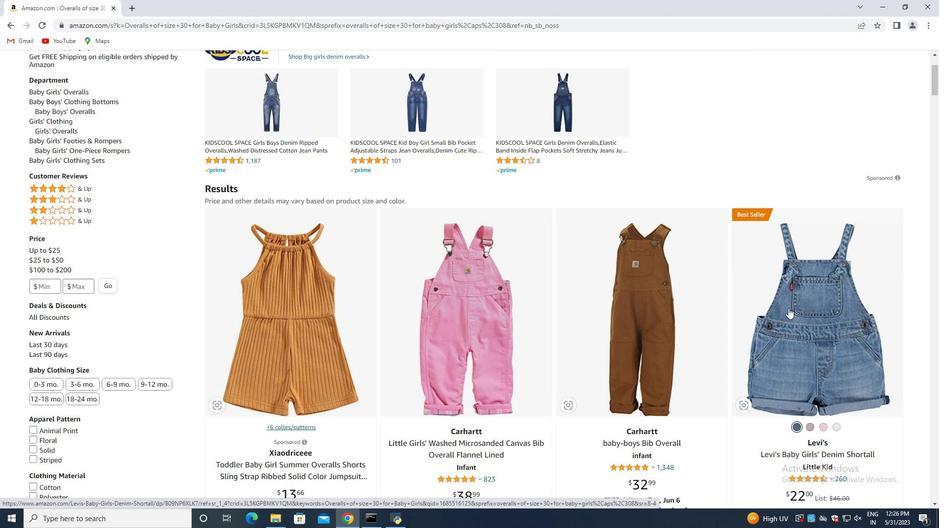 
Action: Mouse pressed left at (783, 313)
Screenshot: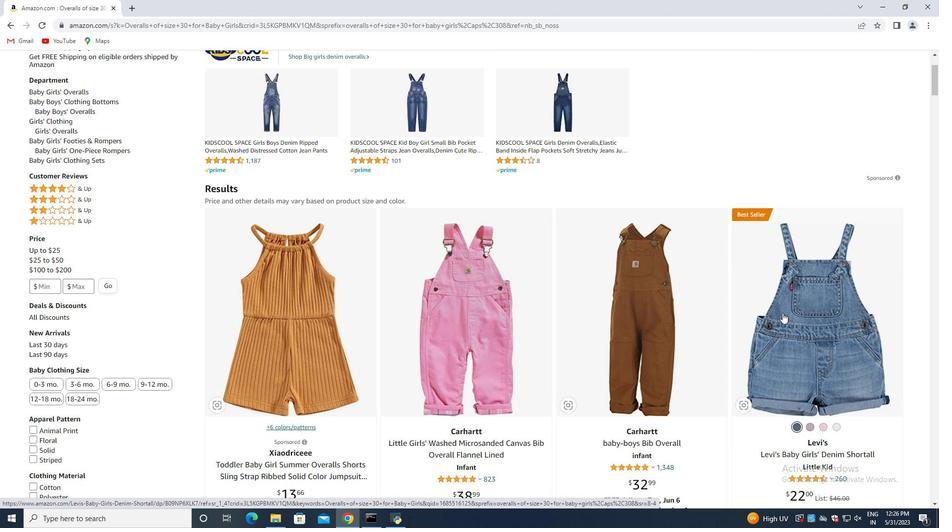 
Action: Mouse moved to (551, 266)
Screenshot: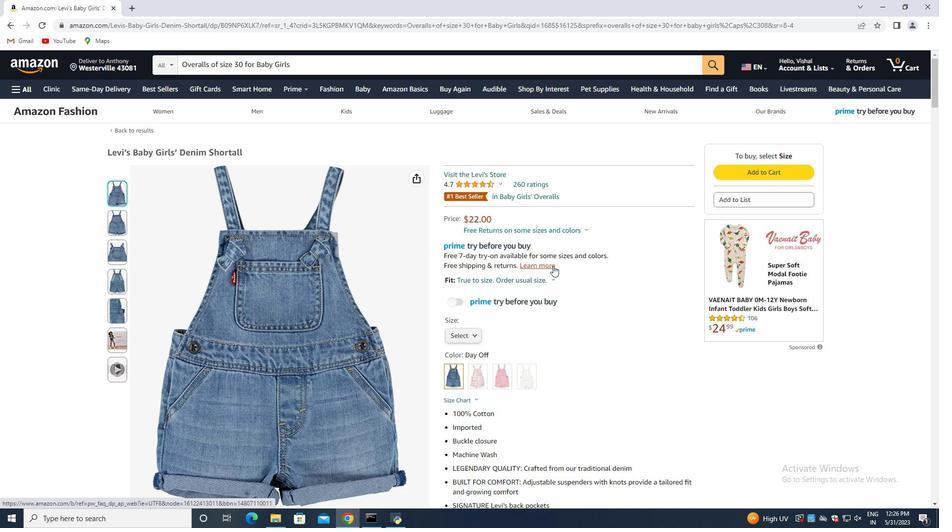 
Action: Mouse scrolled (551, 265) with delta (0, 0)
Screenshot: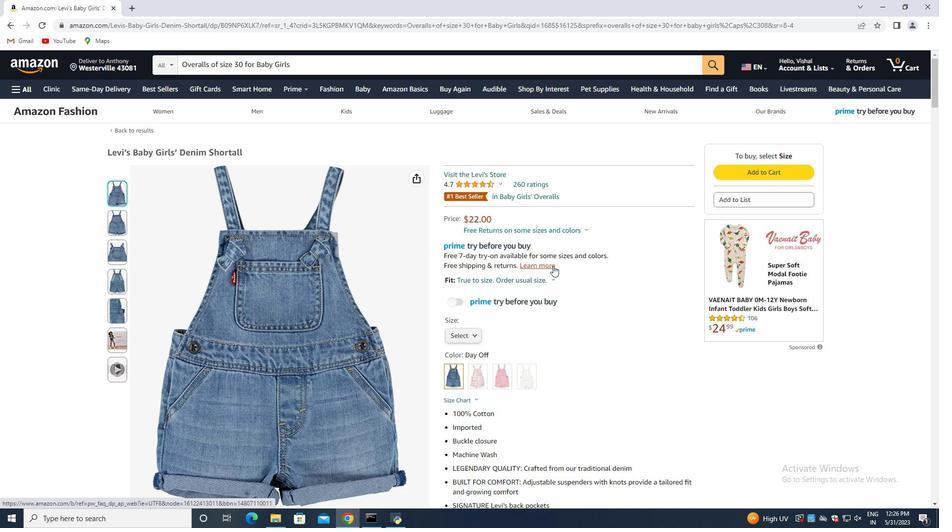 
Action: Mouse moved to (549, 266)
Screenshot: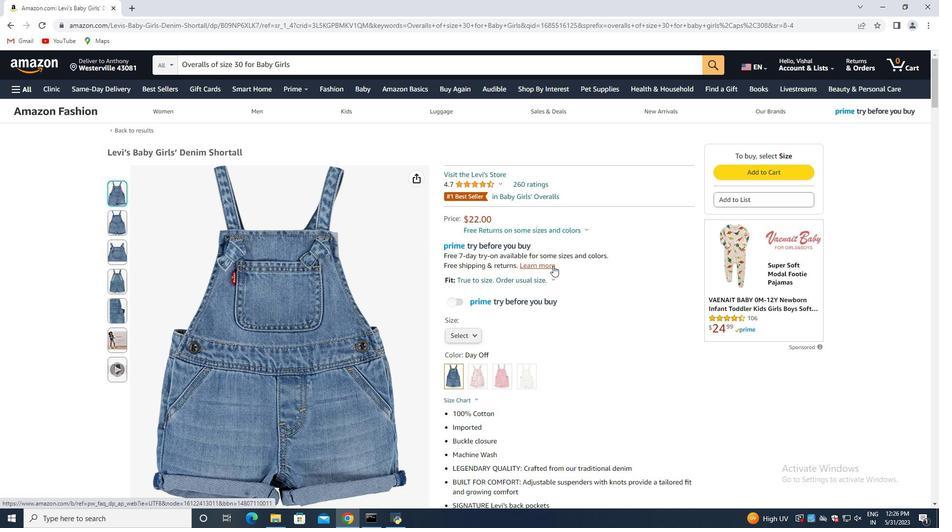 
Action: Mouse scrolled (549, 265) with delta (0, 0)
Screenshot: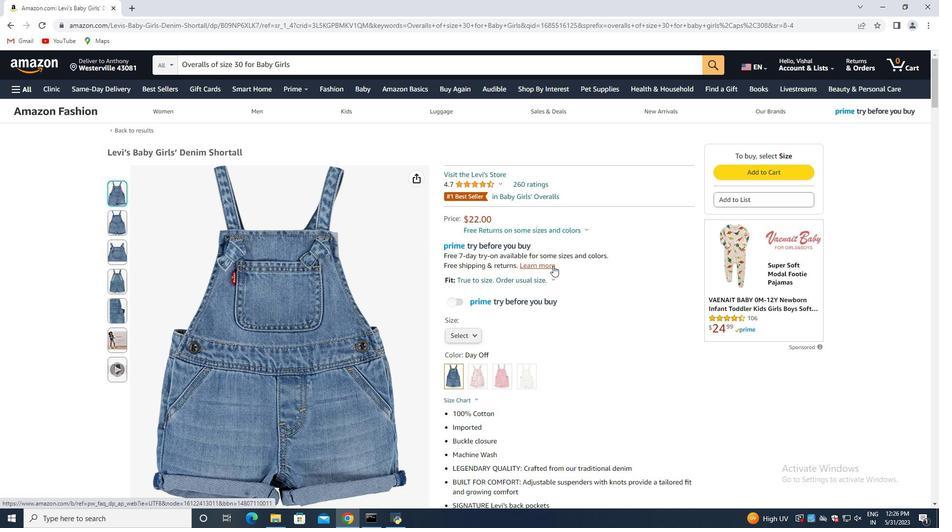 
Action: Mouse moved to (548, 266)
Screenshot: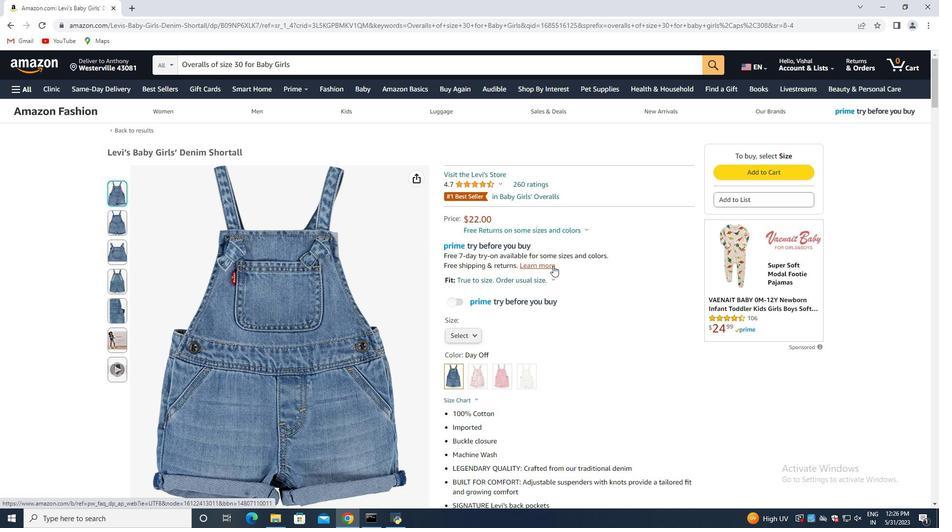 
Action: Mouse scrolled (548, 265) with delta (0, 0)
Screenshot: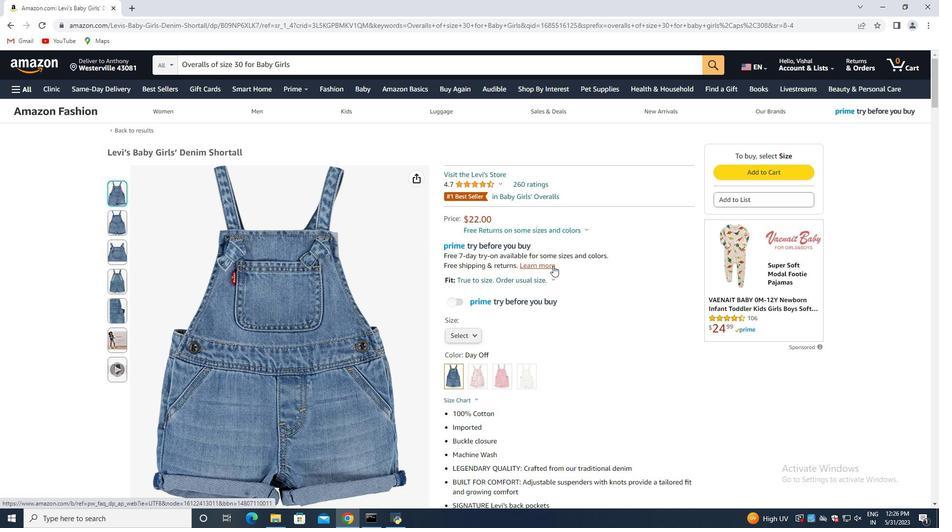 
Action: Mouse moved to (546, 266)
Screenshot: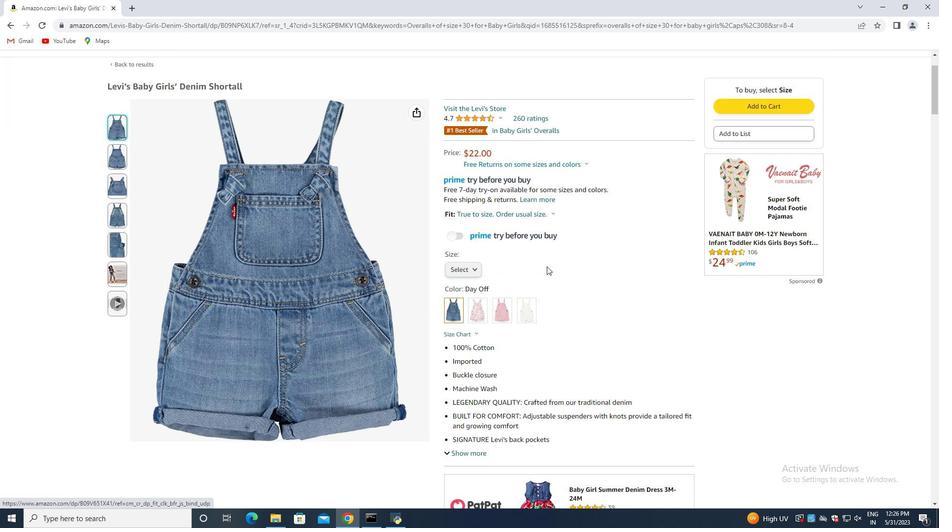 
Action: Mouse scrolled (546, 265) with delta (0, 0)
Screenshot: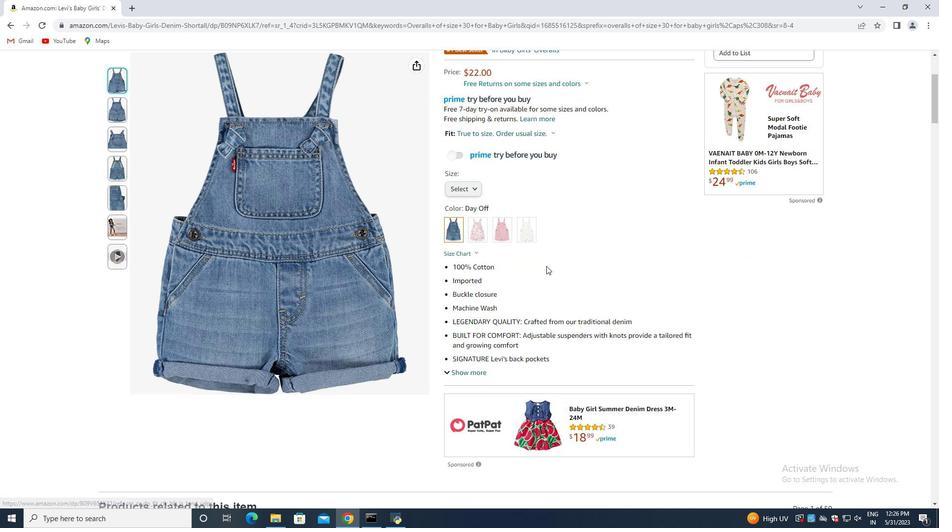 
Action: Mouse scrolled (546, 265) with delta (0, 0)
Screenshot: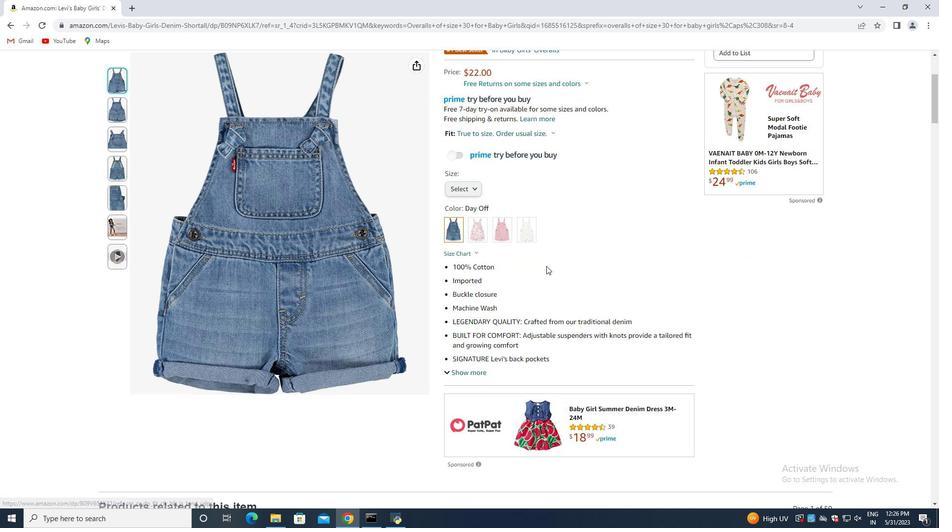 
Action: Mouse moved to (530, 263)
Screenshot: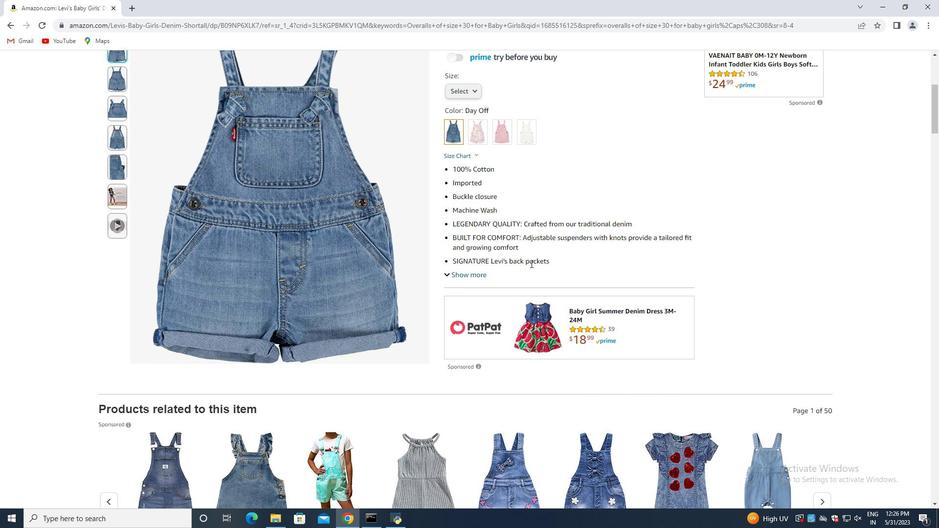 
Action: Mouse scrolled (530, 263) with delta (0, 0)
Screenshot: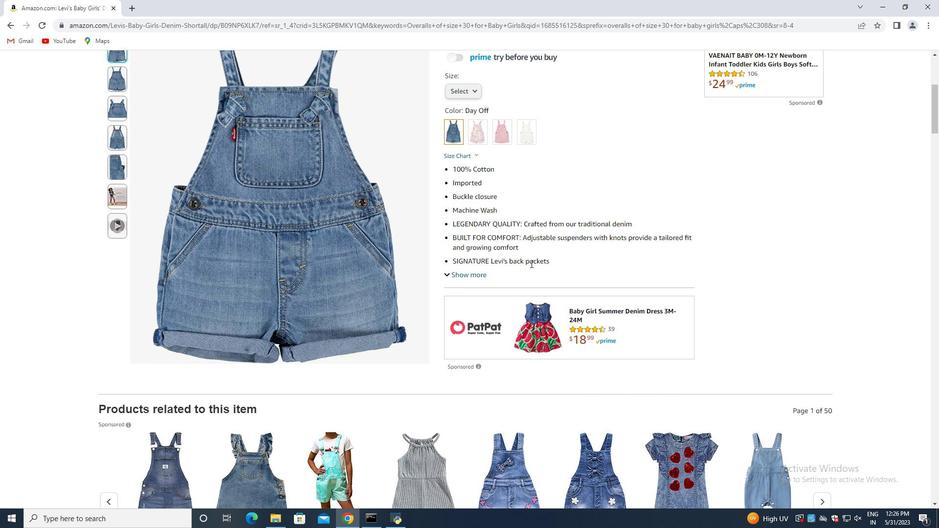 
Action: Mouse moved to (530, 265)
Screenshot: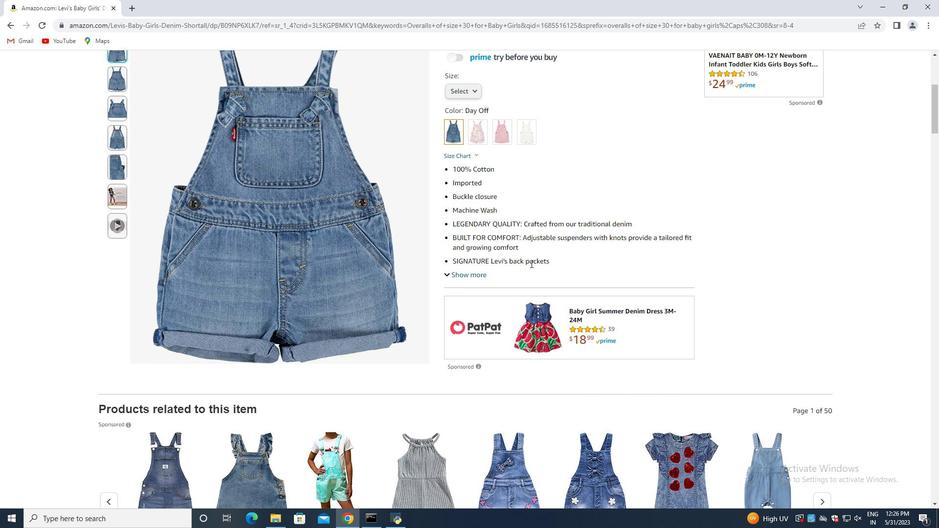 
Action: Mouse scrolled (530, 264) with delta (0, 0)
Screenshot: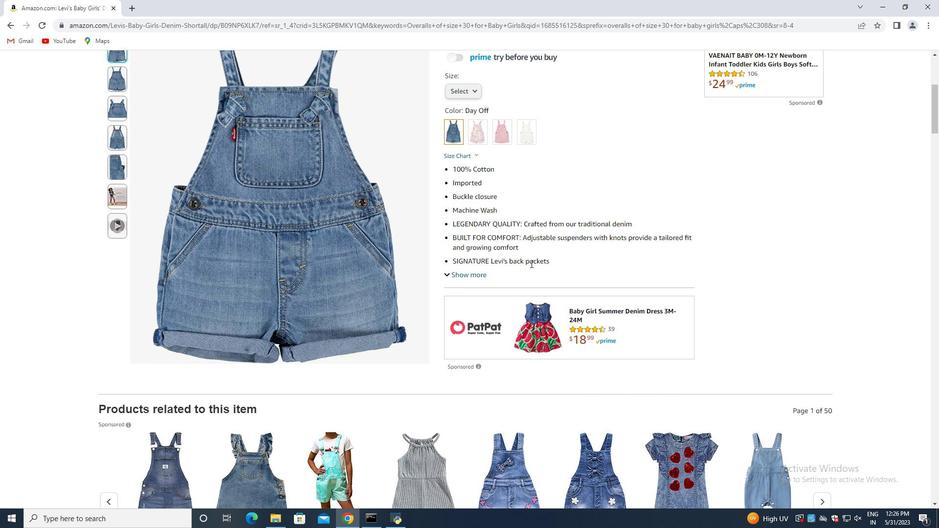 
Action: Mouse moved to (530, 265)
Screenshot: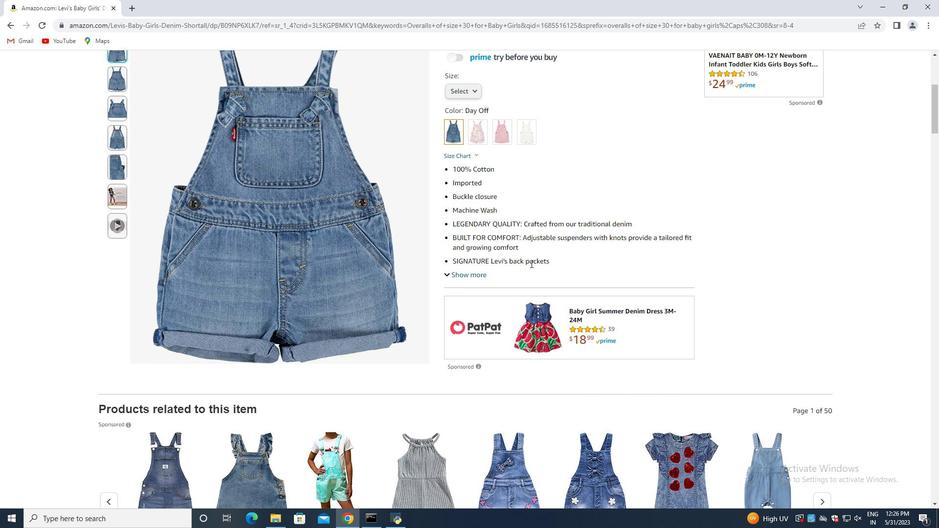 
Action: Mouse scrolled (530, 264) with delta (0, 0)
Screenshot: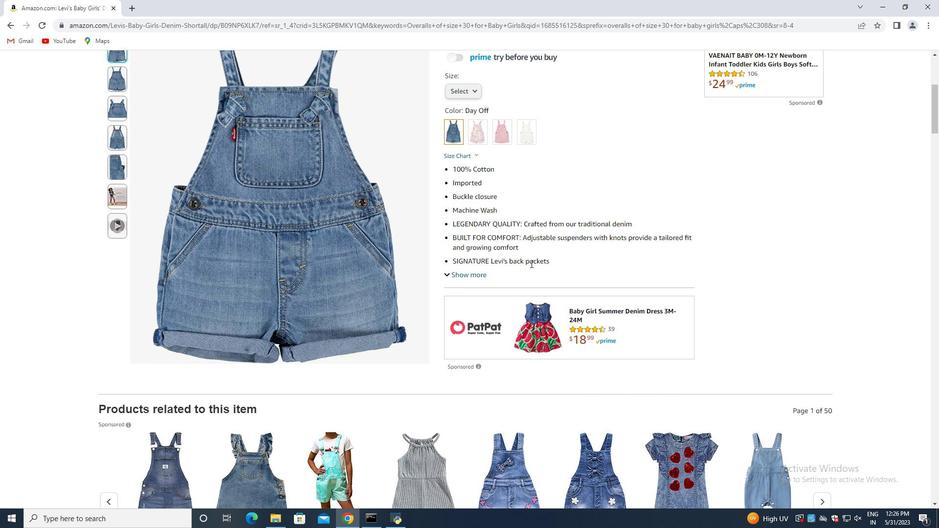 
Action: Mouse moved to (525, 269)
Screenshot: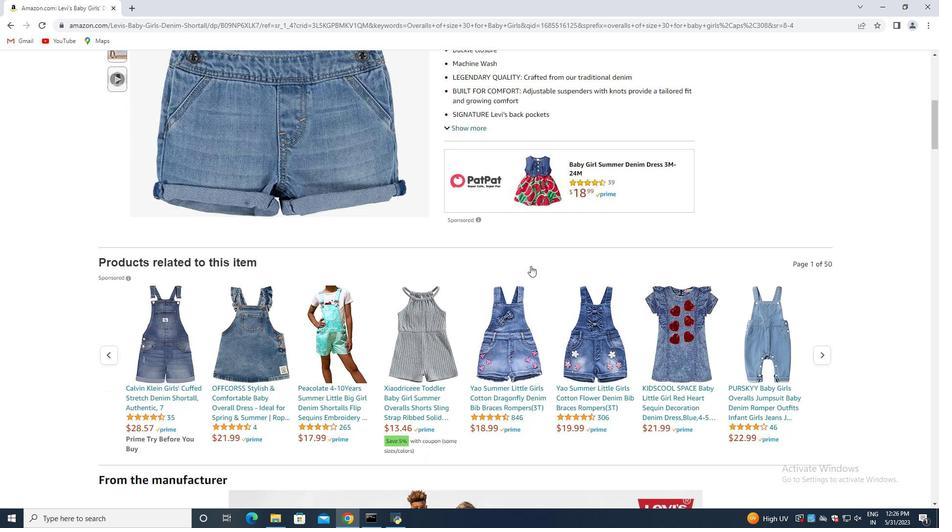 
Action: Mouse scrolled (525, 269) with delta (0, 0)
Screenshot: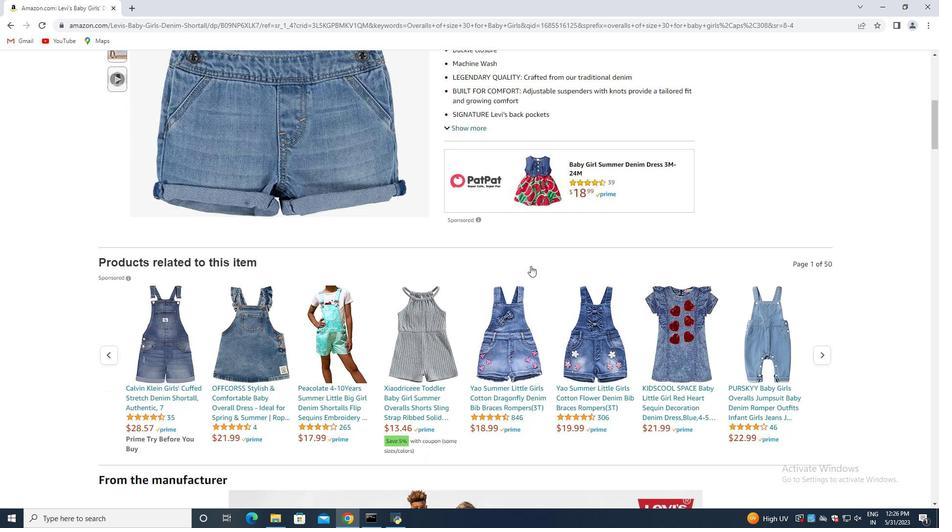 
Action: Mouse moved to (522, 271)
Screenshot: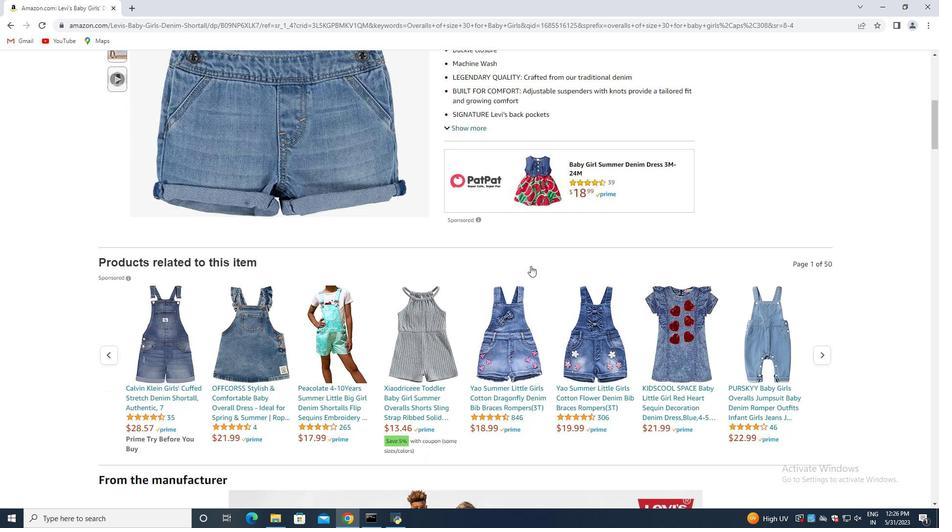 
Action: Mouse scrolled (522, 271) with delta (0, 0)
Screenshot: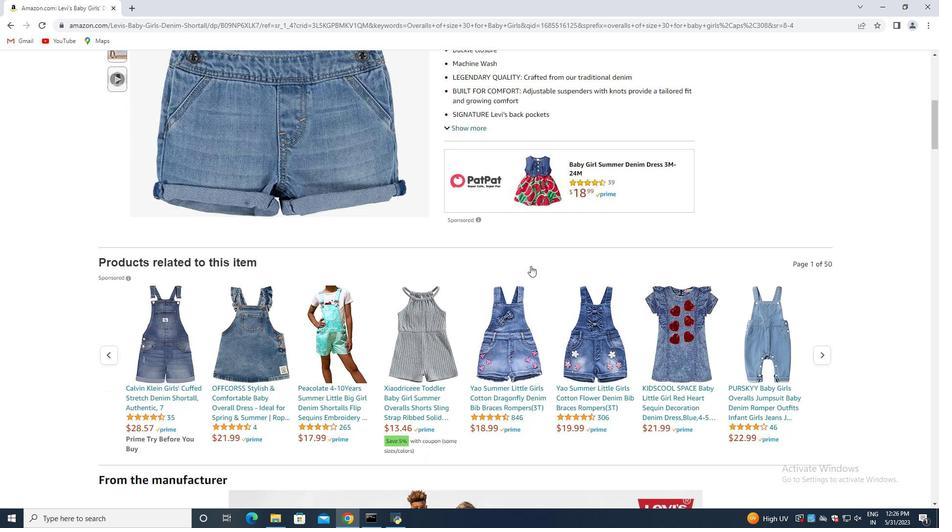 
Action: Mouse moved to (516, 277)
Screenshot: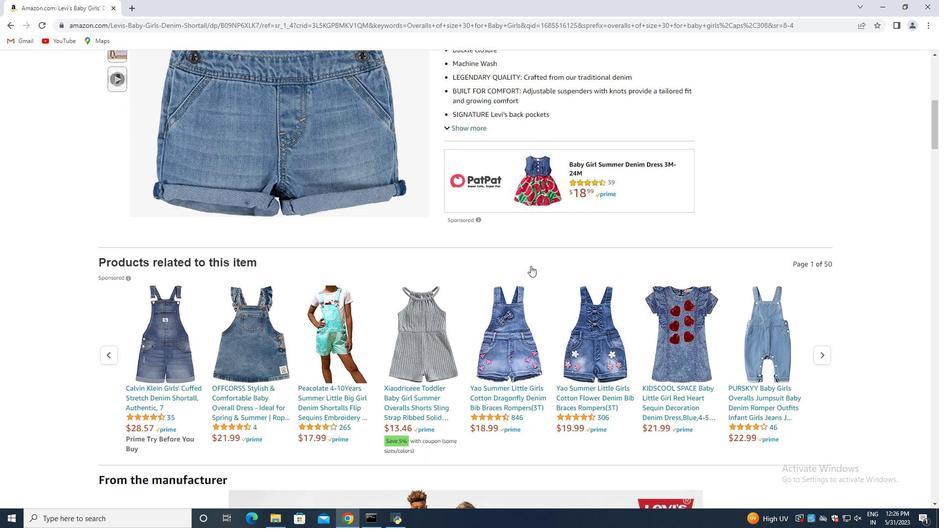 
Action: Mouse scrolled (516, 277) with delta (0, 0)
Screenshot: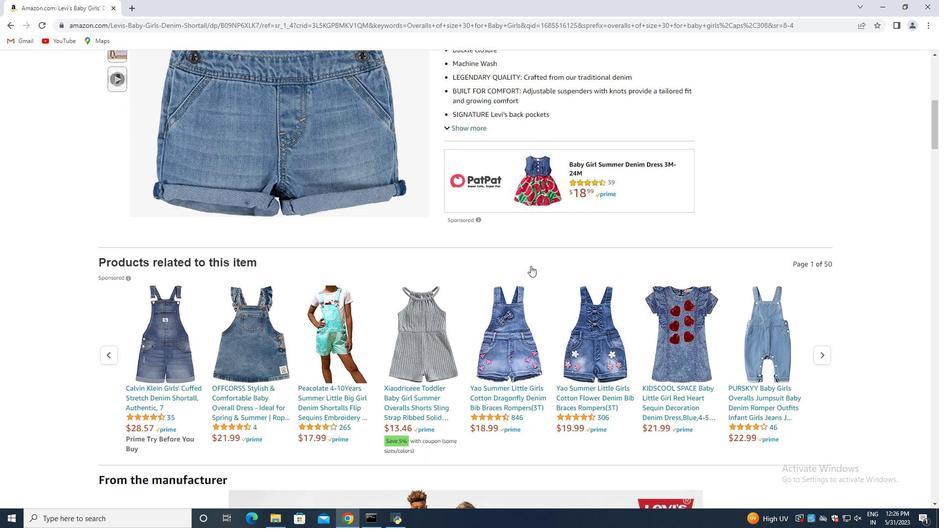 
Action: Mouse moved to (501, 291)
Screenshot: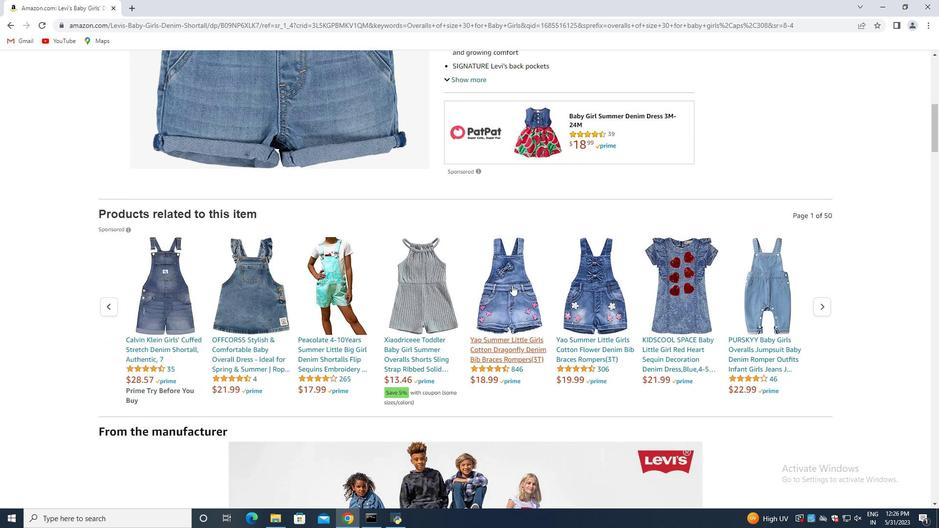 
Action: Mouse scrolled (501, 290) with delta (0, 0)
Screenshot: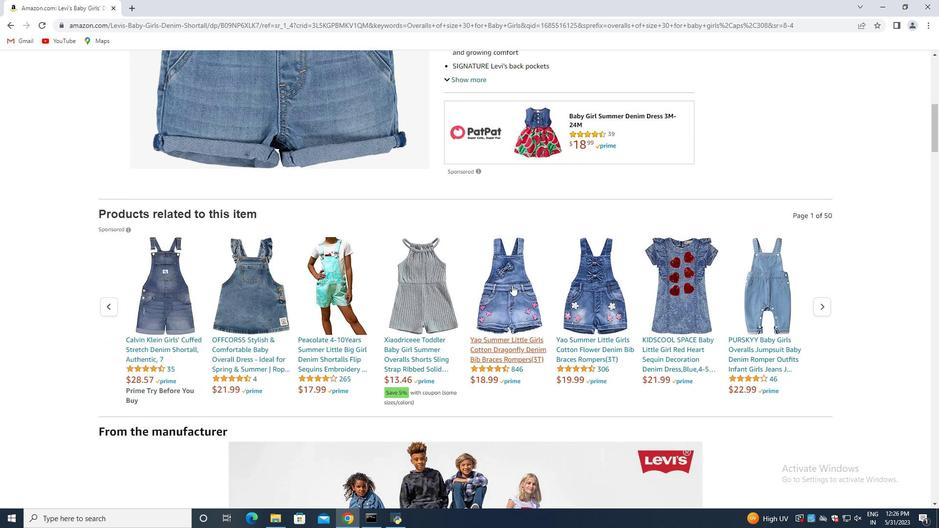 
Action: Mouse moved to (500, 291)
Screenshot: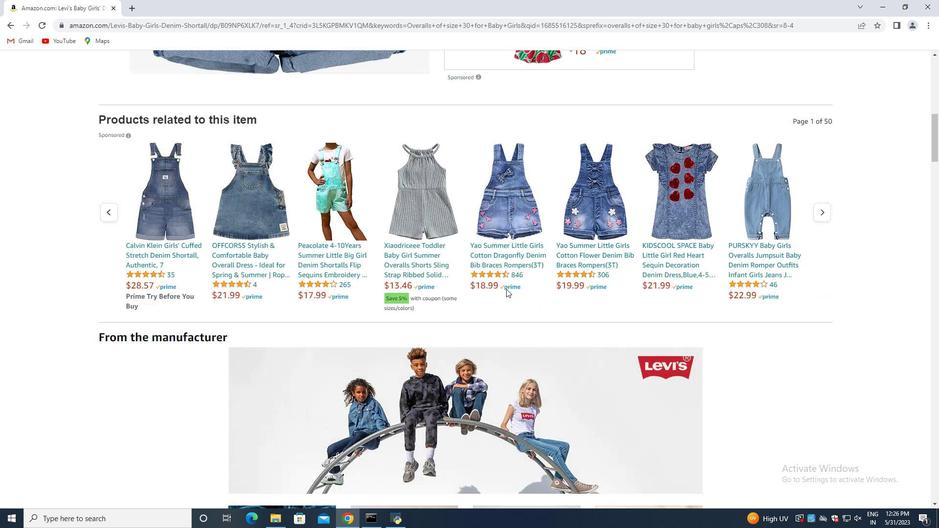 
Action: Mouse scrolled (500, 291) with delta (0, 0)
Screenshot: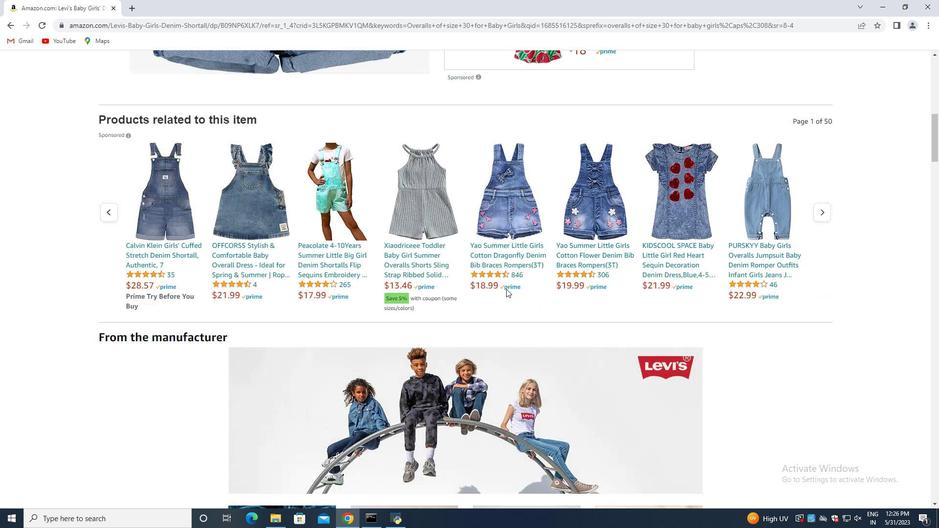 
Action: Mouse moved to (499, 292)
Screenshot: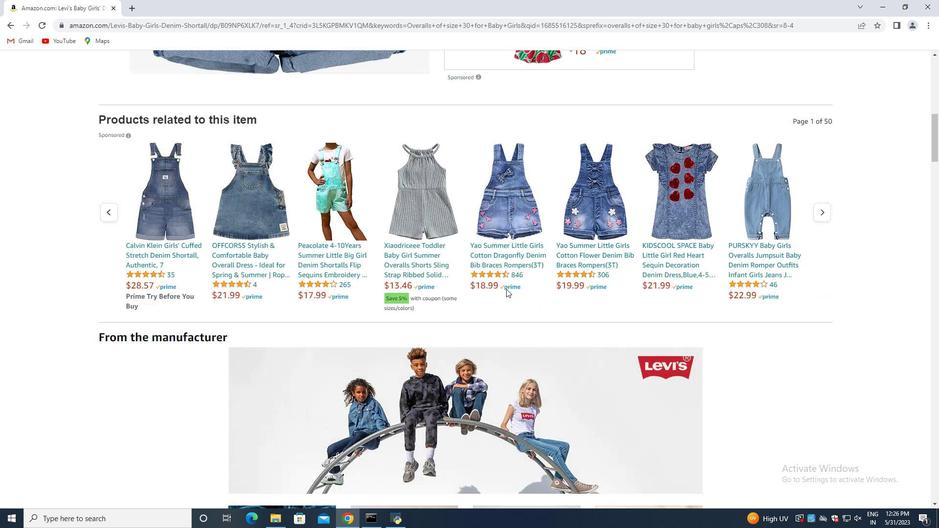 
Action: Mouse scrolled (499, 292) with delta (0, 0)
Screenshot: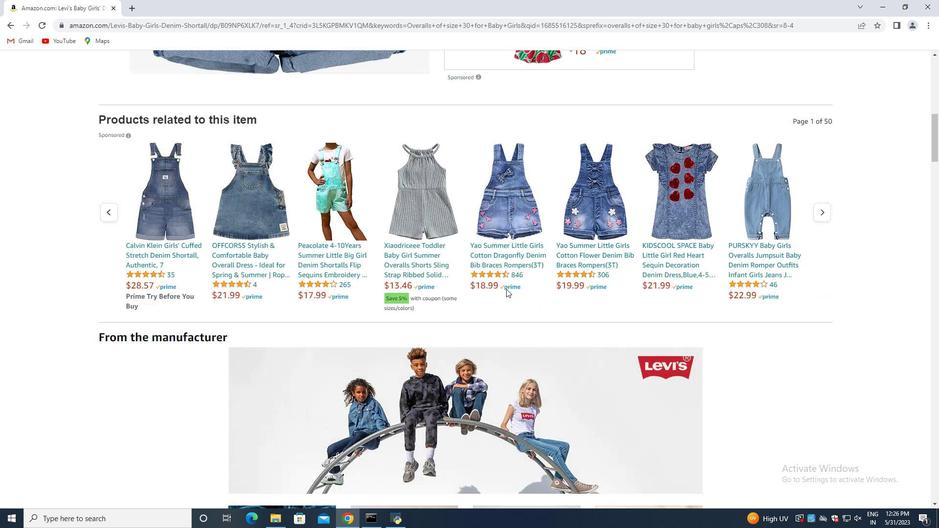 
Action: Mouse moved to (498, 294)
Screenshot: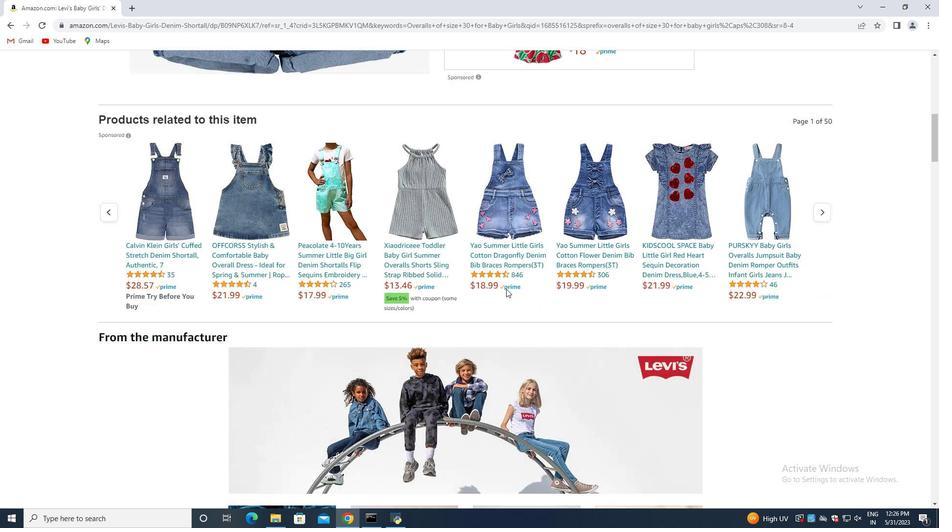 
Action: Mouse scrolled (498, 293) with delta (0, 0)
Screenshot: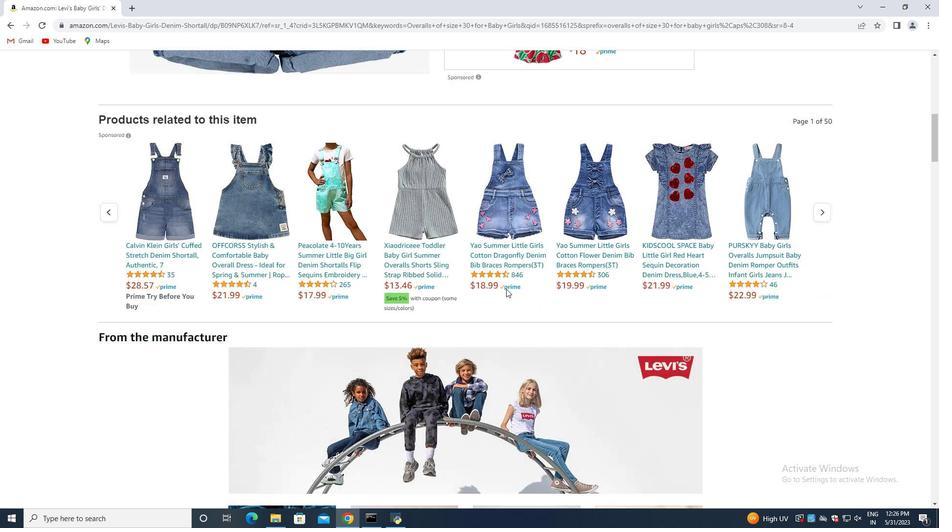 
Action: Mouse moved to (498, 296)
Screenshot: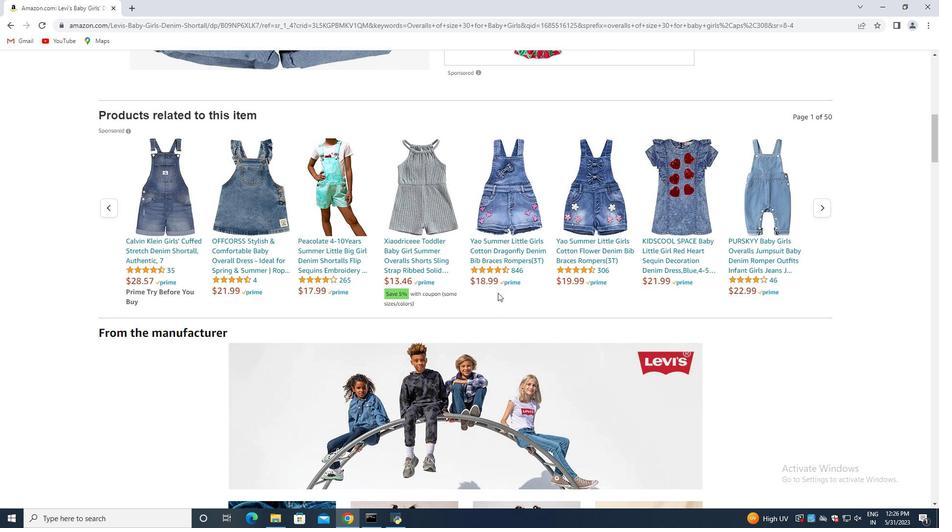 
Action: Mouse scrolled (498, 295) with delta (0, 0)
Screenshot: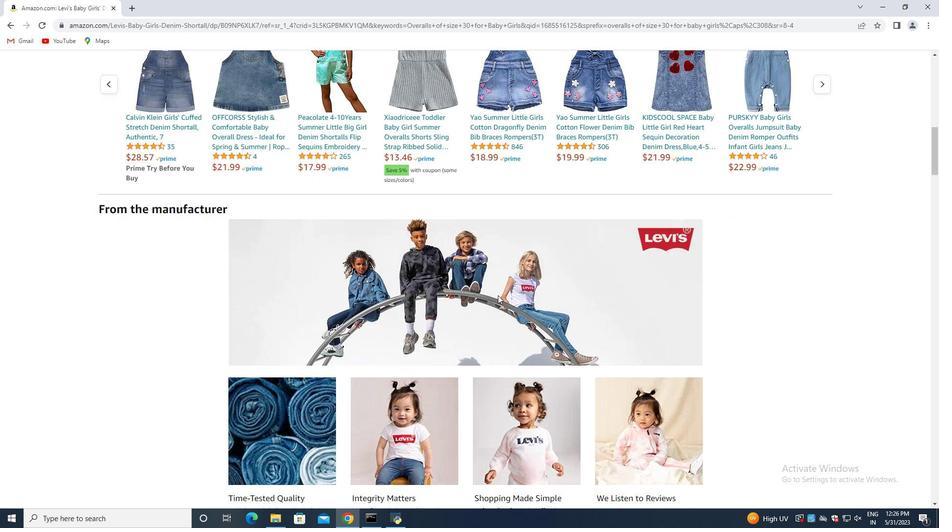 
Action: Mouse scrolled (498, 295) with delta (0, 0)
Screenshot: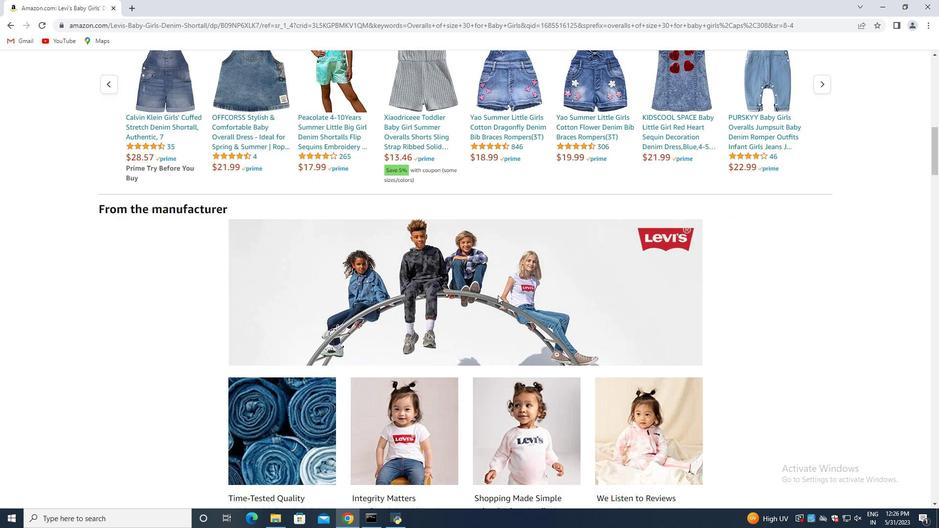 
Action: Mouse scrolled (498, 295) with delta (0, 0)
Screenshot: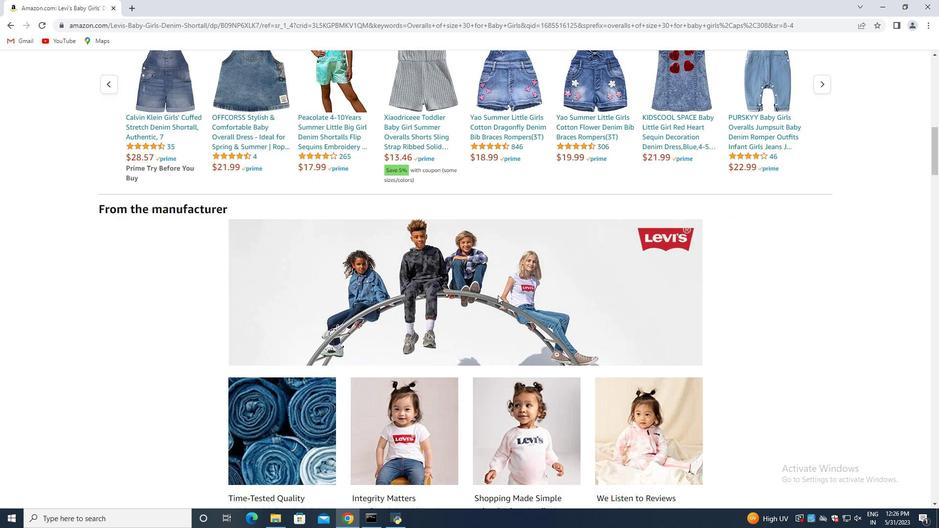 
Action: Mouse scrolled (498, 295) with delta (0, 0)
Screenshot: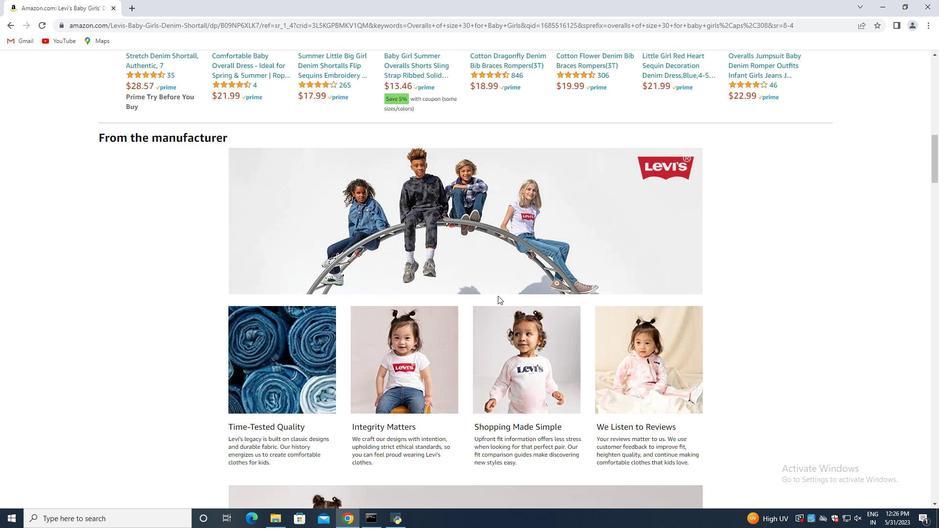 
Action: Mouse moved to (506, 294)
Screenshot: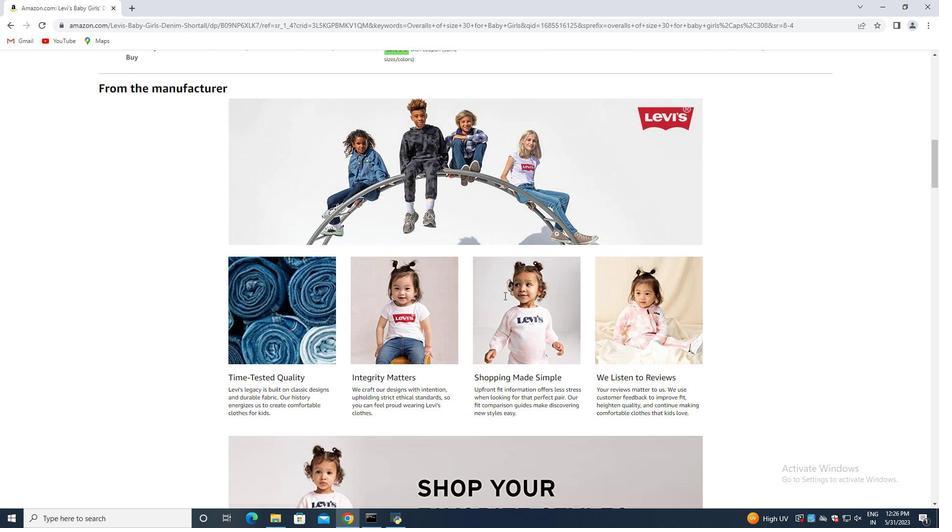 
Action: Mouse scrolled (506, 293) with delta (0, 0)
Screenshot: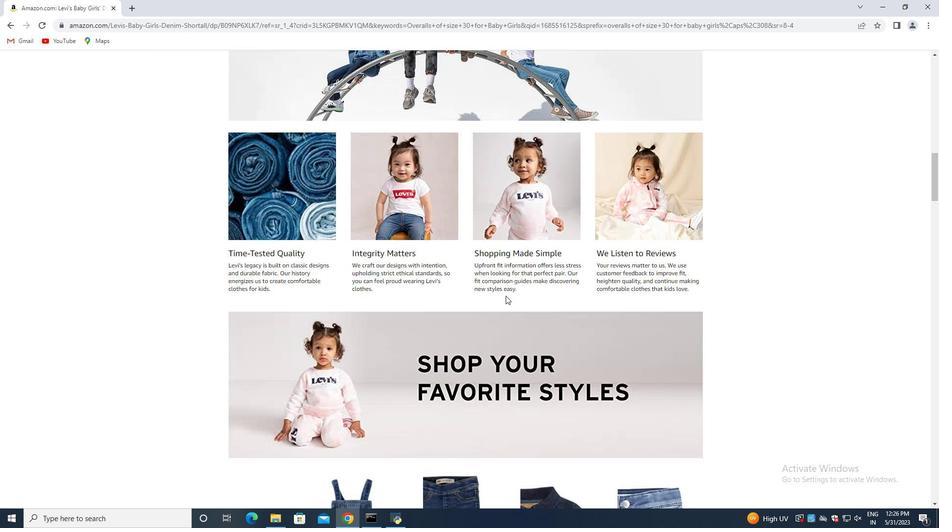 
Action: Mouse scrolled (506, 293) with delta (0, 0)
Screenshot: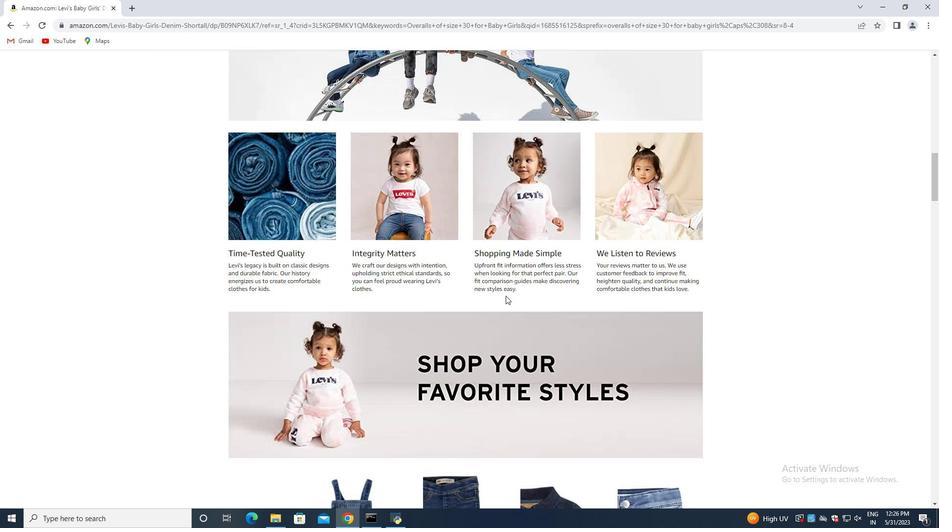 
Action: Mouse scrolled (506, 293) with delta (0, 0)
Screenshot: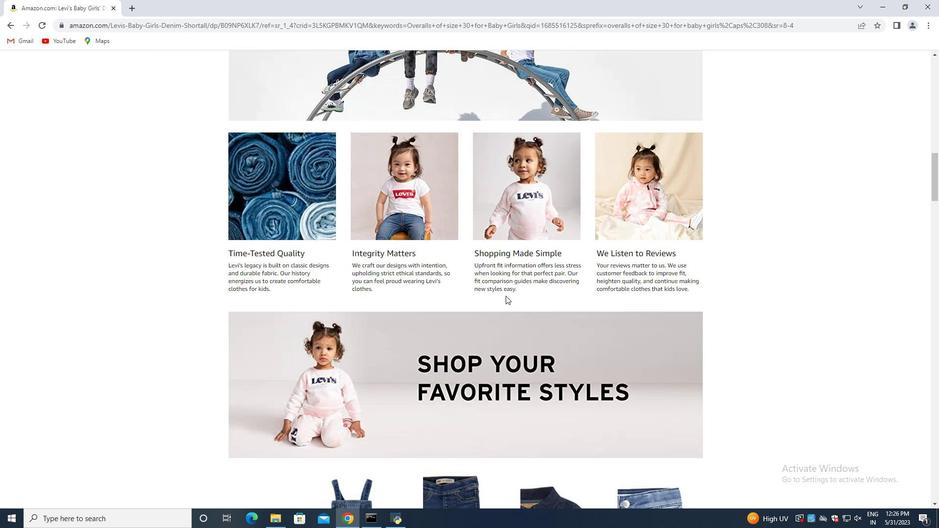 
Action: Mouse scrolled (506, 293) with delta (0, 0)
Screenshot: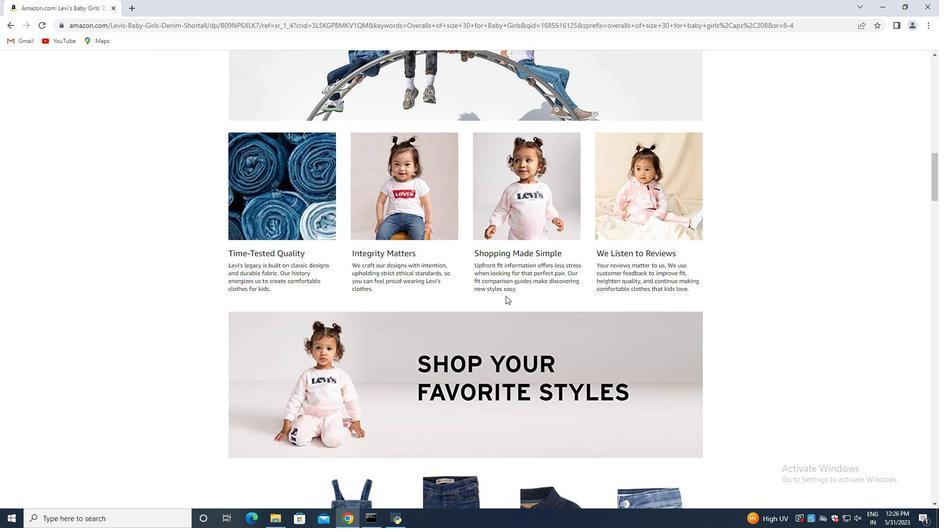 
Action: Mouse scrolled (506, 293) with delta (0, 0)
Screenshot: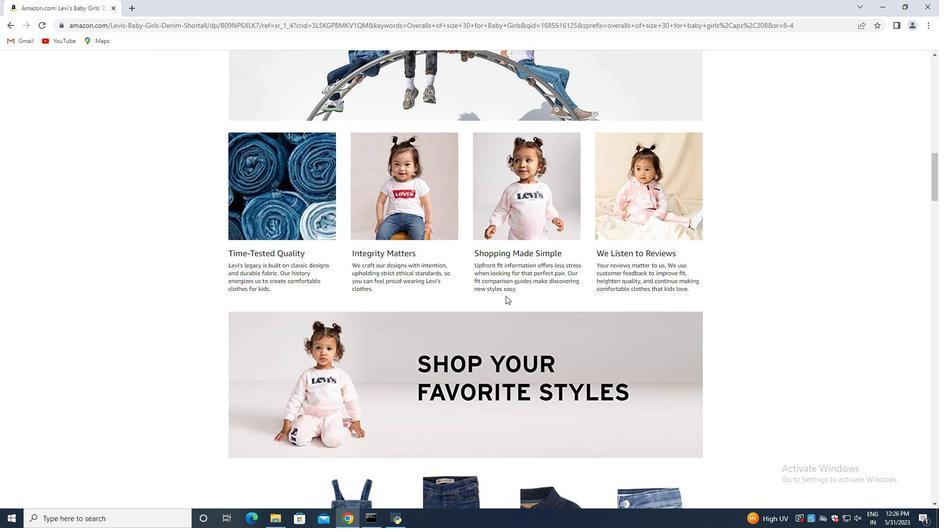
Action: Mouse moved to (501, 289)
Screenshot: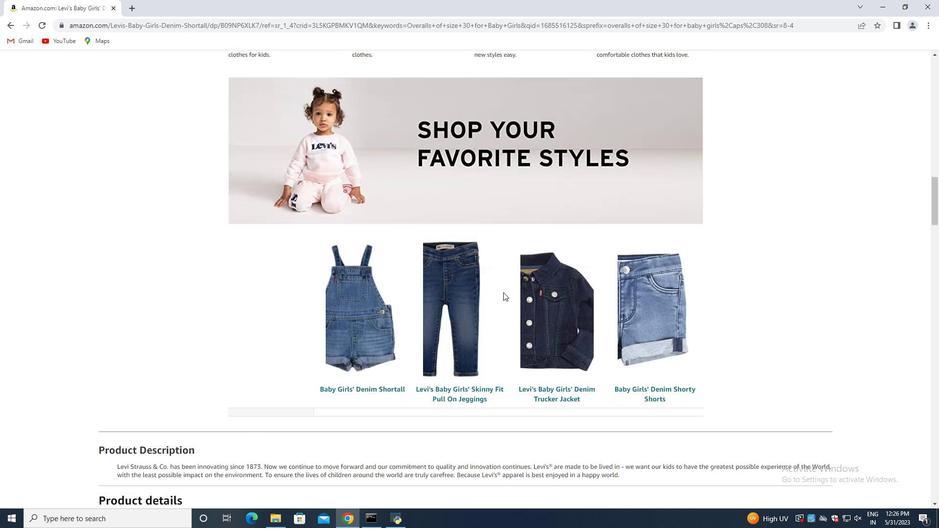 
Action: Mouse scrolled (501, 288) with delta (0, 0)
Screenshot: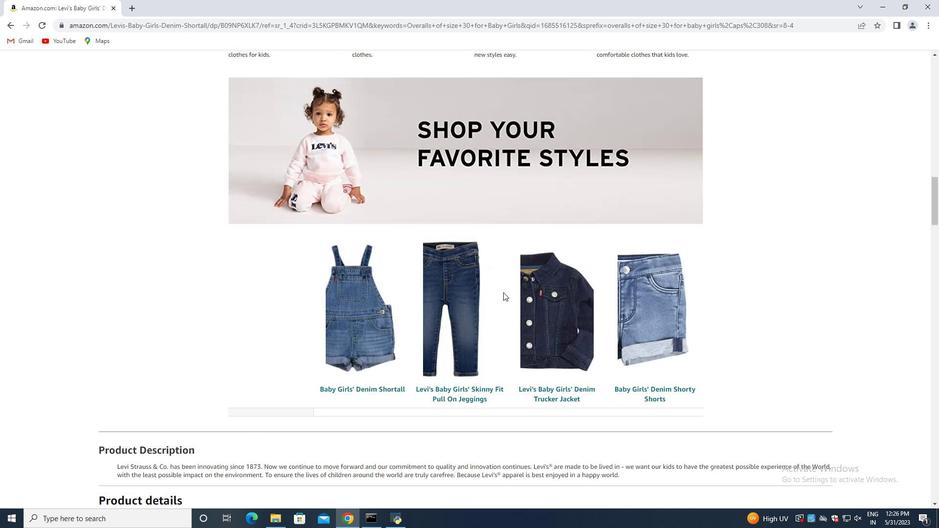 
Action: Mouse moved to (500, 289)
Screenshot: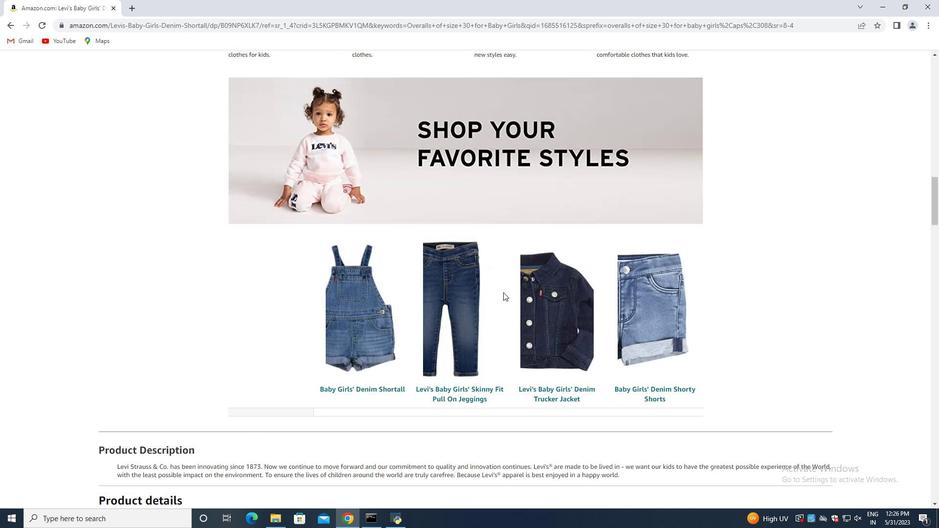 
Action: Mouse scrolled (500, 288) with delta (0, 0)
Screenshot: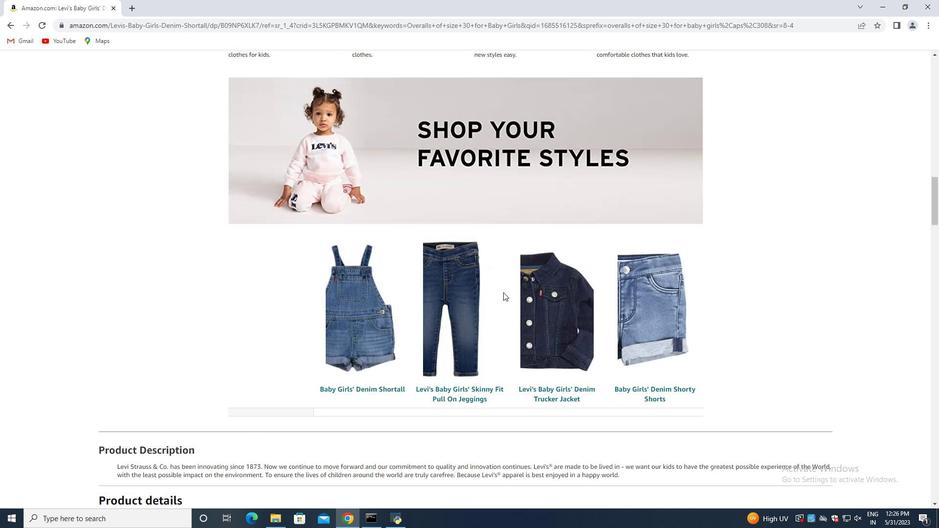 
Action: Mouse scrolled (500, 288) with delta (0, 0)
Screenshot: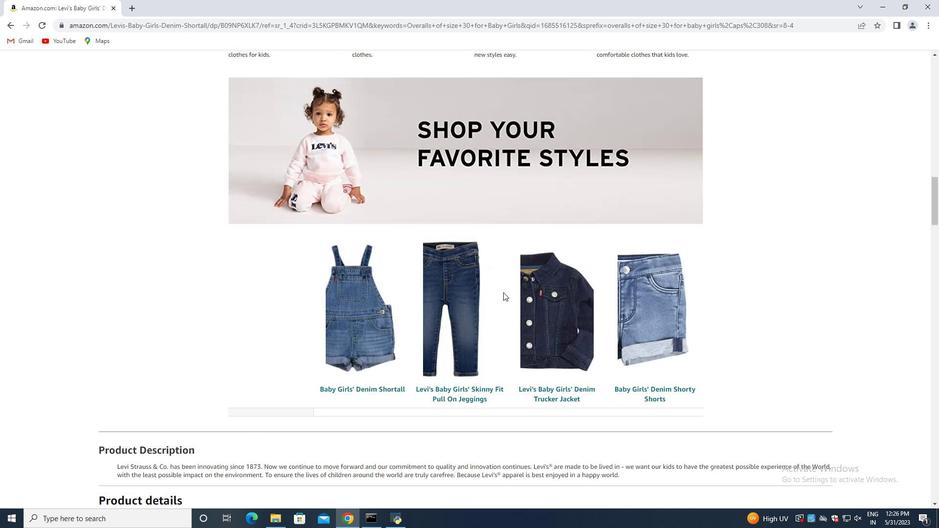 
Action: Mouse scrolled (500, 288) with delta (0, 0)
Screenshot: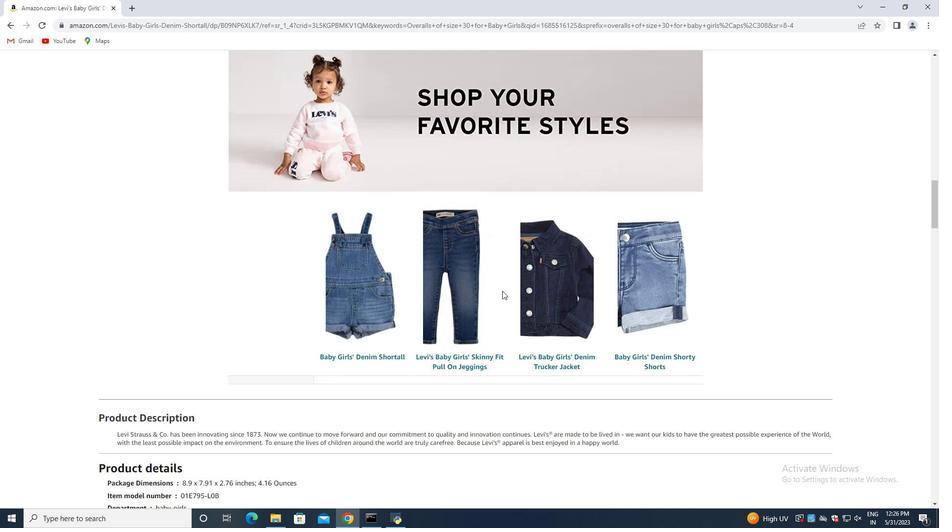 
Action: Mouse scrolled (500, 288) with delta (0, 0)
Screenshot: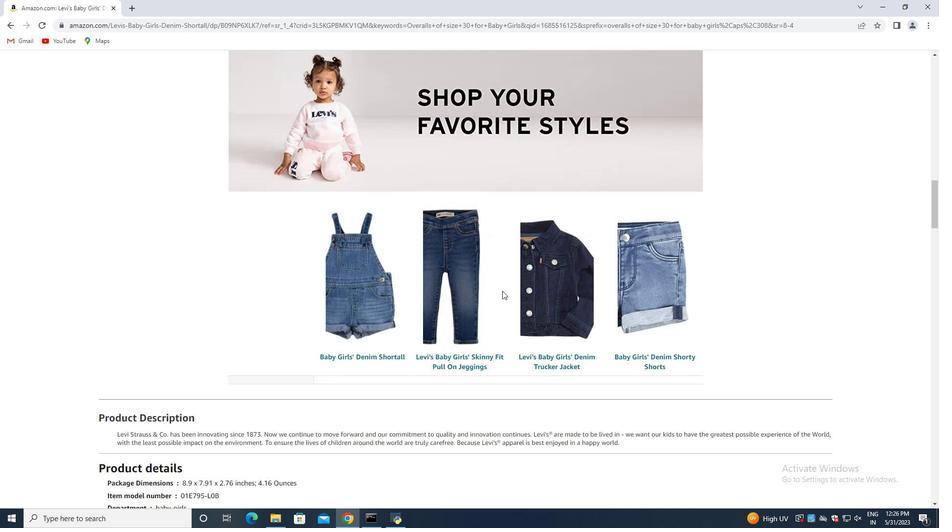 
Action: Mouse moved to (498, 289)
Screenshot: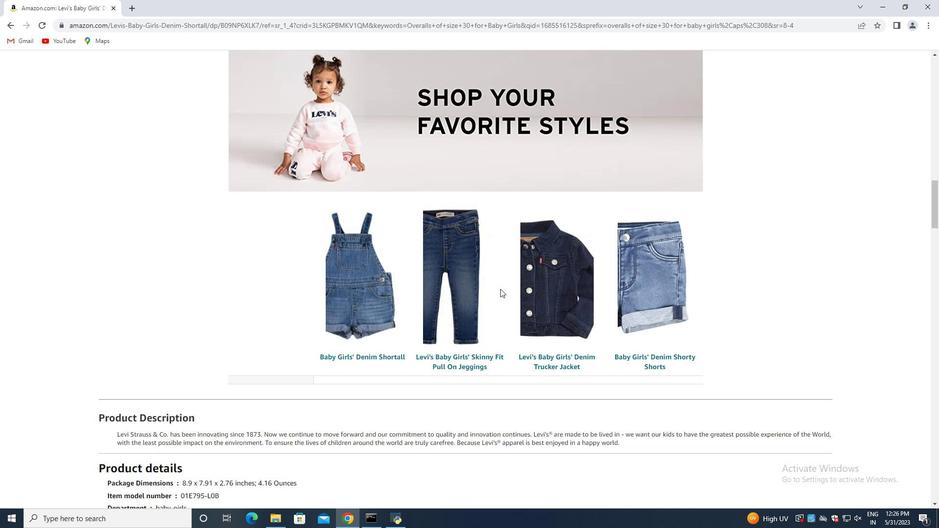 
Action: Mouse scrolled (498, 288) with delta (0, 0)
Screenshot: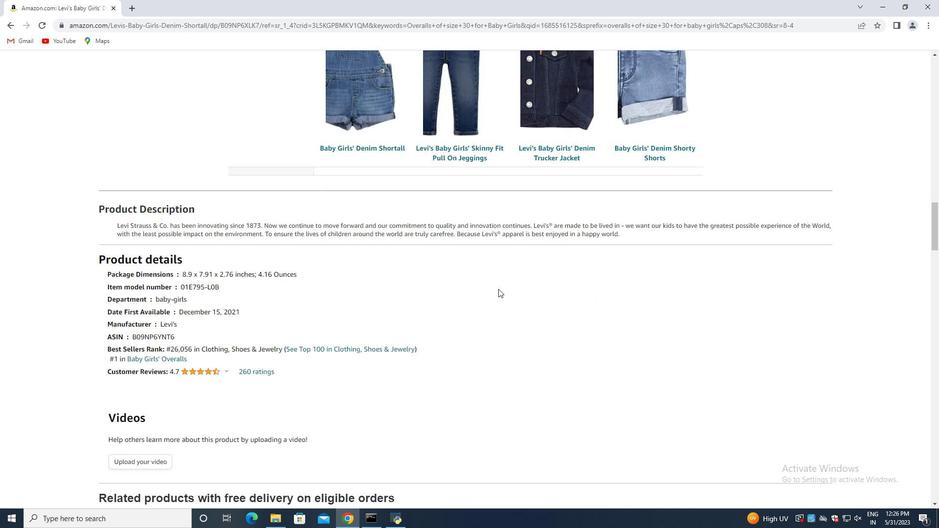 
Action: Mouse scrolled (498, 288) with delta (0, 0)
Screenshot: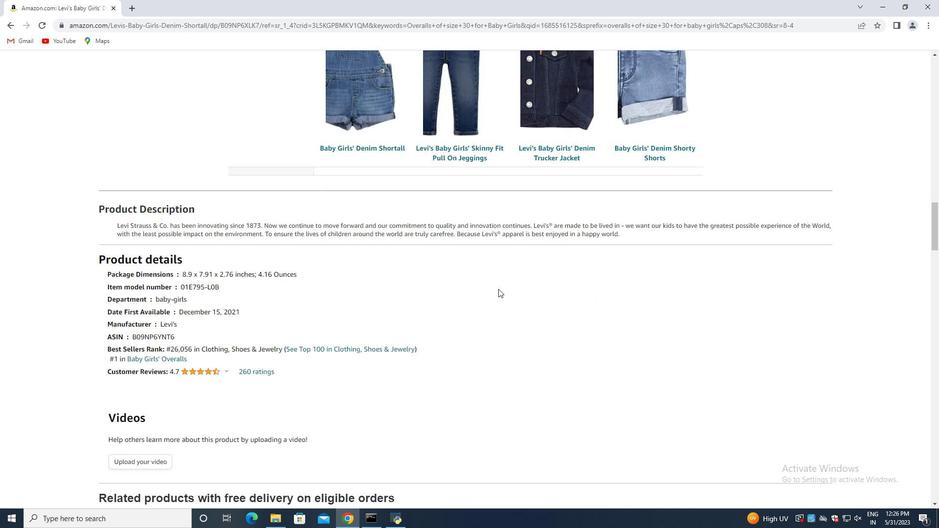 
Action: Mouse scrolled (498, 288) with delta (0, 0)
Screenshot: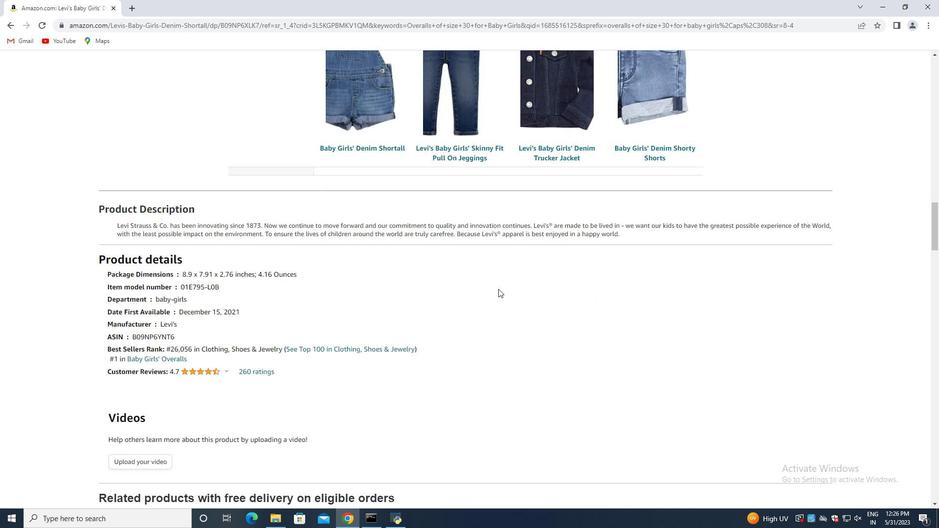 
Action: Mouse scrolled (498, 288) with delta (0, 0)
Screenshot: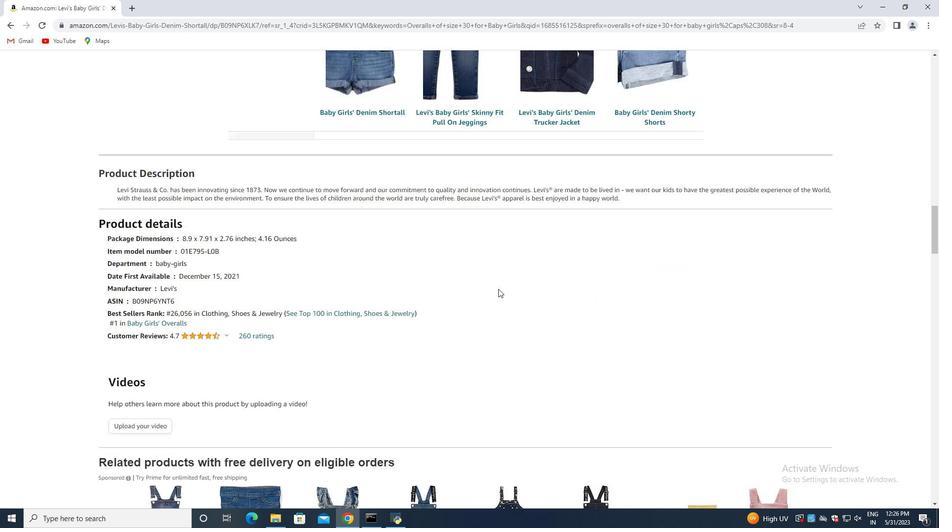 
Action: Mouse moved to (498, 289)
Screenshot: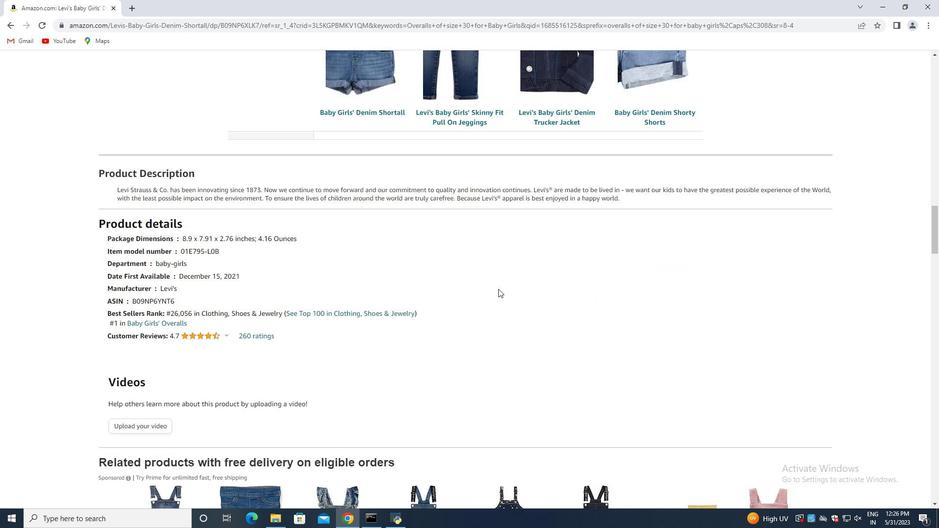 
Action: Mouse scrolled (498, 288) with delta (0, 0)
Screenshot: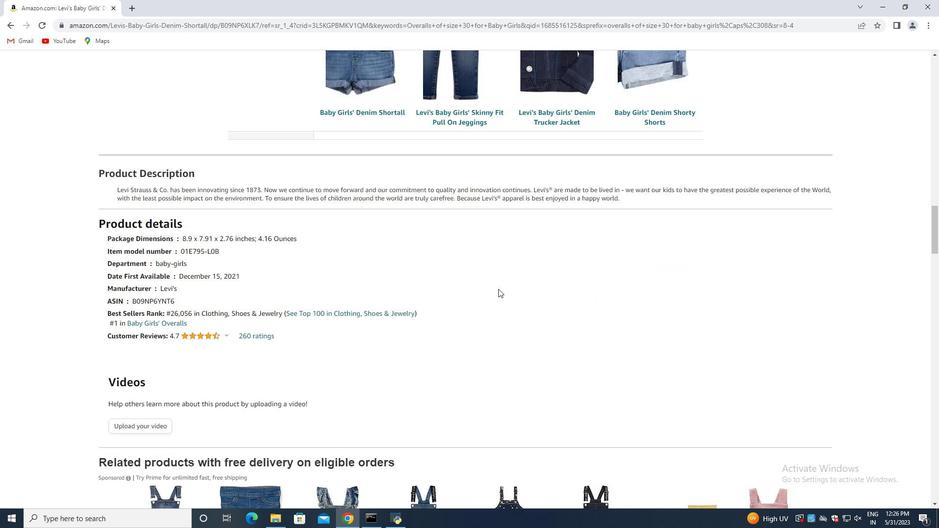 
Action: Mouse moved to (498, 290)
Screenshot: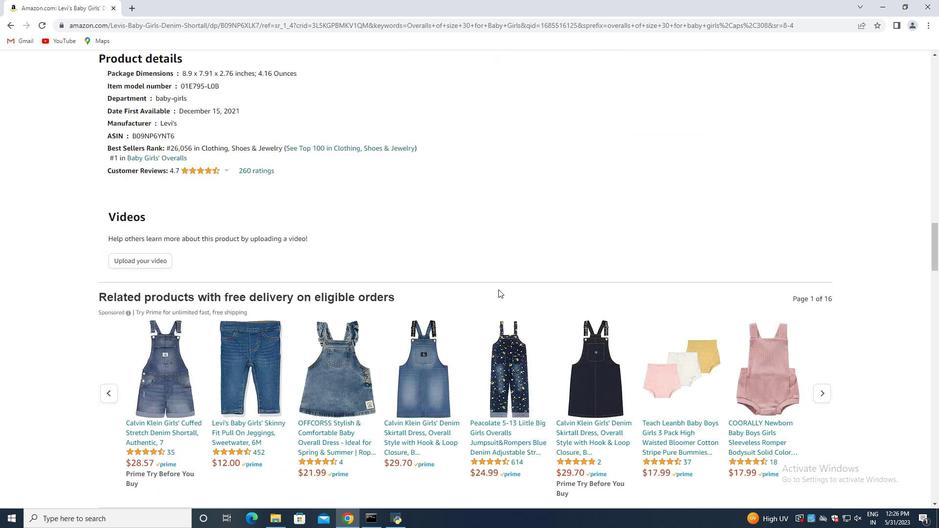 
Action: Mouse scrolled (498, 290) with delta (0, 0)
Screenshot: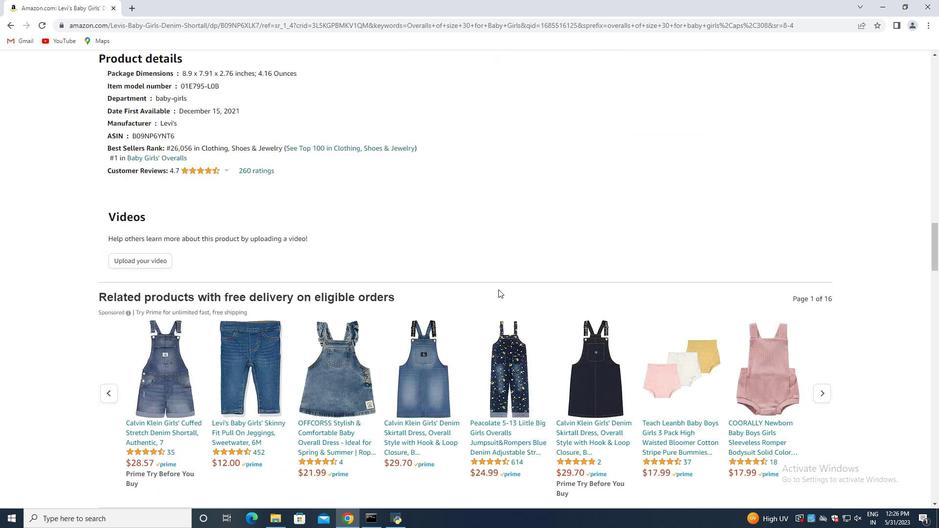 
Action: Mouse scrolled (498, 290) with delta (0, 0)
Screenshot: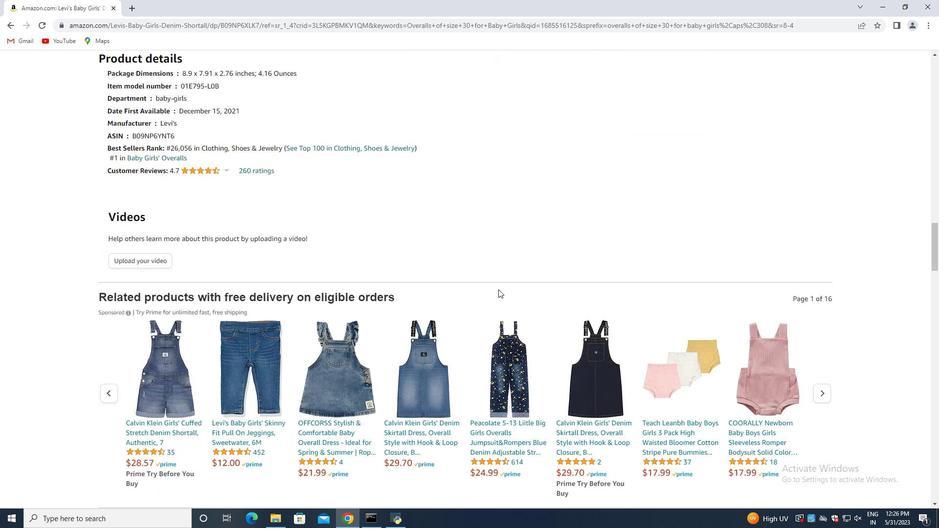 
Action: Mouse moved to (498, 290)
Screenshot: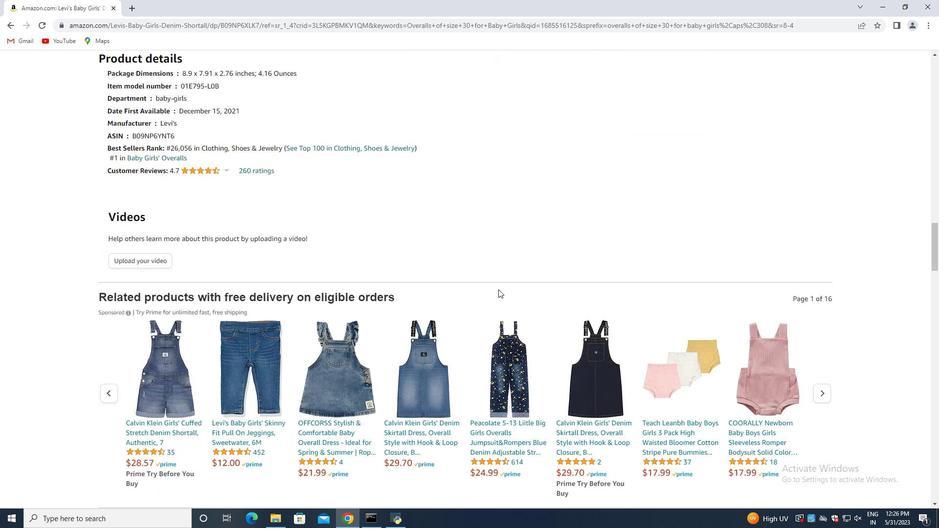 
Action: Mouse scrolled (498, 290) with delta (0, 0)
Screenshot: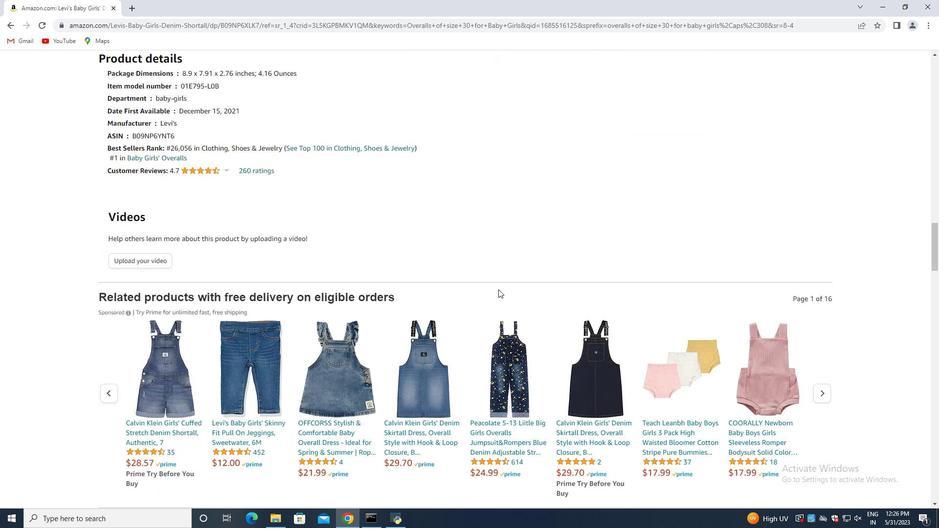 
Action: Mouse moved to (498, 291)
Screenshot: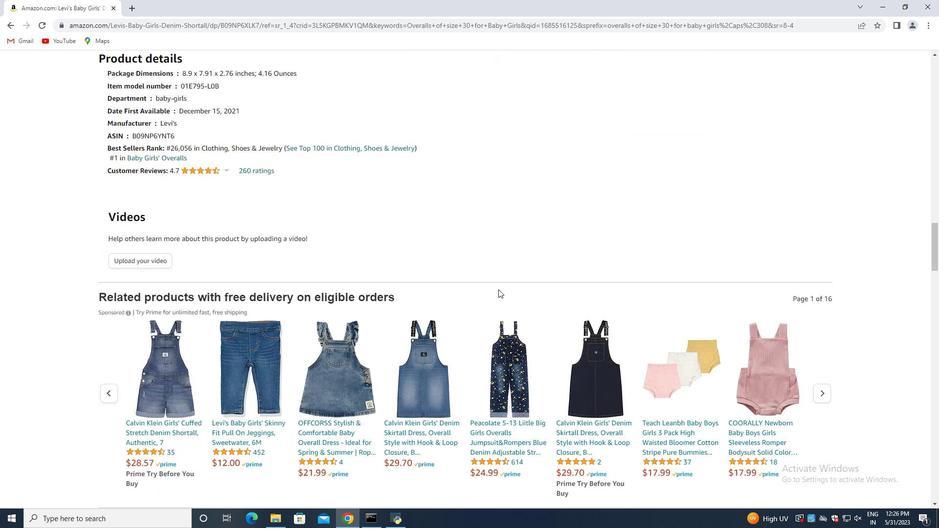 
Action: Mouse scrolled (498, 290) with delta (0, 0)
Screenshot: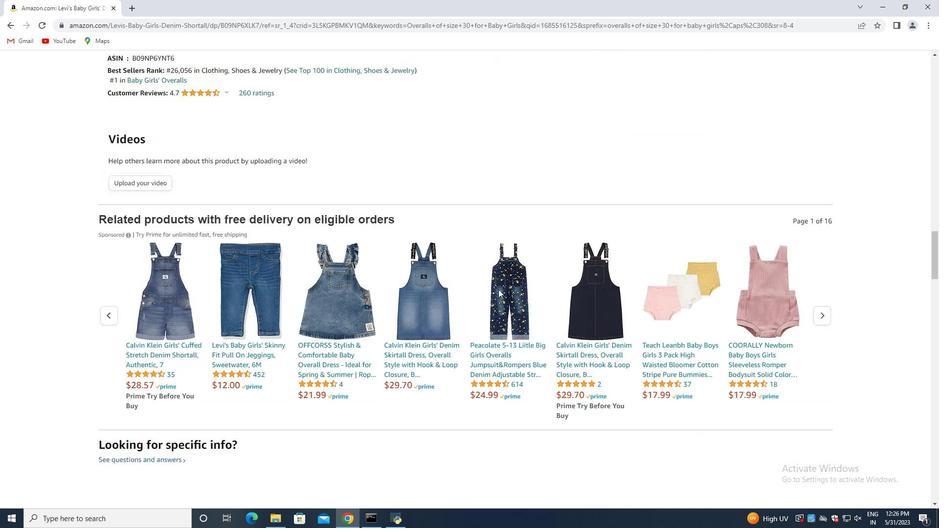 
Action: Mouse moved to (498, 291)
Screenshot: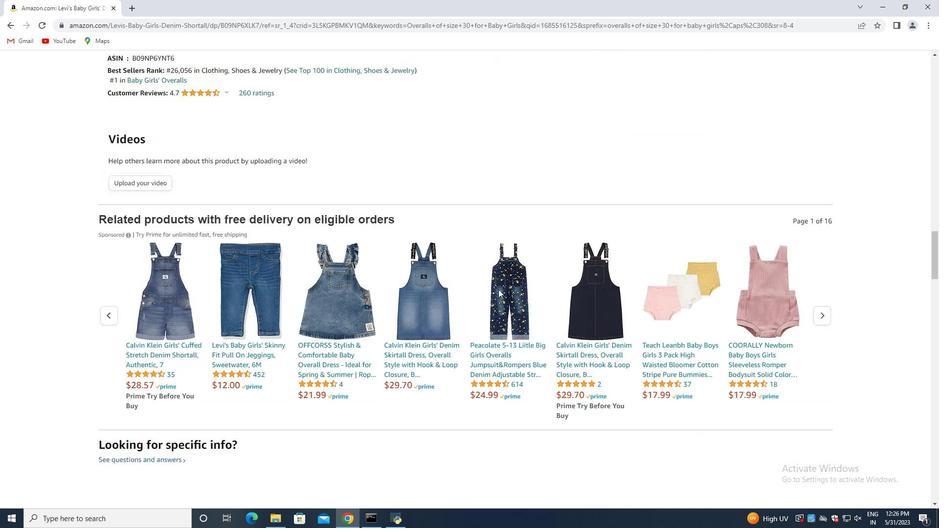 
Action: Mouse scrolled (498, 291) with delta (0, 0)
Screenshot: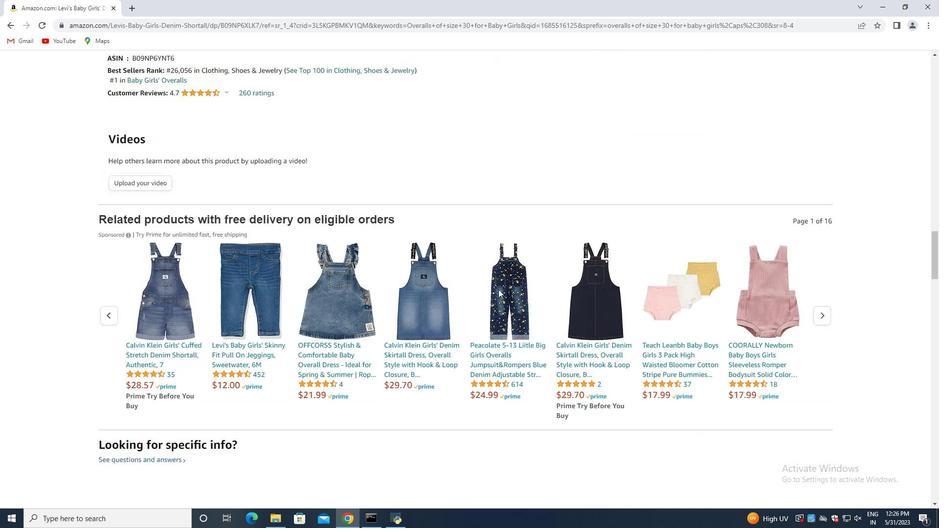 
Action: Mouse moved to (499, 293)
Screenshot: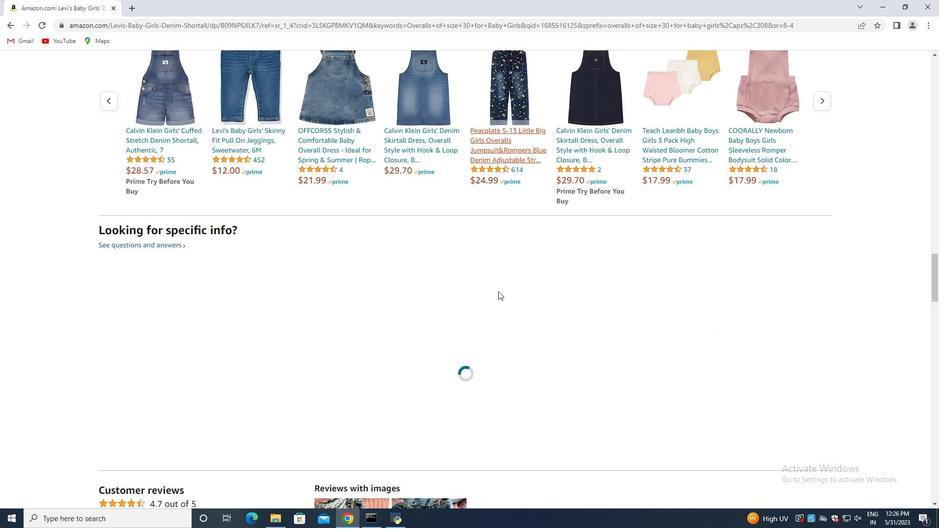 
Action: Mouse scrolled (499, 291) with delta (0, 0)
Screenshot: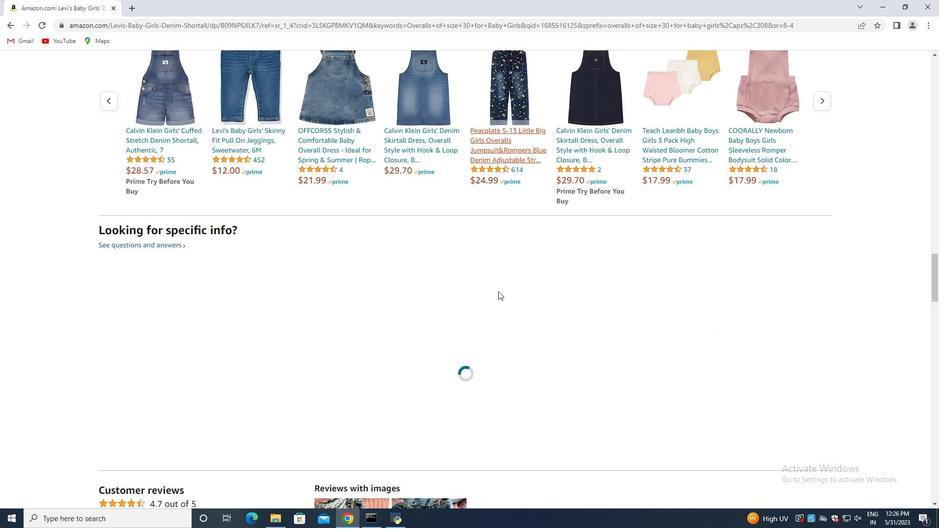 
Action: Mouse moved to (499, 293)
Screenshot: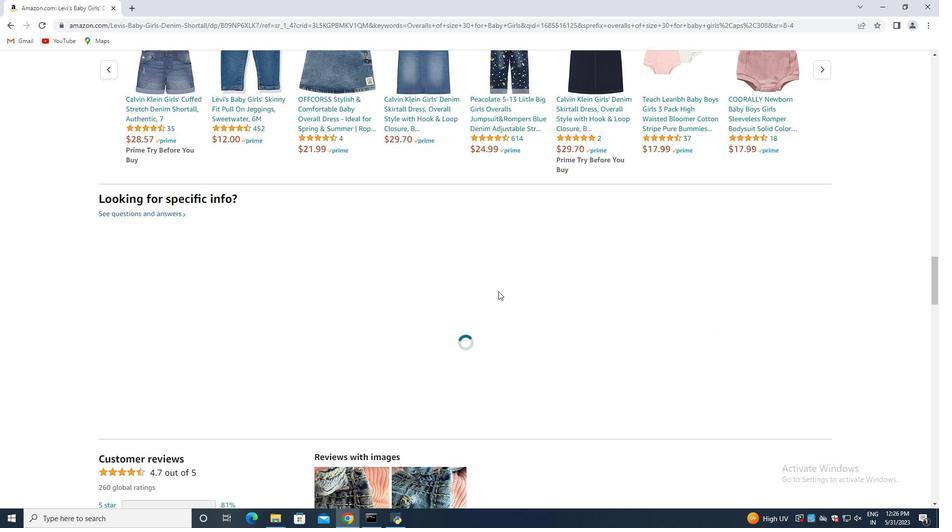 
Action: Mouse scrolled (499, 292) with delta (0, 0)
Screenshot: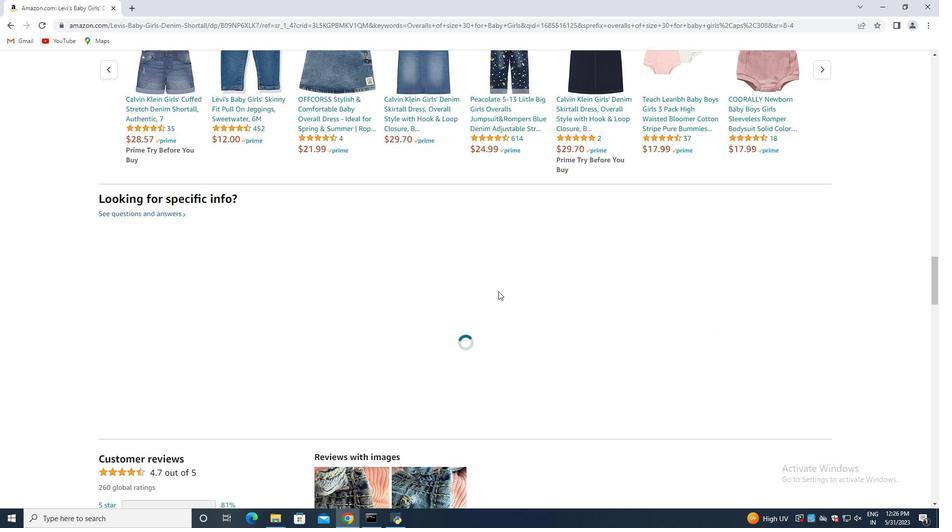 
Action: Mouse scrolled (499, 292) with delta (0, 0)
Screenshot: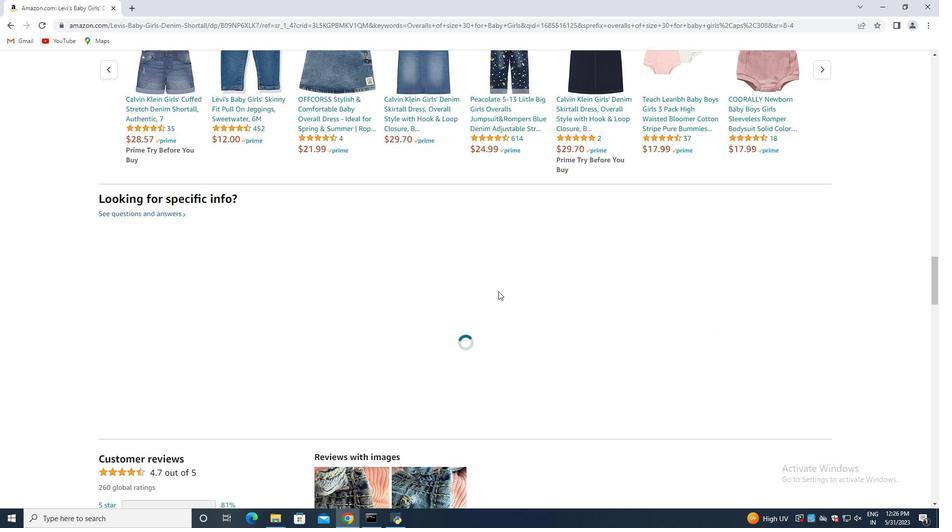 
Action: Mouse moved to (499, 294)
Screenshot: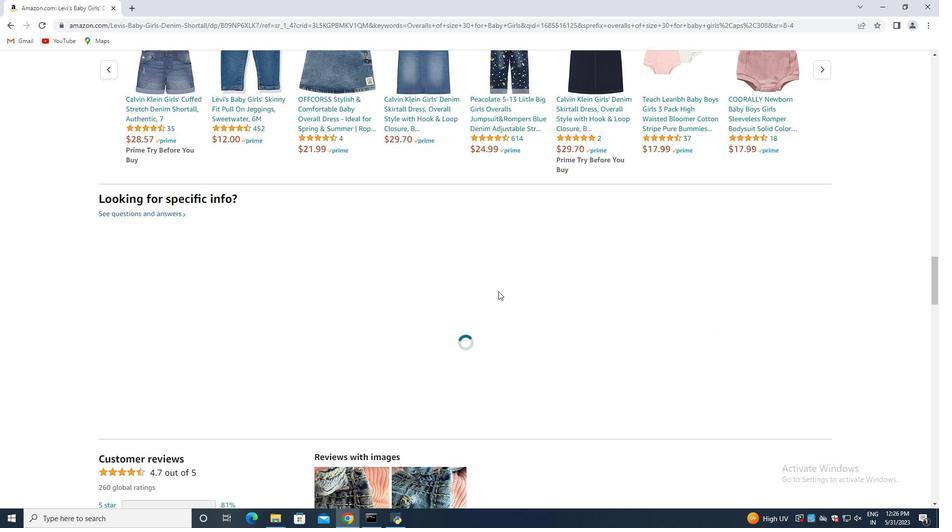 
Action: Mouse scrolled (499, 292) with delta (0, 0)
Screenshot: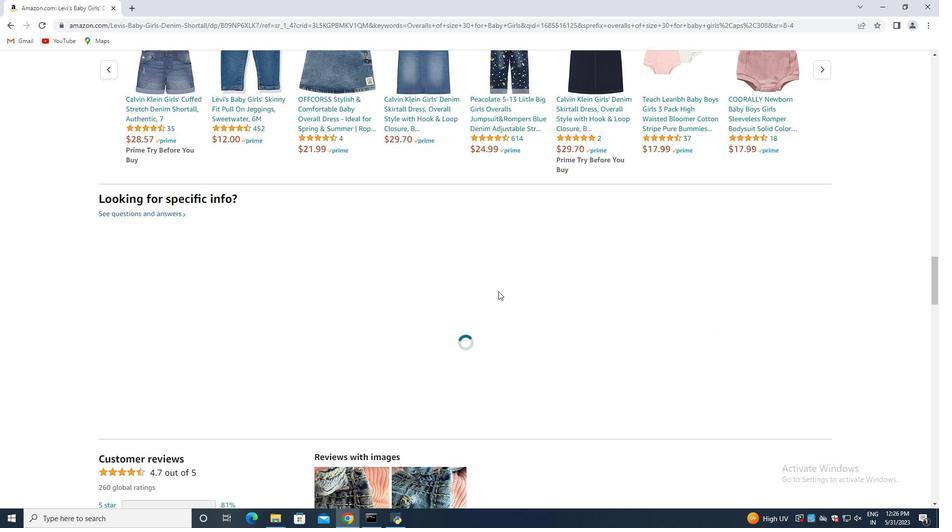 
Action: Mouse moved to (498, 294)
Screenshot: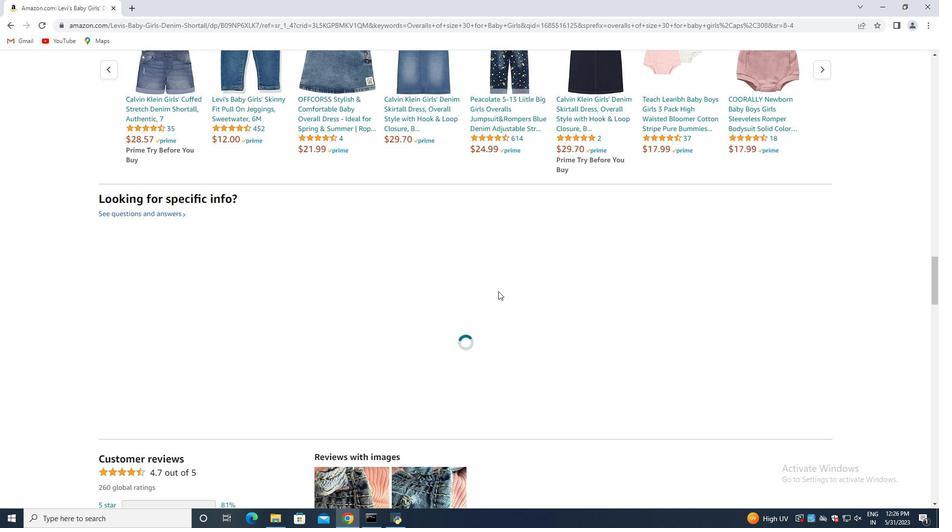 
Action: Mouse scrolled (498, 293) with delta (0, 0)
Screenshot: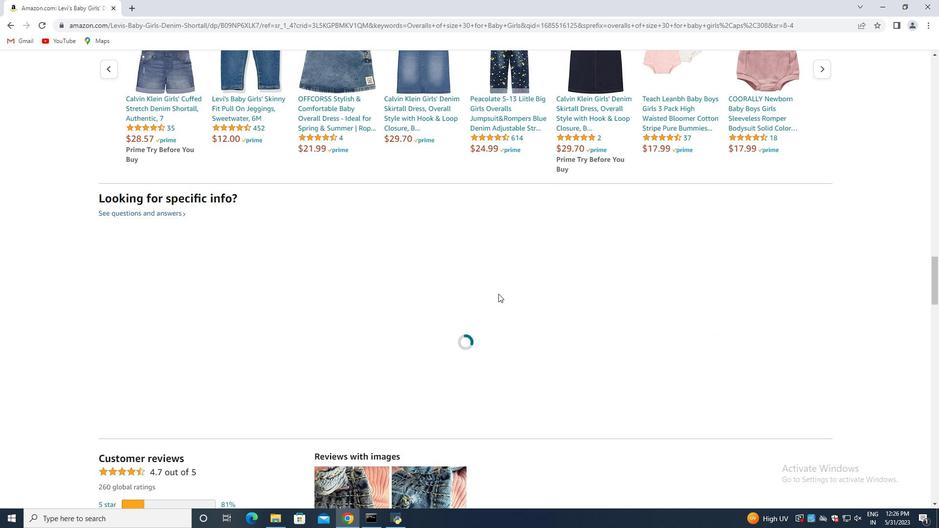 
Action: Mouse moved to (497, 294)
Screenshot: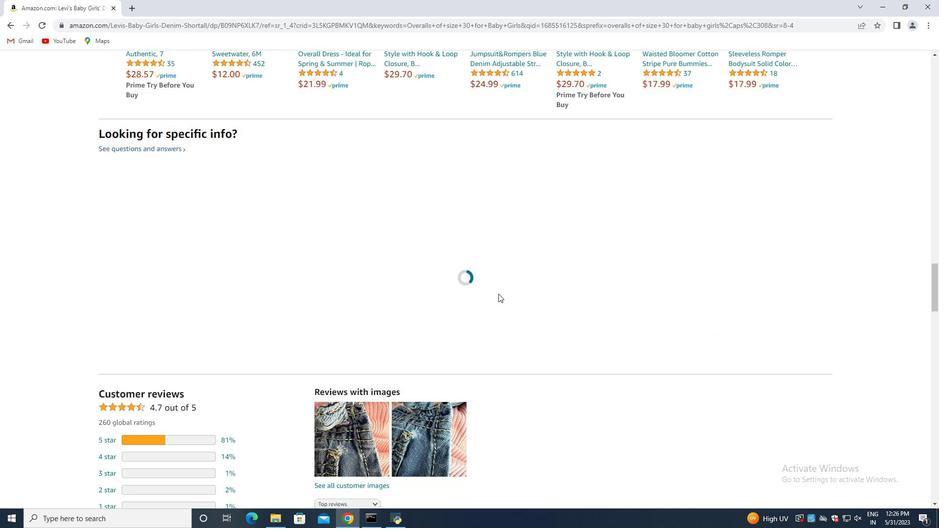 
Action: Mouse scrolled (497, 293) with delta (0, 0)
Screenshot: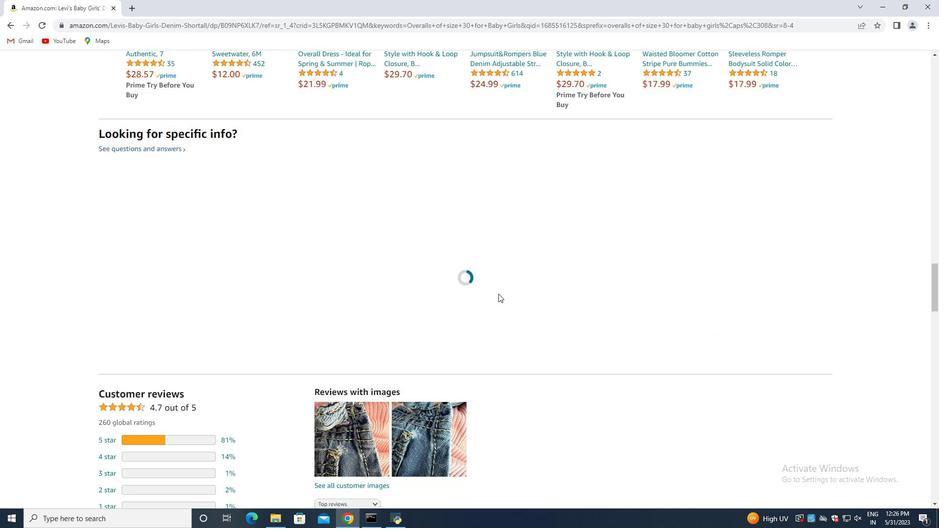 
Action: Mouse scrolled (497, 293) with delta (0, 0)
Screenshot: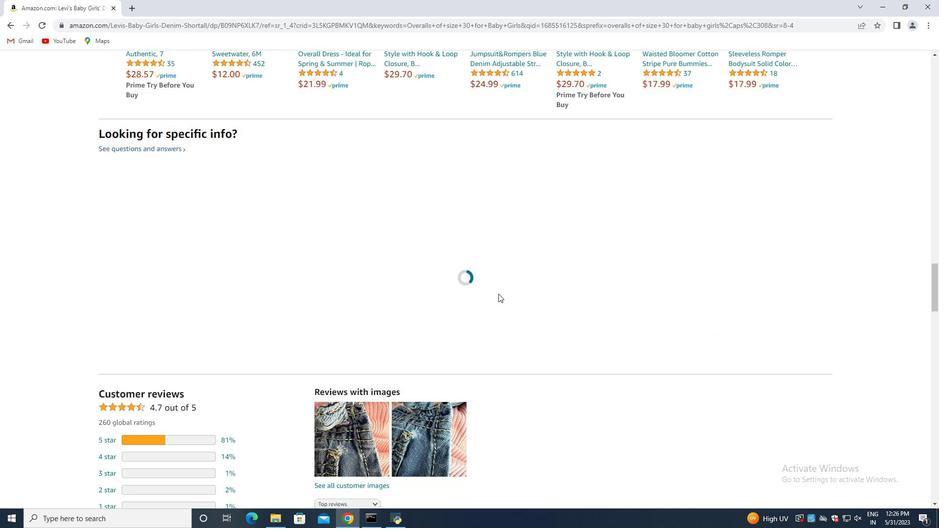 
Action: Mouse moved to (505, 285)
Screenshot: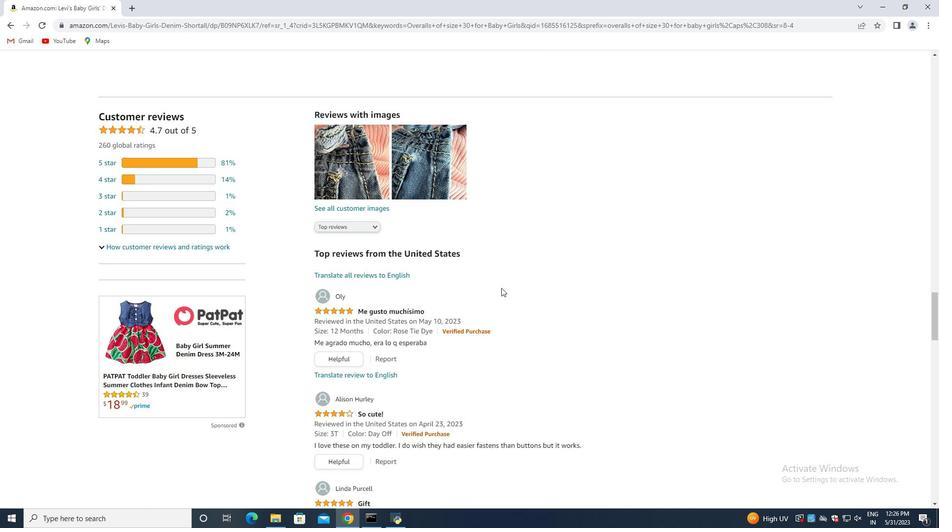 
Action: Mouse scrolled (505, 284) with delta (0, 0)
Screenshot: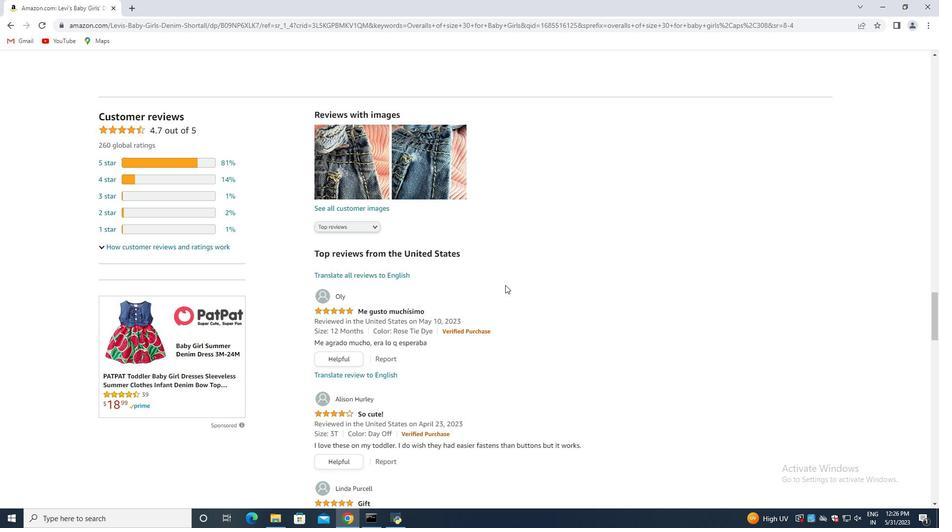 
Action: Mouse scrolled (505, 284) with delta (0, 0)
Screenshot: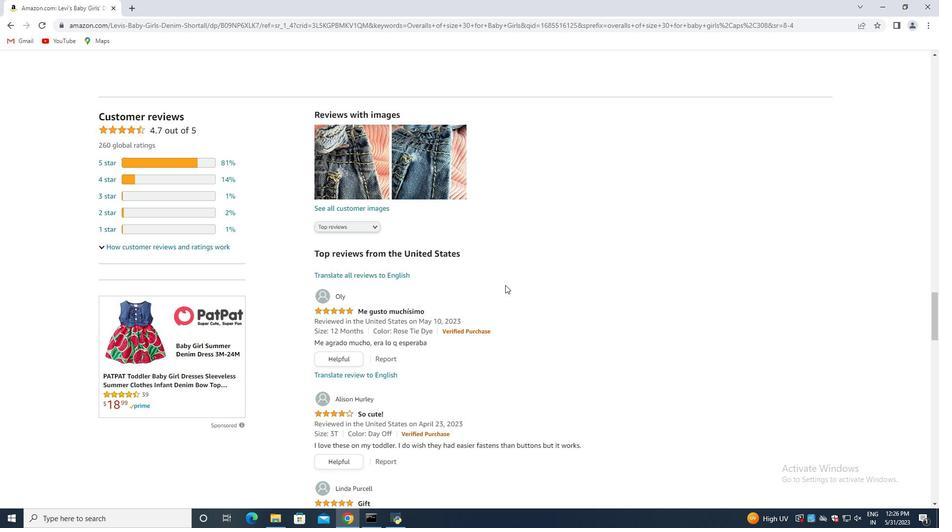 
Action: Mouse moved to (505, 286)
Screenshot: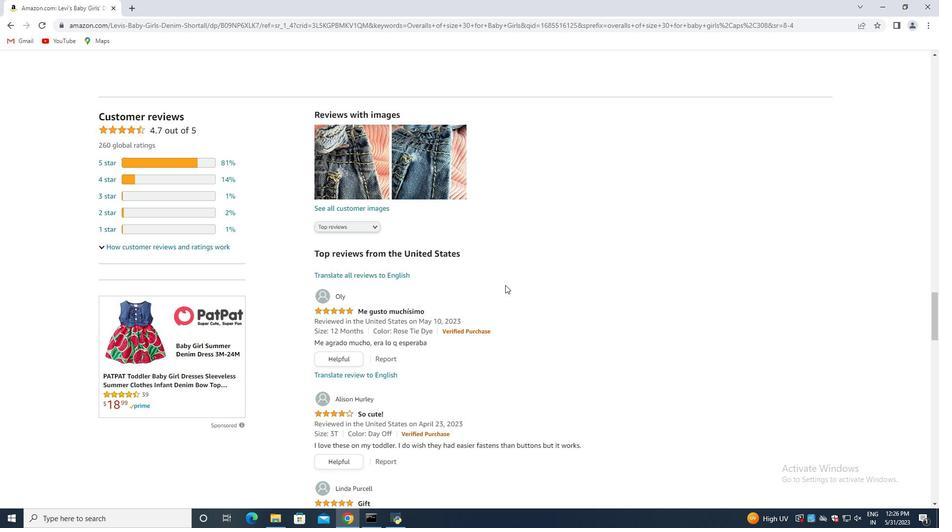 
Action: Mouse scrolled (505, 285) with delta (0, 0)
Screenshot: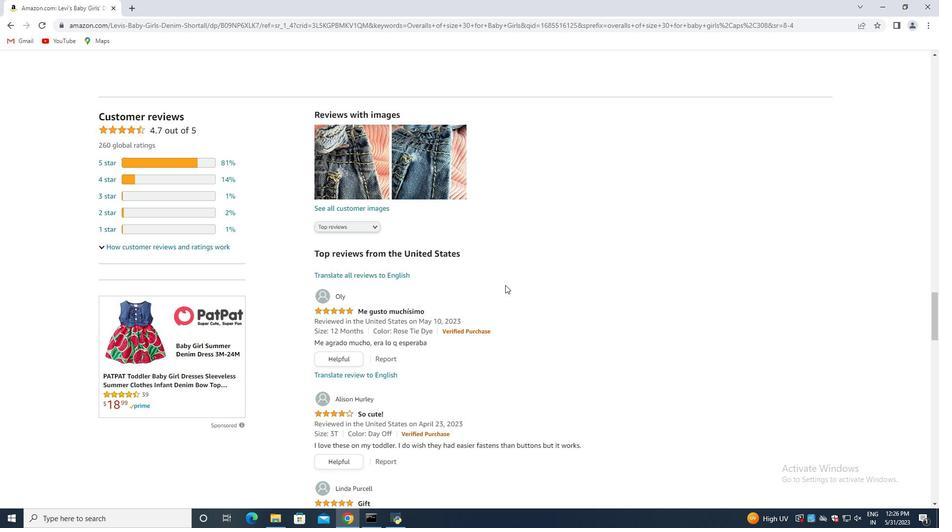 
Action: Mouse moved to (505, 287)
Screenshot: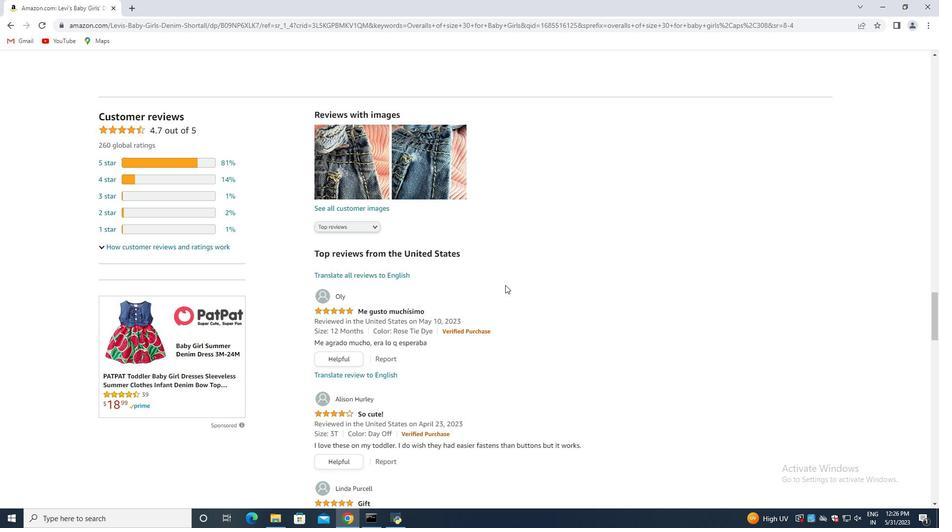 
Action: Mouse scrolled (505, 287) with delta (0, 0)
Screenshot: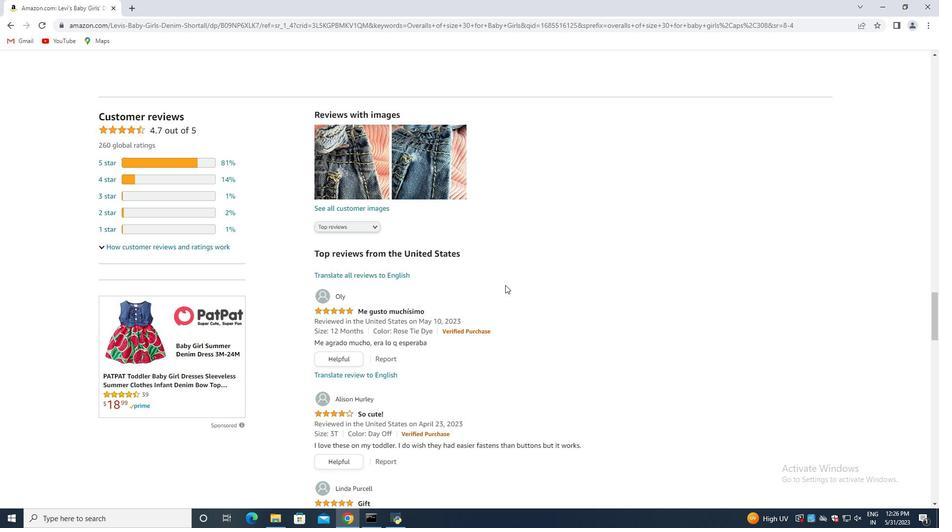 
Action: Mouse moved to (504, 288)
Screenshot: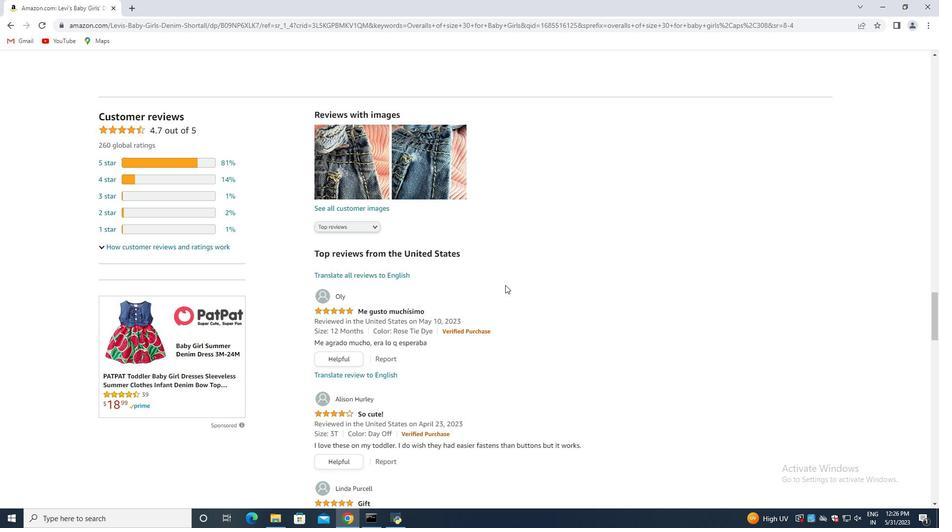 
Action: Mouse scrolled (504, 289) with delta (0, 0)
Screenshot: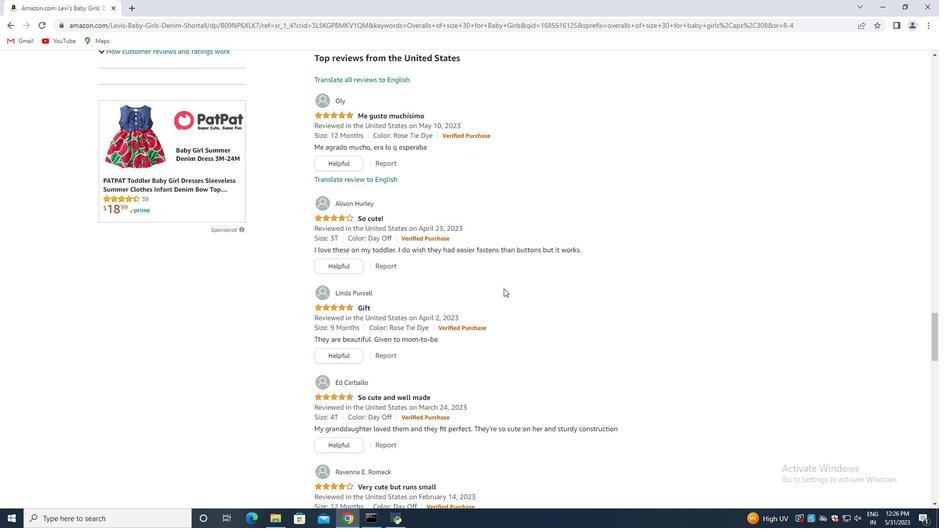 
Action: Mouse scrolled (504, 289) with delta (0, 0)
Screenshot: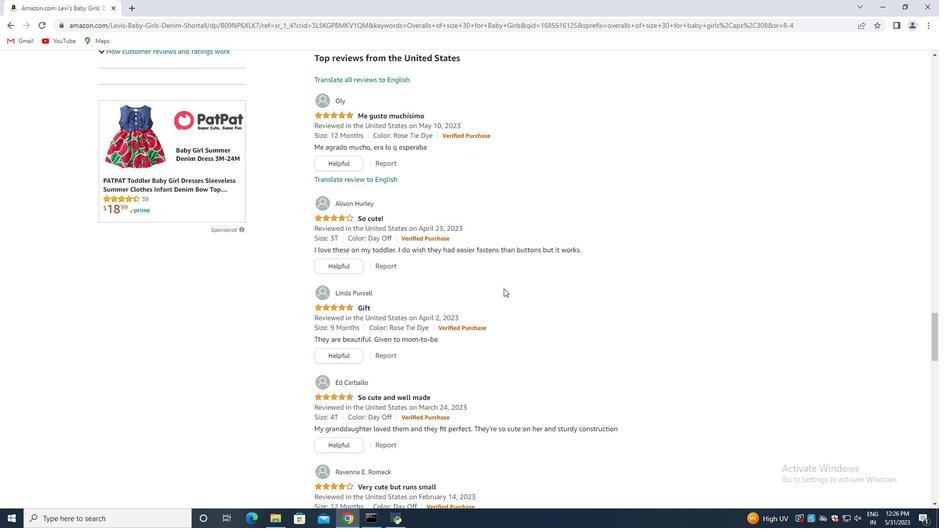 
Action: Mouse scrolled (504, 289) with delta (0, 0)
Screenshot: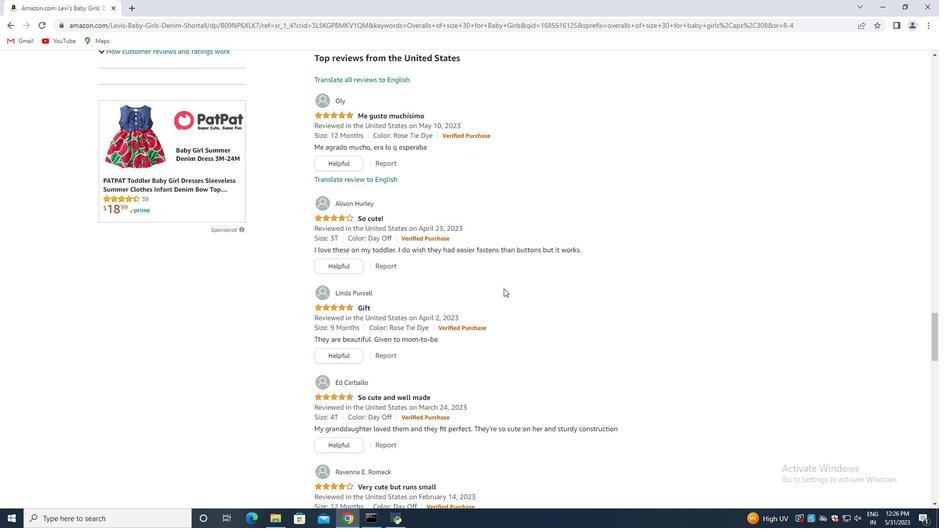 
Action: Mouse scrolled (504, 289) with delta (0, 0)
Screenshot: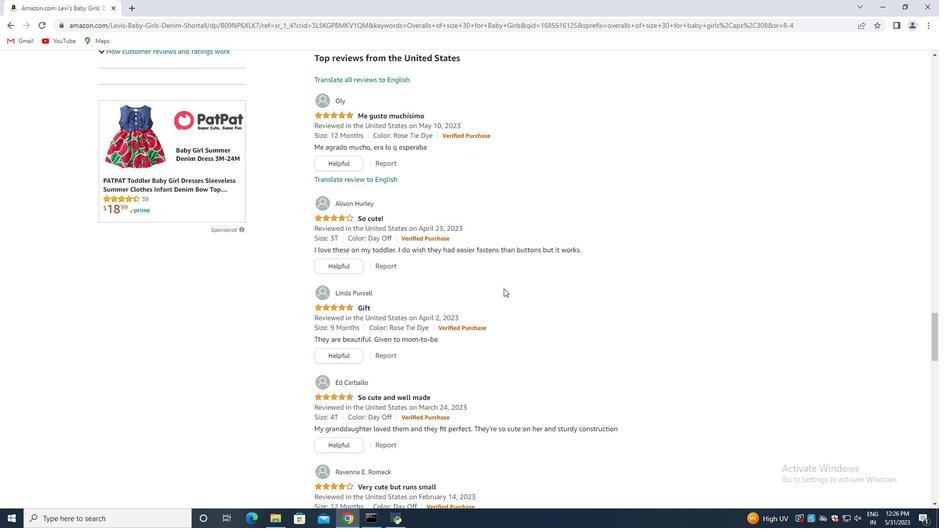 
Action: Mouse scrolled (504, 289) with delta (0, 0)
Screenshot: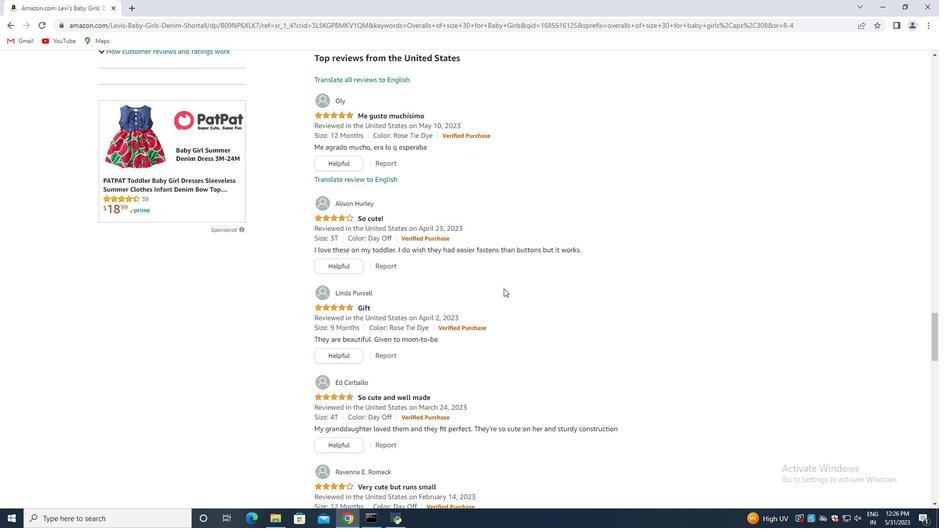 
Action: Mouse scrolled (504, 289) with delta (0, 0)
Screenshot: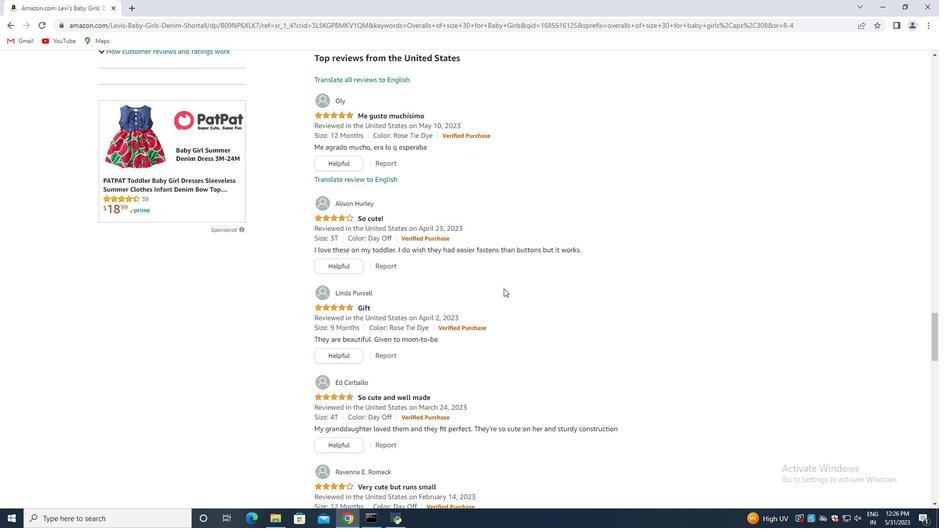 
Action: Mouse scrolled (504, 289) with delta (0, 0)
Screenshot: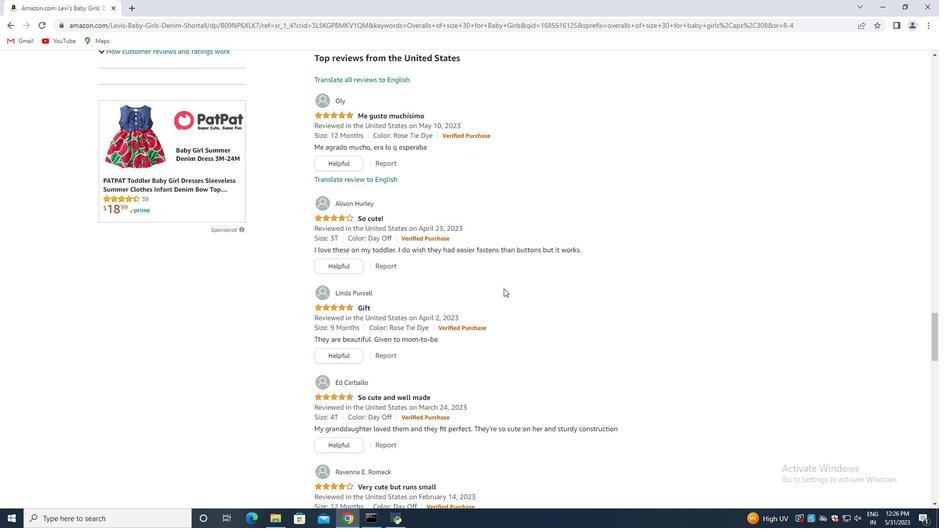 
Action: Mouse scrolled (504, 289) with delta (0, 0)
Screenshot: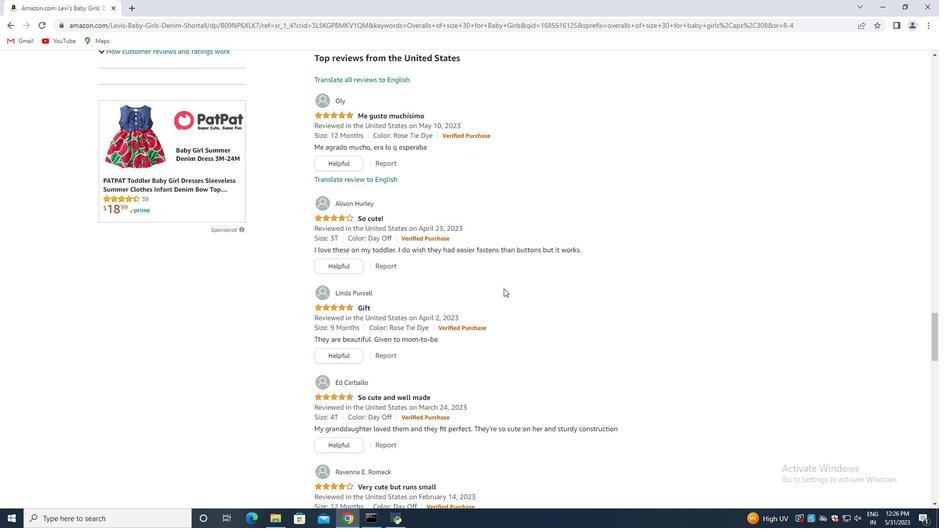 
Action: Mouse scrolled (504, 289) with delta (0, 0)
Screenshot: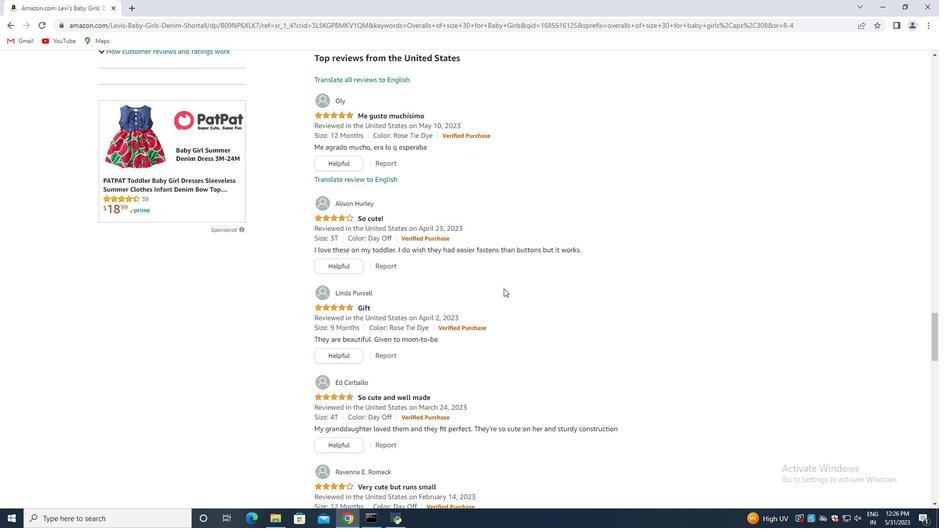 
Action: Mouse moved to (505, 286)
Screenshot: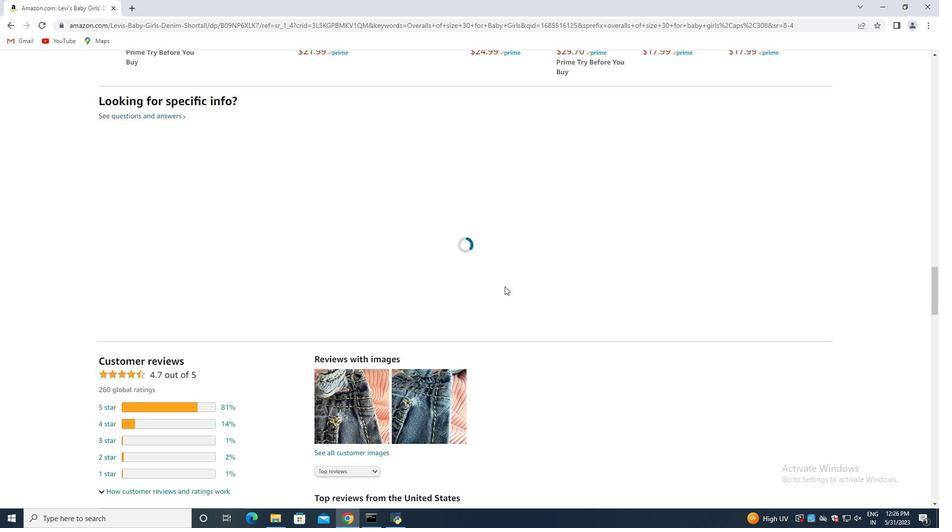 
Action: Mouse scrolled (505, 286) with delta (0, 0)
Screenshot: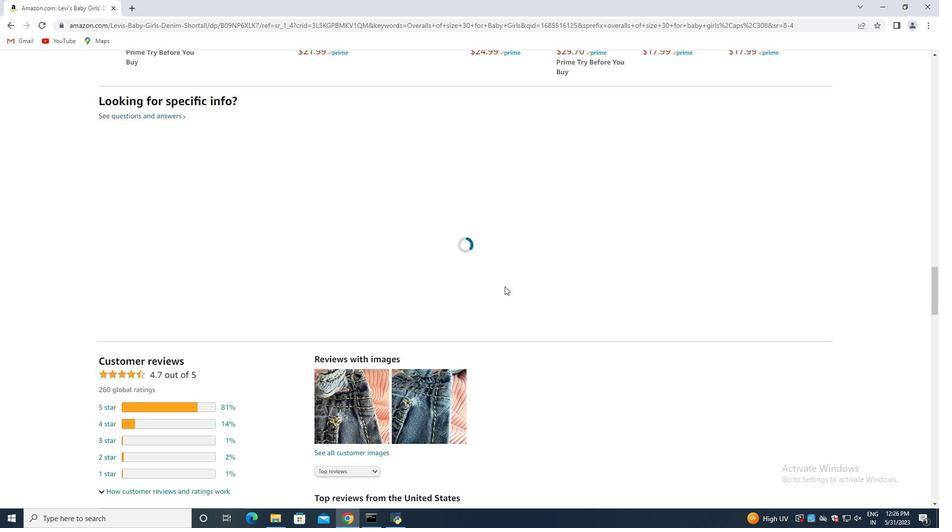 
Action: Mouse scrolled (505, 286) with delta (0, 0)
Screenshot: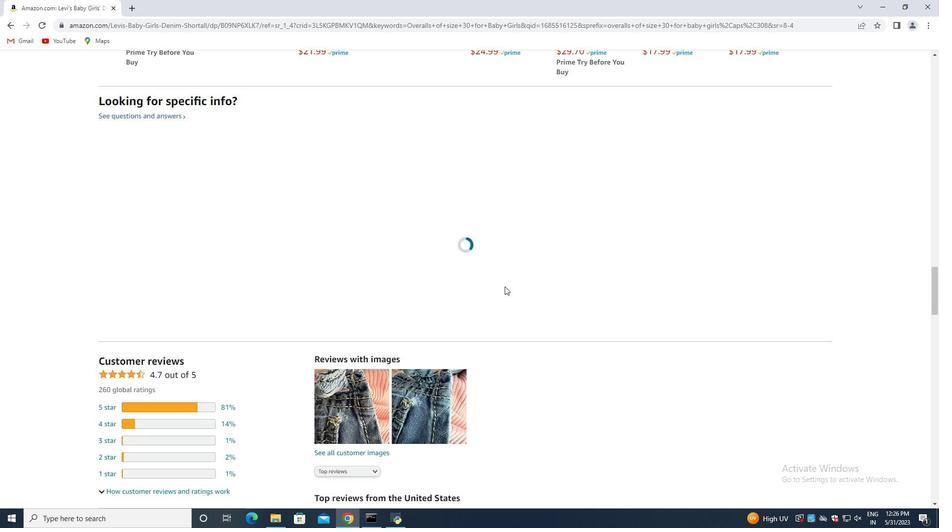 
Action: Mouse scrolled (505, 286) with delta (0, 0)
Screenshot: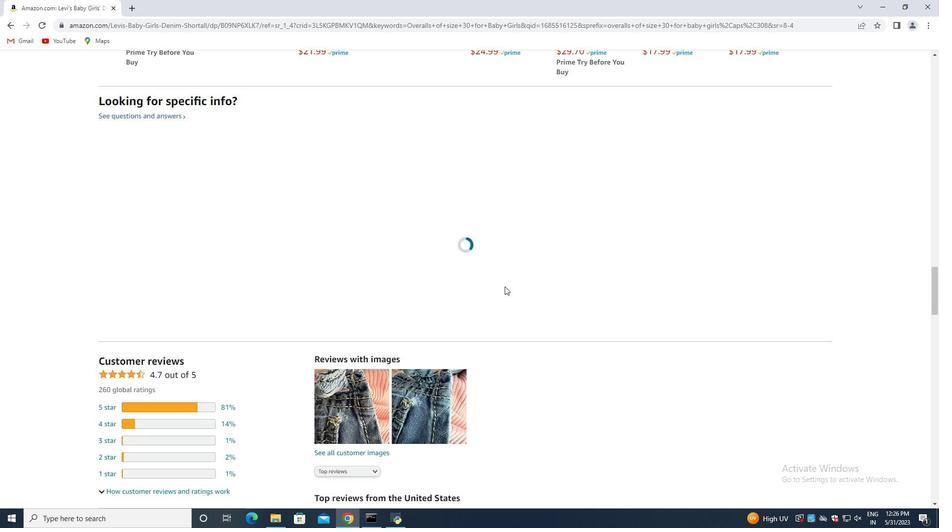 
Action: Mouse scrolled (505, 286) with delta (0, 0)
Screenshot: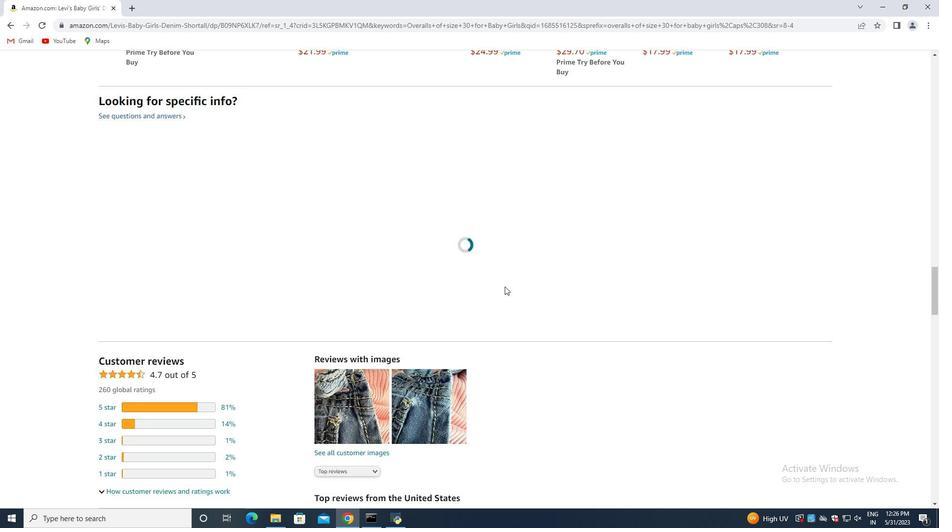 
Action: Mouse scrolled (505, 286) with delta (0, 0)
Screenshot: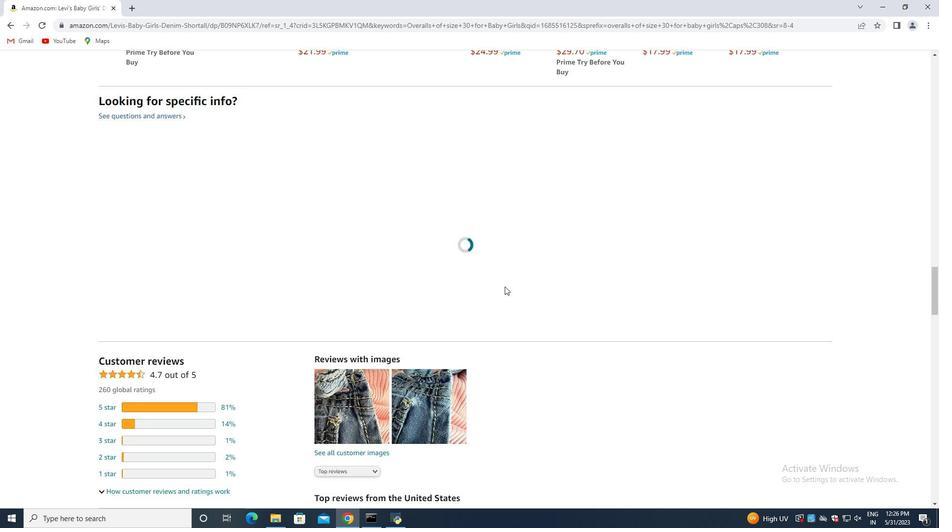 
Action: Mouse scrolled (505, 286) with delta (0, 0)
Screenshot: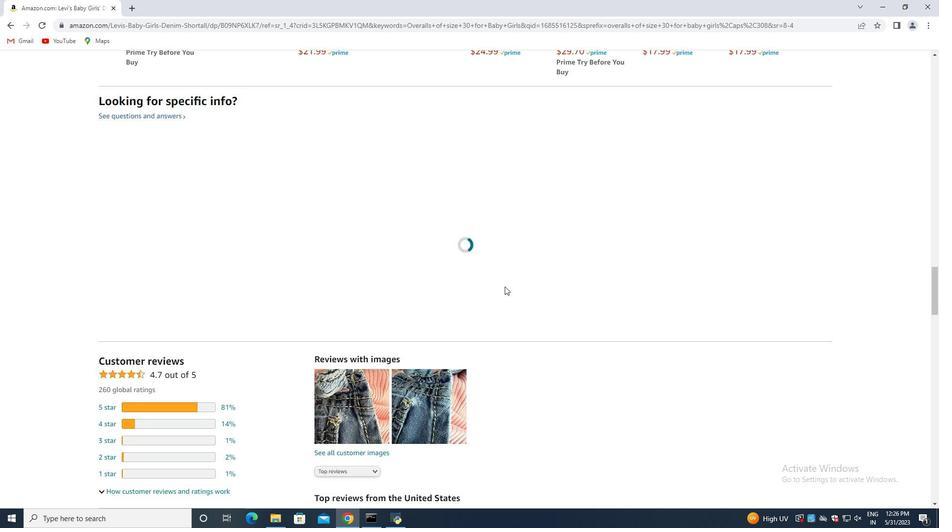 
Action: Mouse scrolled (505, 286) with delta (0, 0)
Screenshot: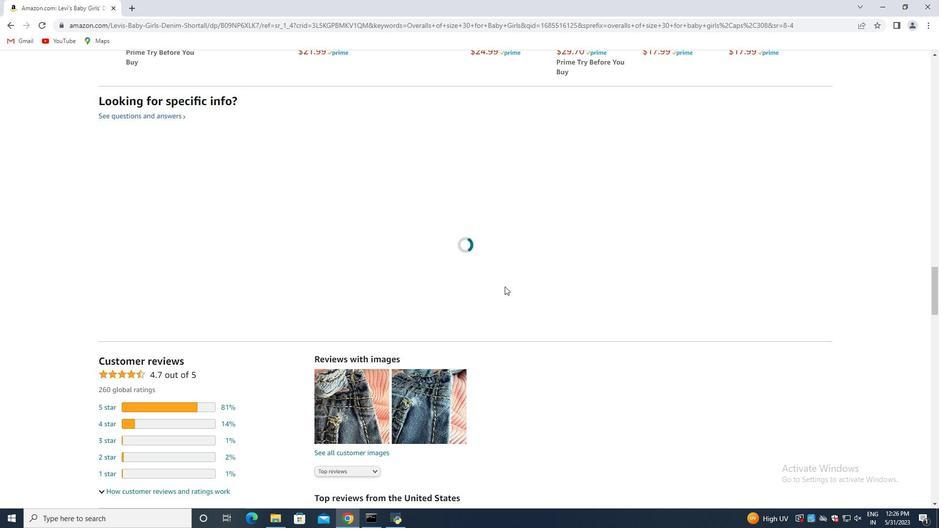 
Action: Mouse scrolled (505, 286) with delta (0, 0)
Screenshot: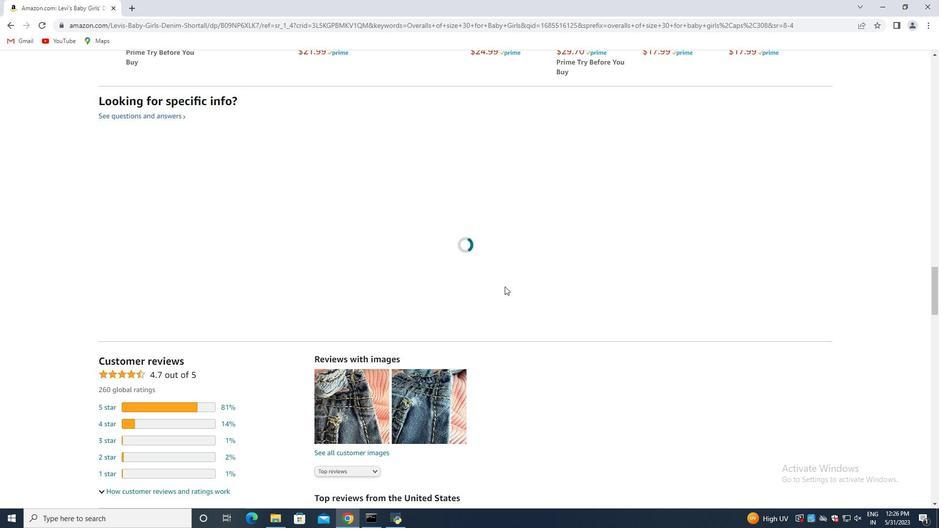 
Action: Mouse moved to (509, 284)
Screenshot: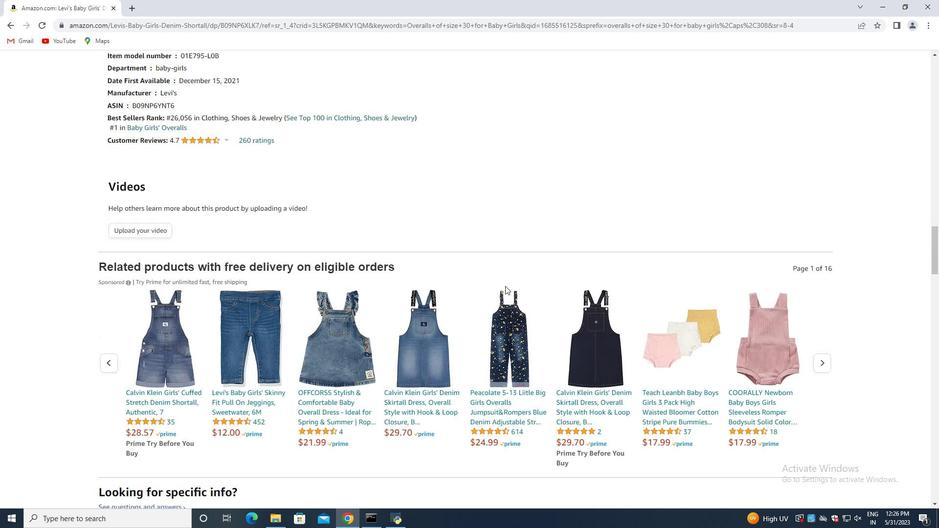 
Action: Mouse scrolled (509, 284) with delta (0, 0)
Screenshot: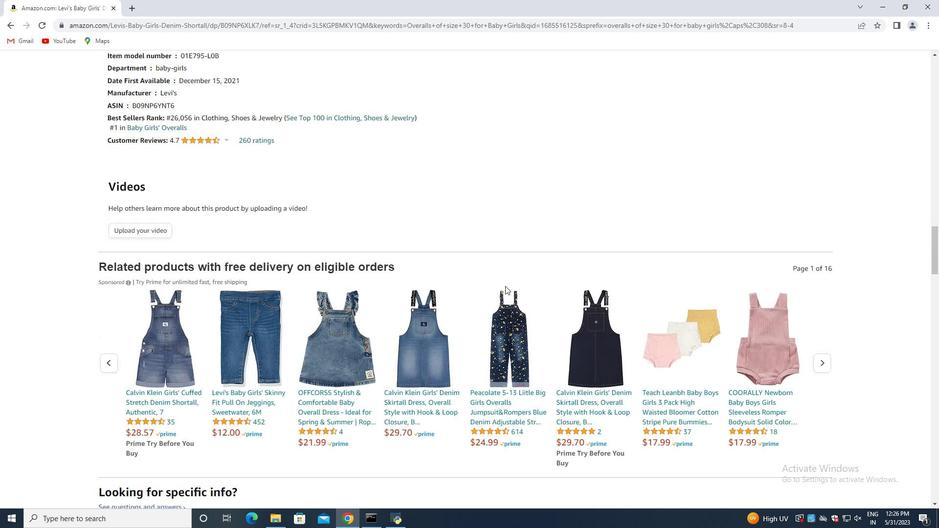
Action: Mouse moved to (513, 282)
Screenshot: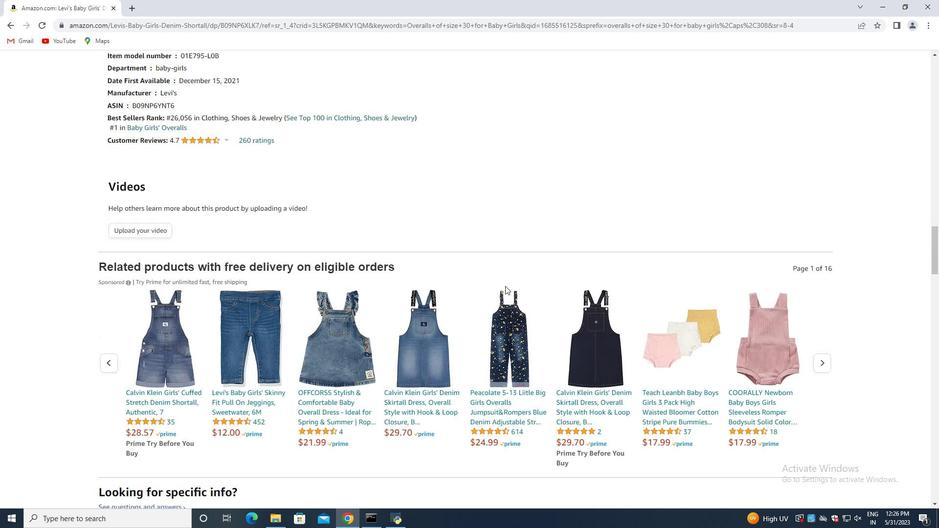 
Action: Mouse scrolled (513, 282) with delta (0, 0)
Screenshot: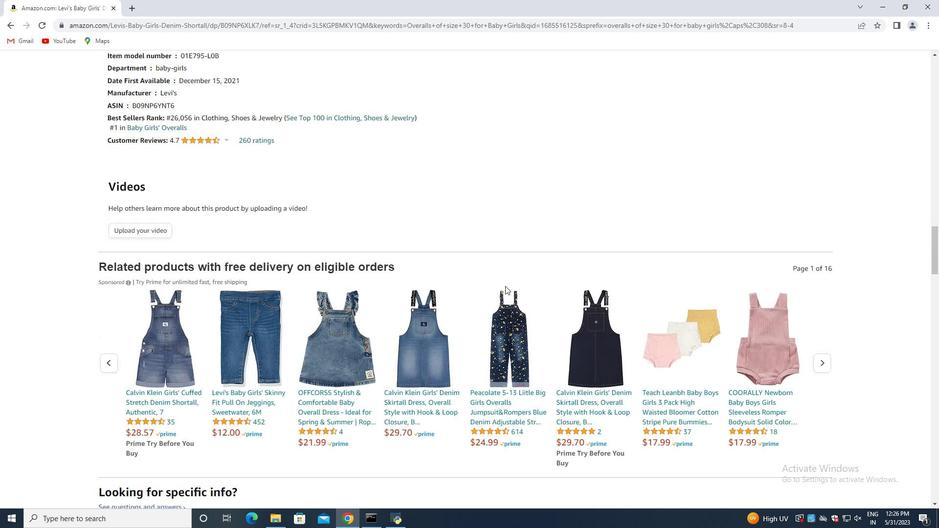 
Action: Mouse moved to (514, 281)
Screenshot: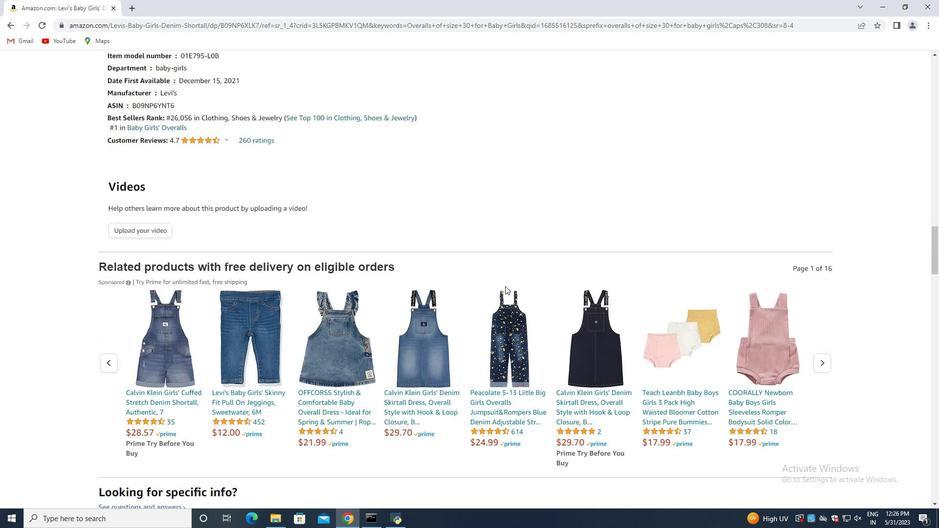 
Action: Mouse scrolled (514, 282) with delta (0, 0)
Screenshot: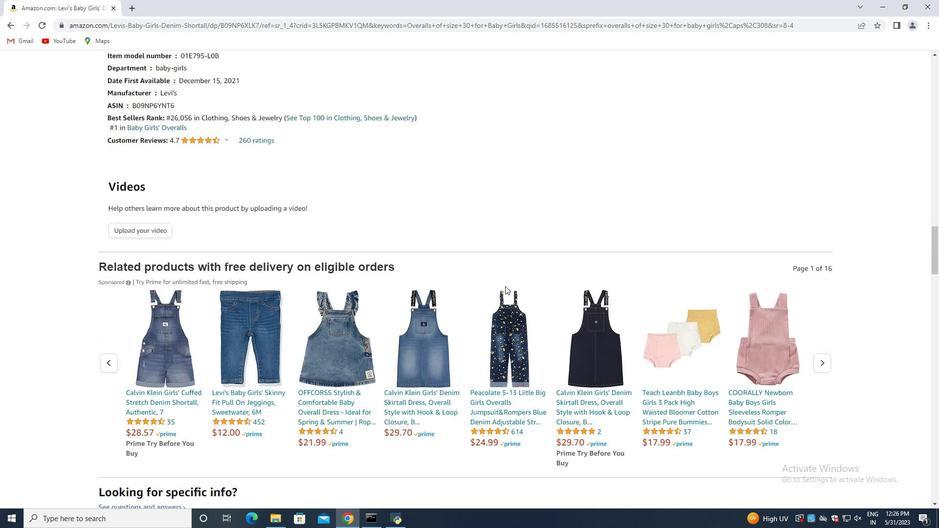 
Action: Mouse scrolled (514, 282) with delta (0, 0)
Screenshot: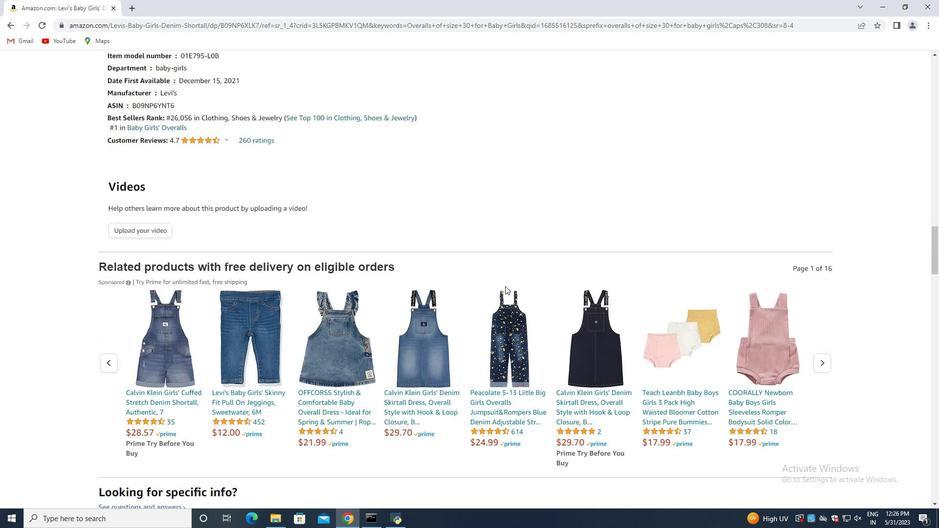 
Action: Mouse scrolled (514, 282) with delta (0, 0)
Screenshot: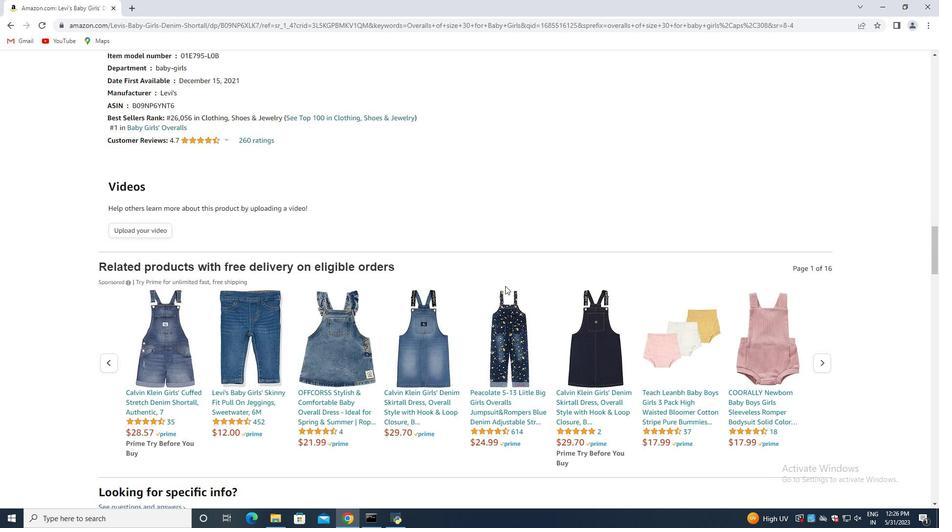 
Action: Mouse scrolled (514, 282) with delta (0, 0)
Screenshot: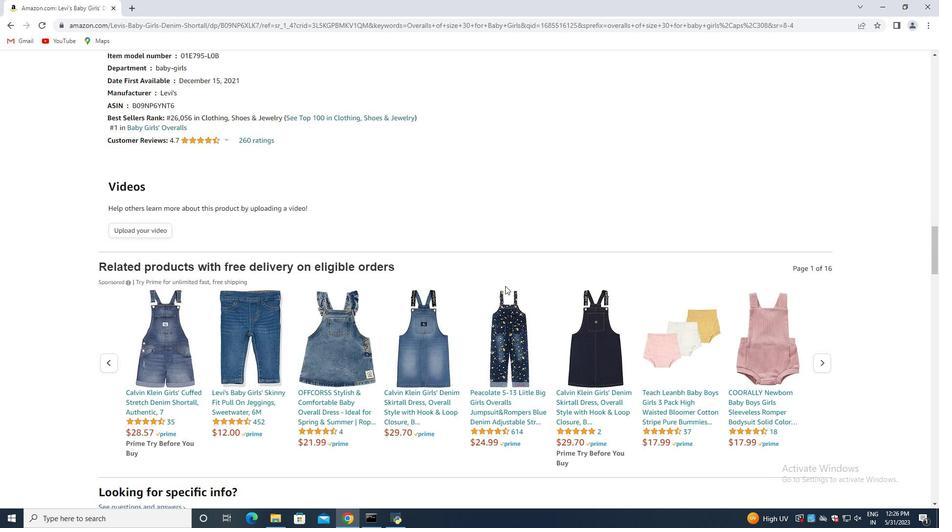 
Action: Mouse scrolled (514, 282) with delta (0, 0)
Screenshot: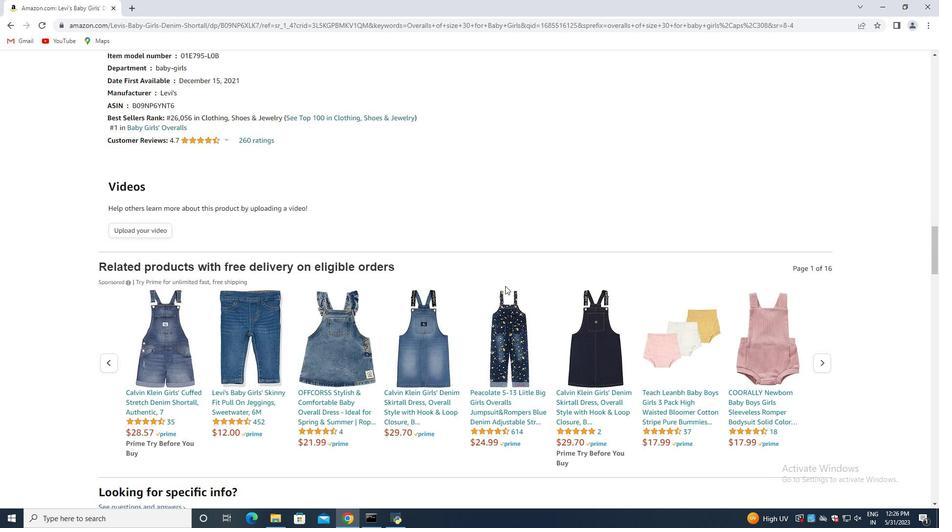 
Action: Mouse scrolled (514, 282) with delta (0, 0)
Screenshot: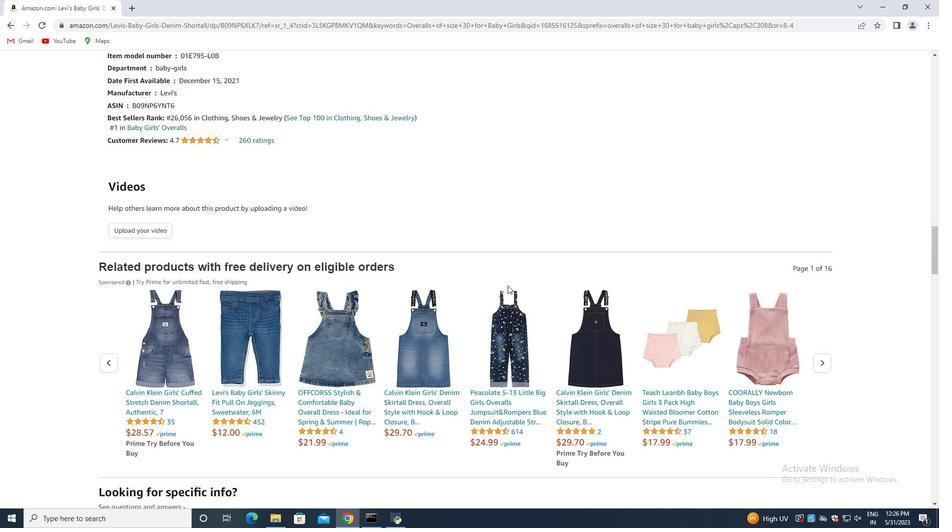 
Action: Mouse moved to (515, 281)
Screenshot: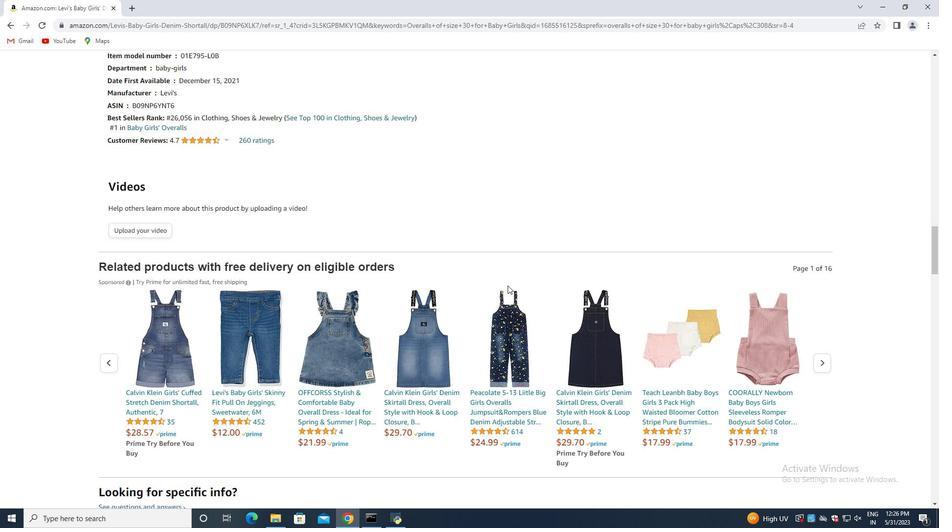 
Action: Mouse scrolled (515, 281) with delta (0, 0)
Screenshot: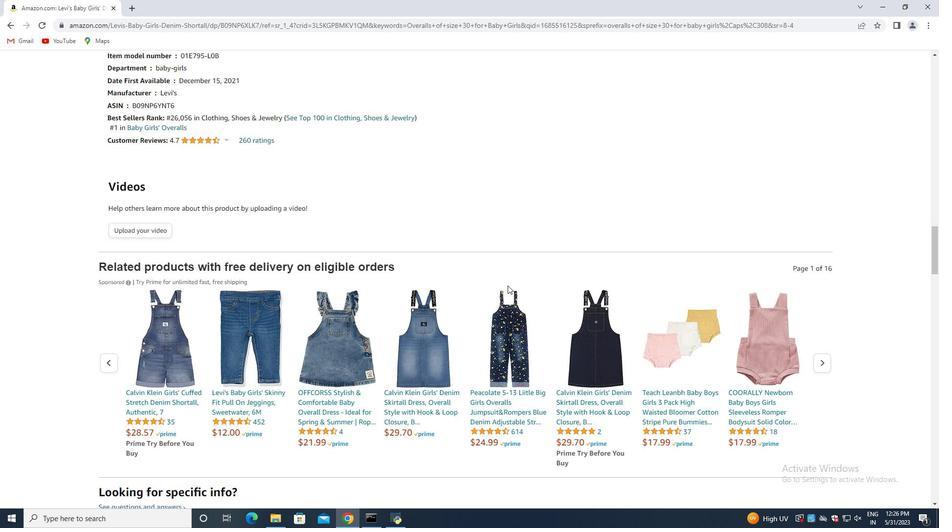 
Action: Mouse moved to (519, 273)
Screenshot: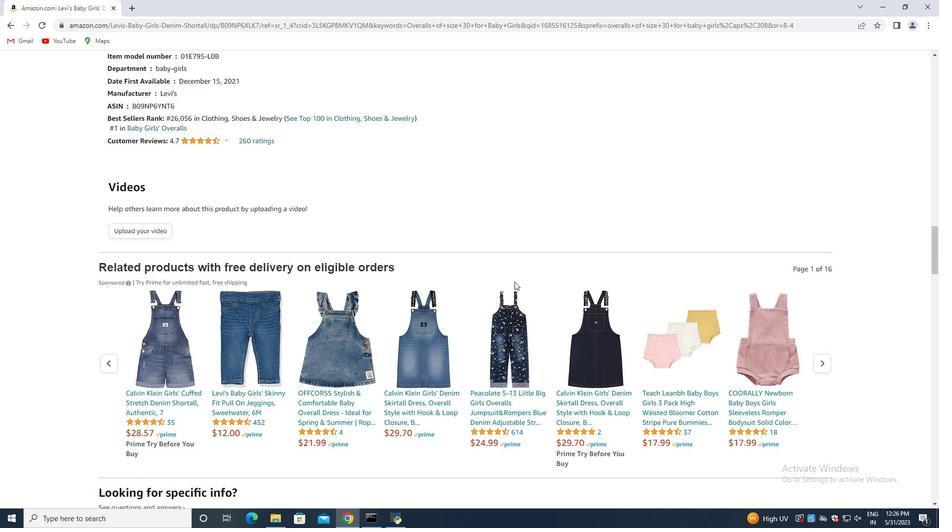 
Action: Mouse scrolled (519, 274) with delta (0, 0)
Screenshot: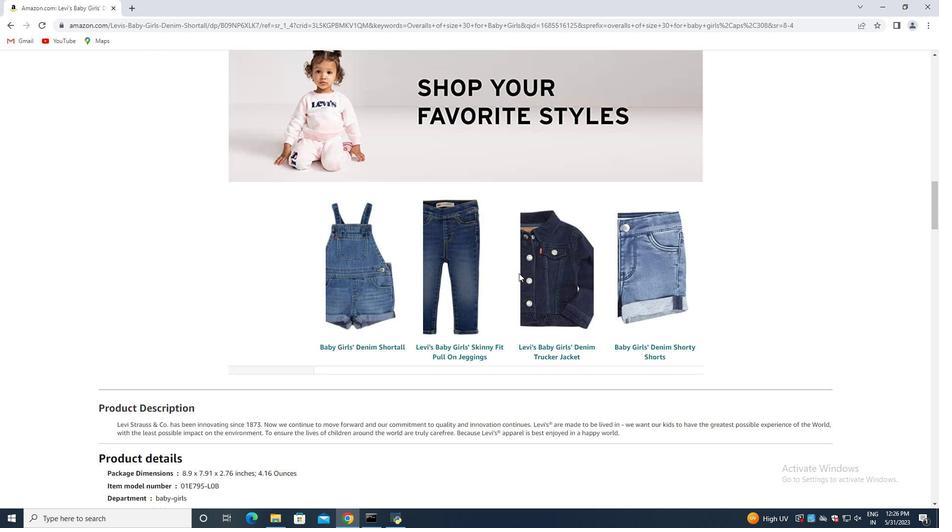 
Action: Mouse scrolled (519, 274) with delta (0, 0)
Screenshot: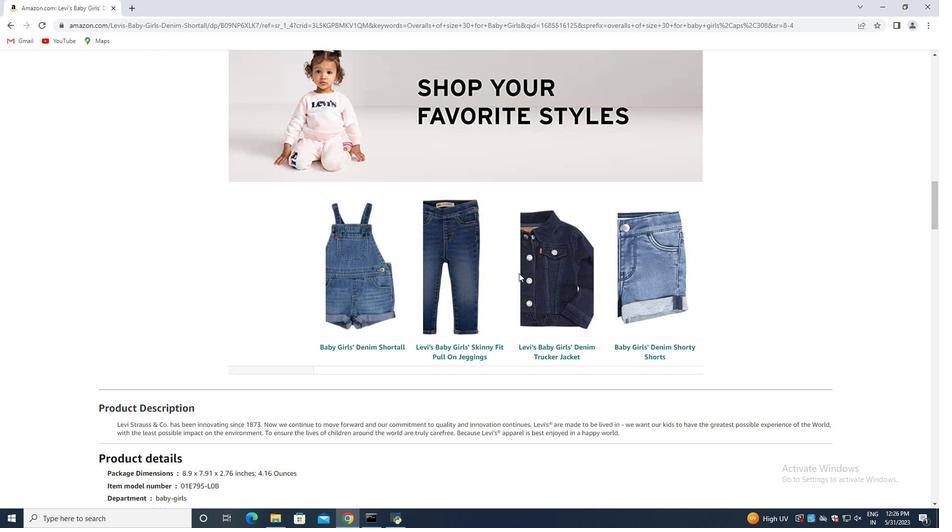 
Action: Mouse scrolled (519, 274) with delta (0, 0)
Screenshot: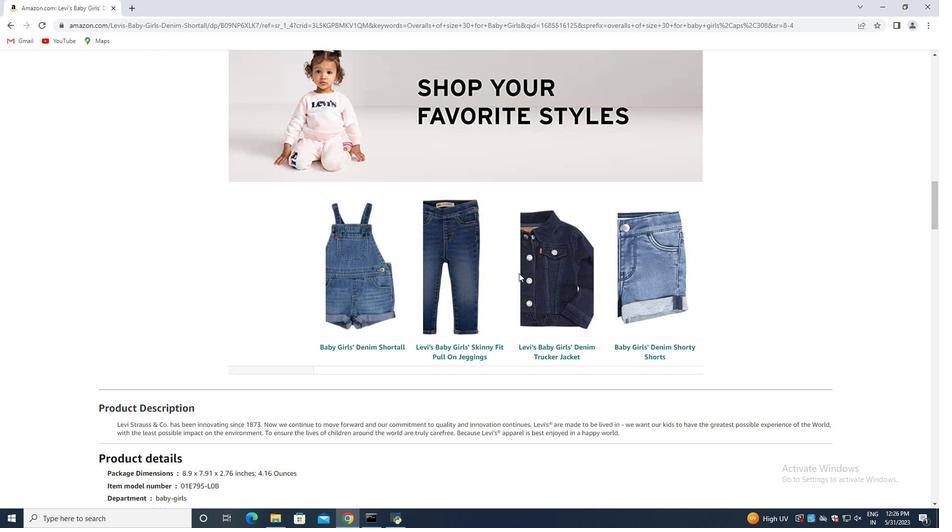 
Action: Mouse scrolled (519, 274) with delta (0, 0)
